 Task: Look for space in Quaregnon, Belgium from 12th August, 2023 to 16th August, 2023 for 8 adults in price range Rs.10000 to Rs.16000. Place can be private room with 8 bedrooms having 8 beds and 8 bathrooms. Property type can be house, flat, guest house, hotel. Amenities needed are: wifi, washing machine, heating, TV, free parkinig on premises, hot tub, gym, smoking allowed. Booking option can be shelf check-in. Required host language is English.
Action: Mouse moved to (534, 141)
Screenshot: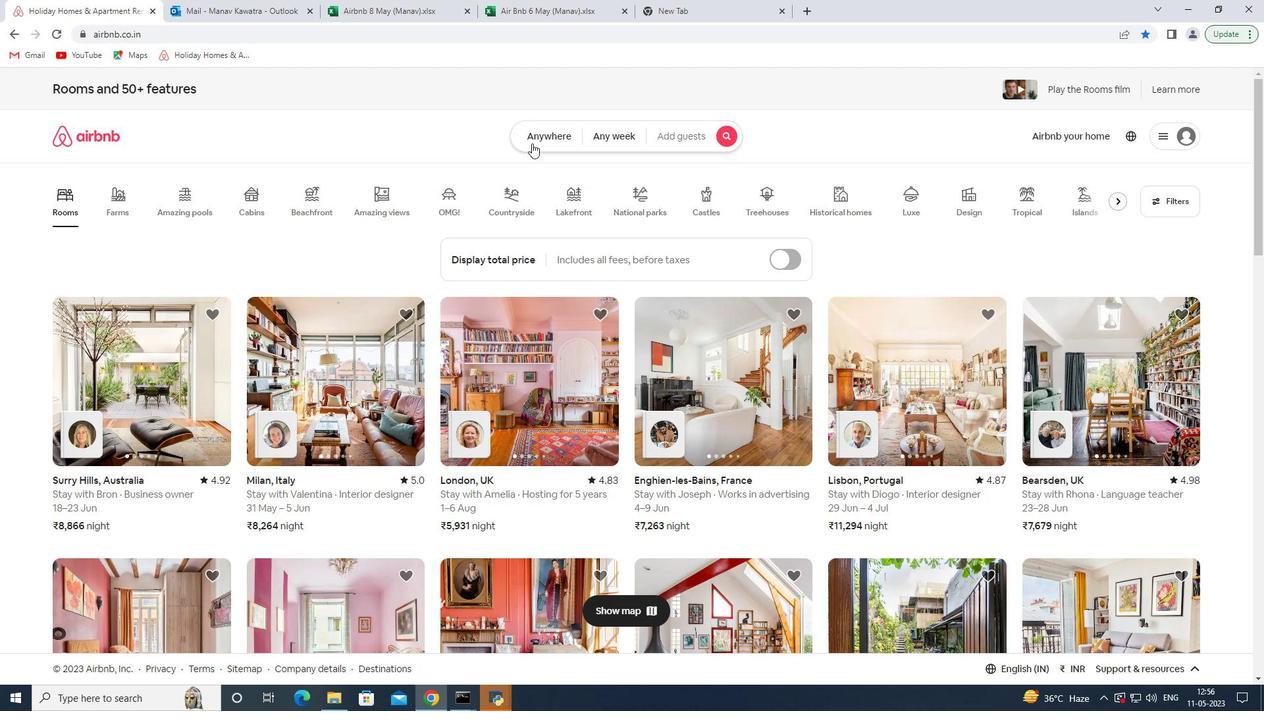 
Action: Mouse pressed left at (534, 141)
Screenshot: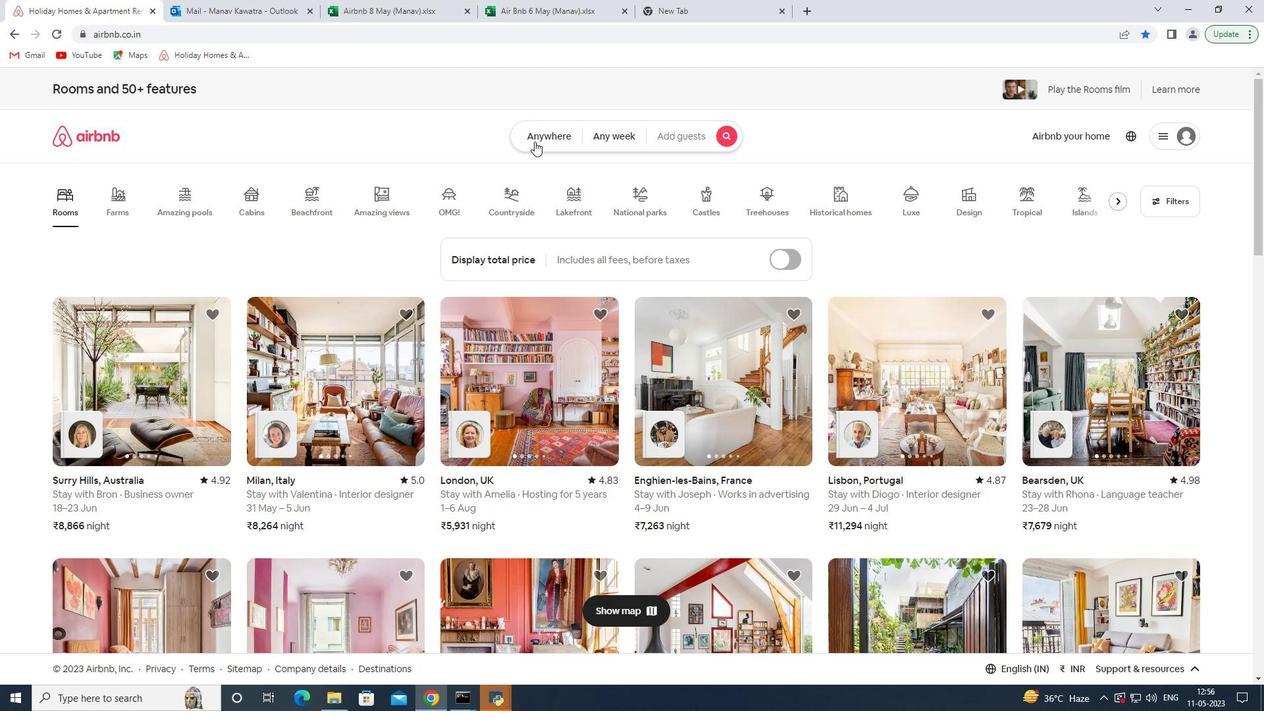 
Action: Mouse moved to (440, 190)
Screenshot: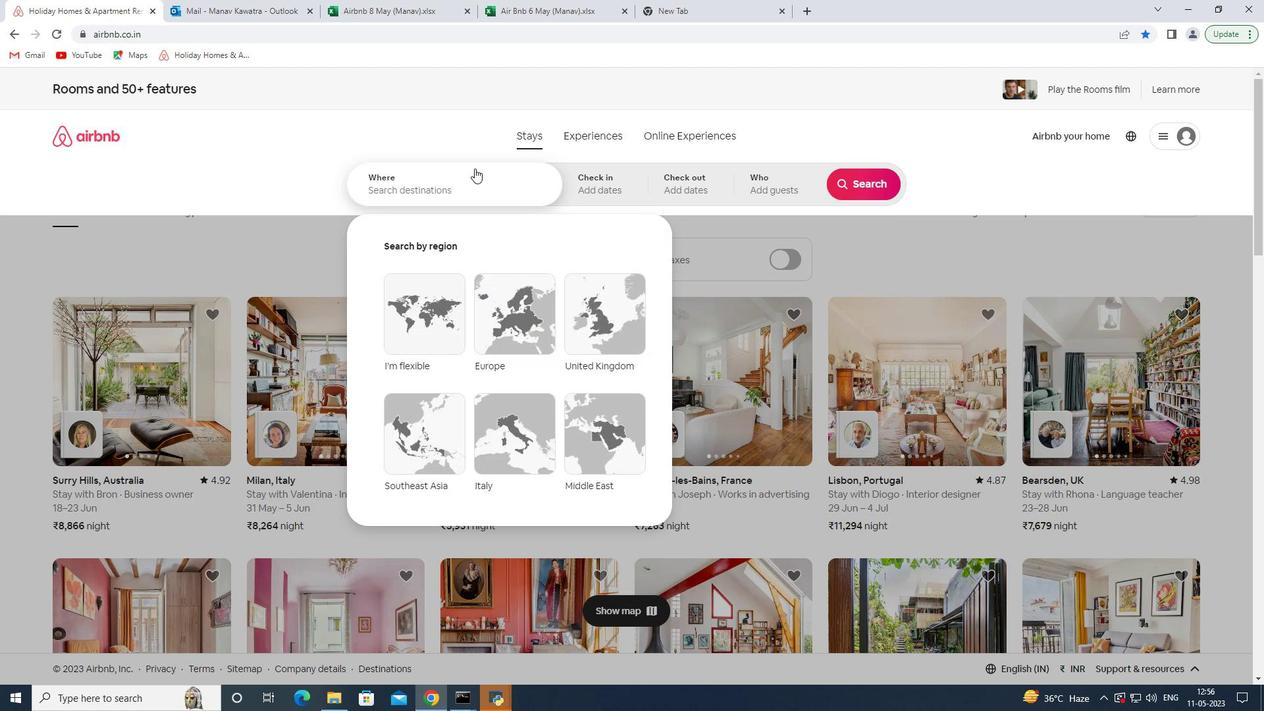 
Action: Mouse pressed left at (440, 190)
Screenshot: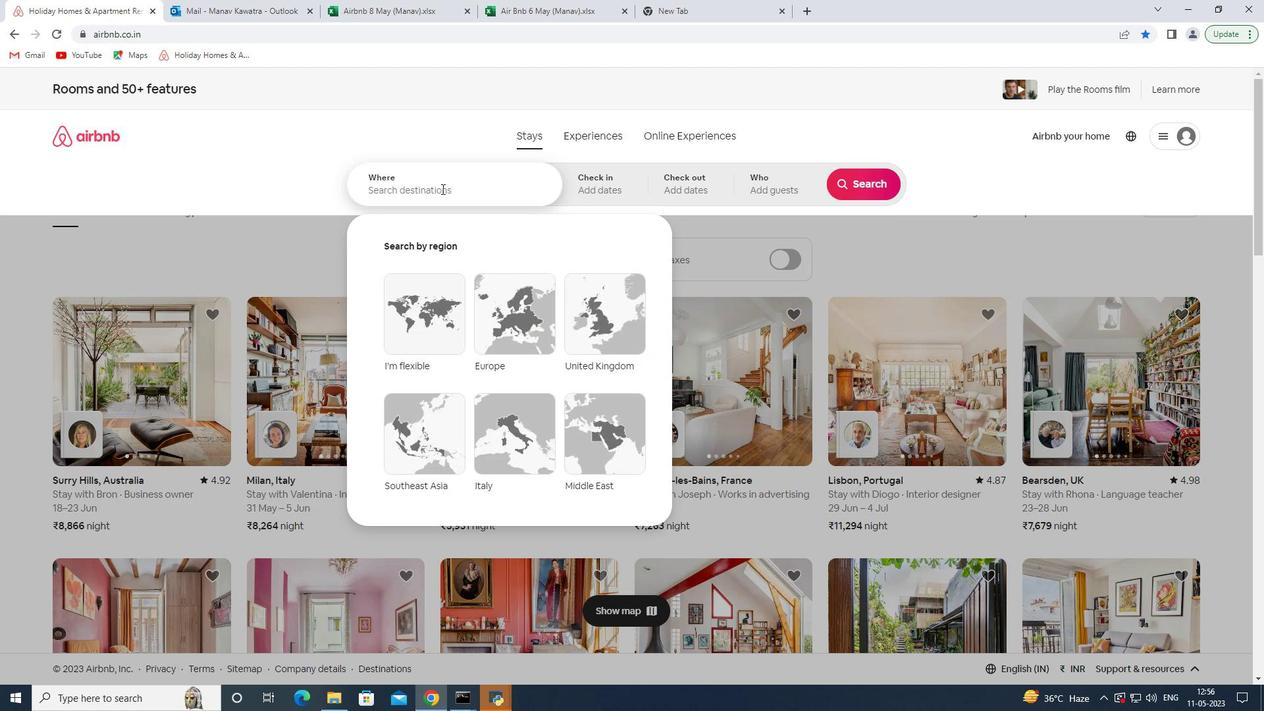 
Action: Key pressed <Key.shift>Quaregnon<Key.space>
Screenshot: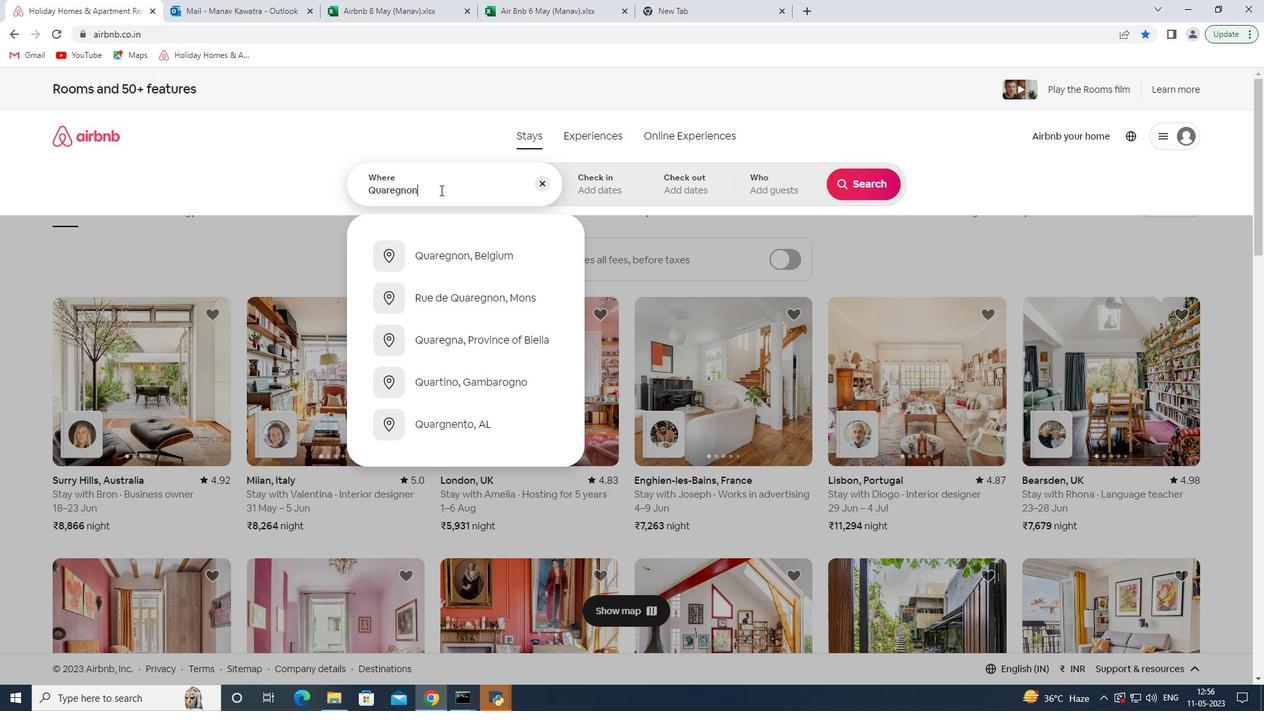 
Action: Mouse moved to (481, 250)
Screenshot: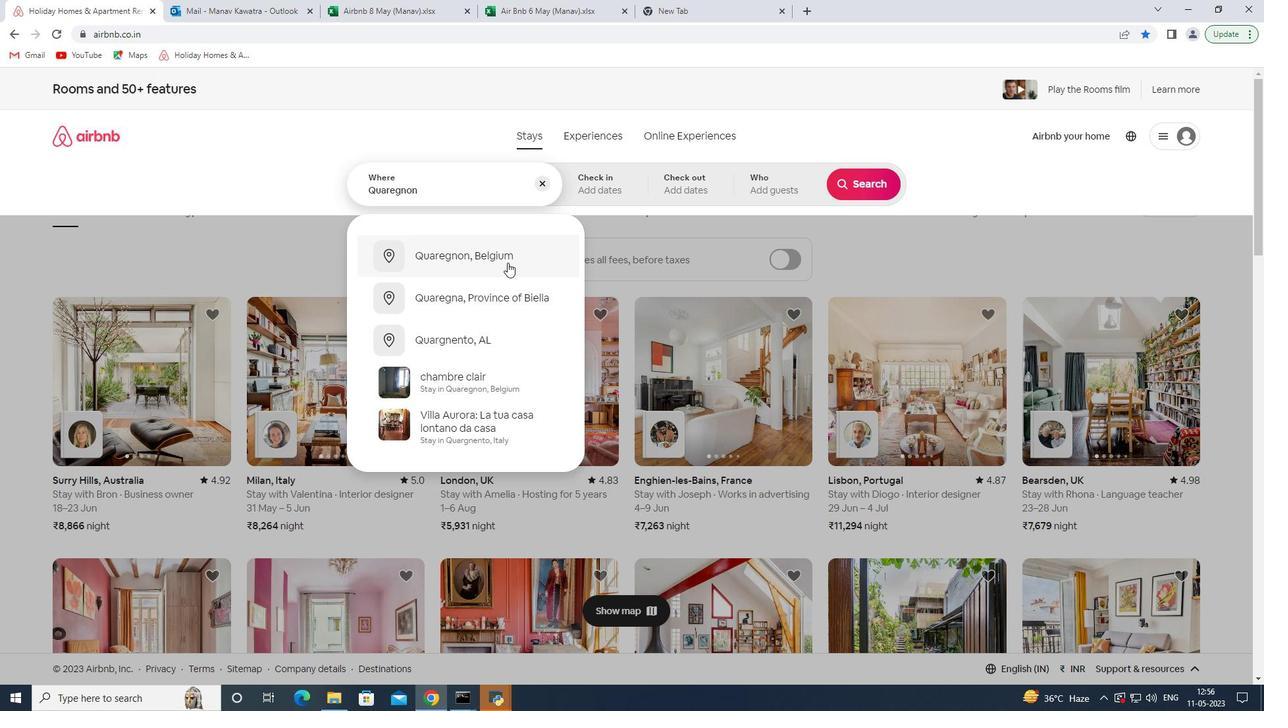 
Action: Mouse pressed left at (481, 250)
Screenshot: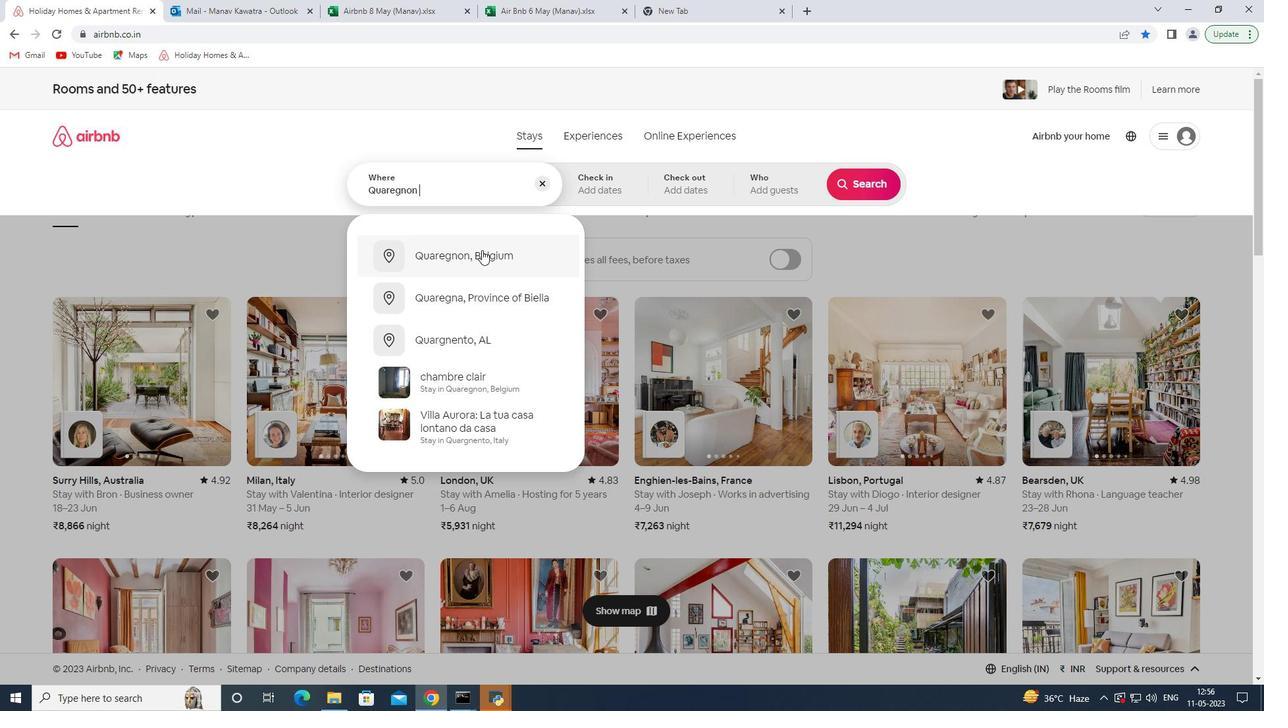 
Action: Mouse moved to (858, 294)
Screenshot: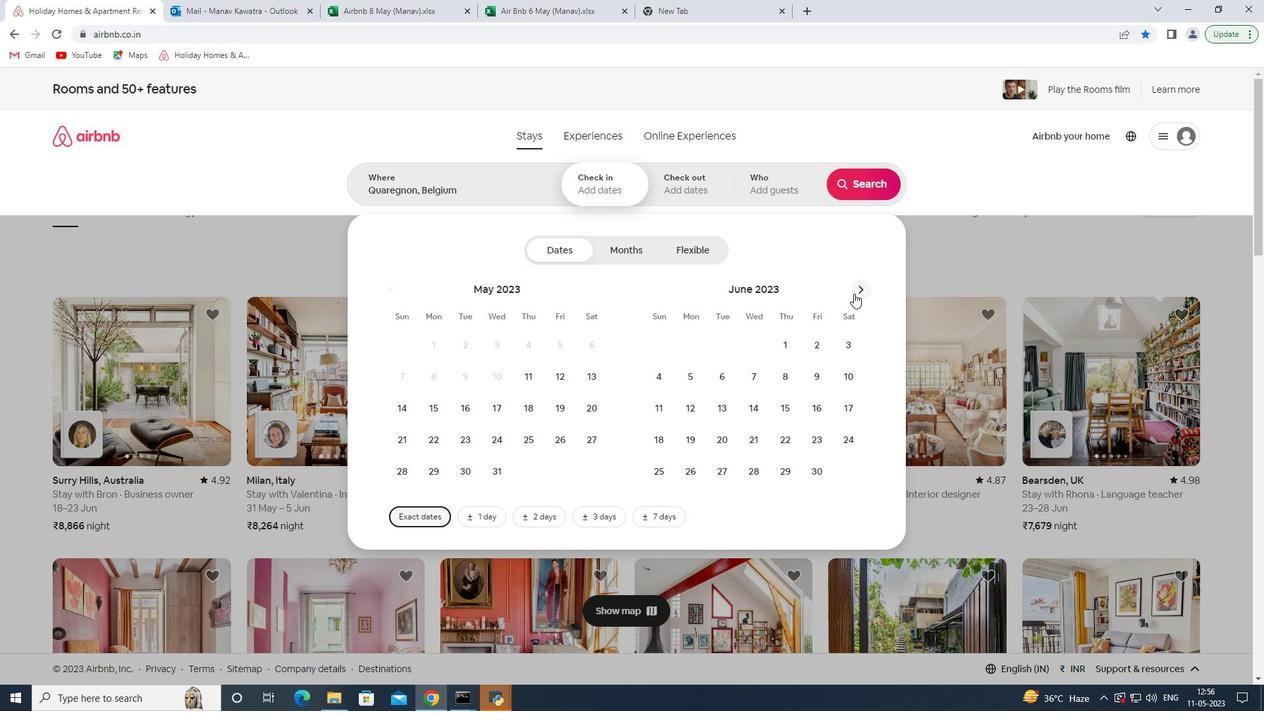 
Action: Mouse pressed left at (858, 294)
Screenshot: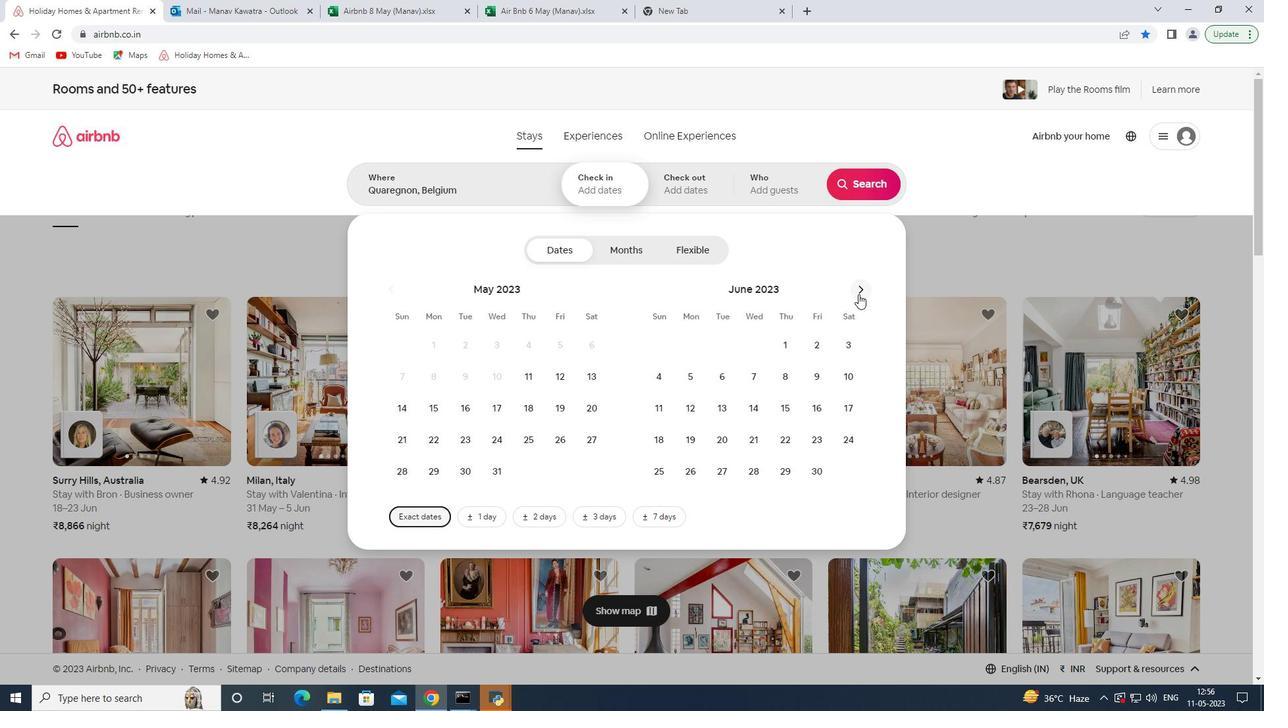 
Action: Mouse pressed left at (858, 294)
Screenshot: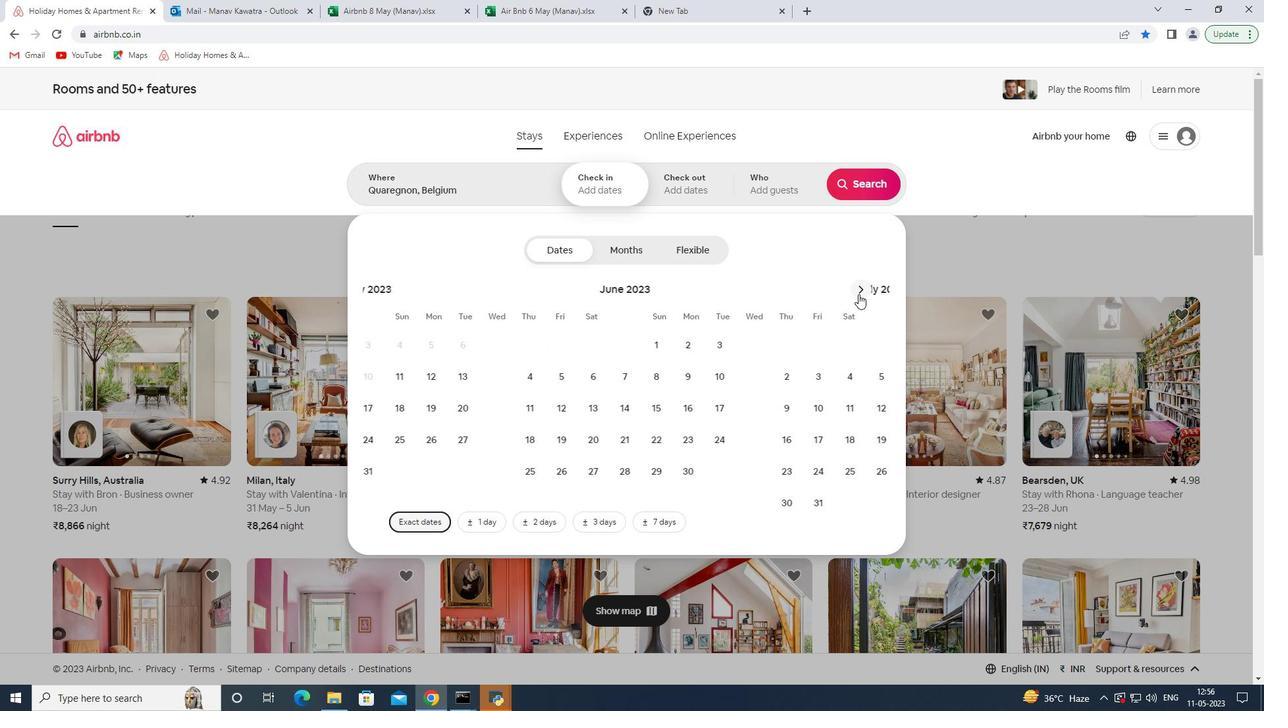 
Action: Mouse moved to (849, 374)
Screenshot: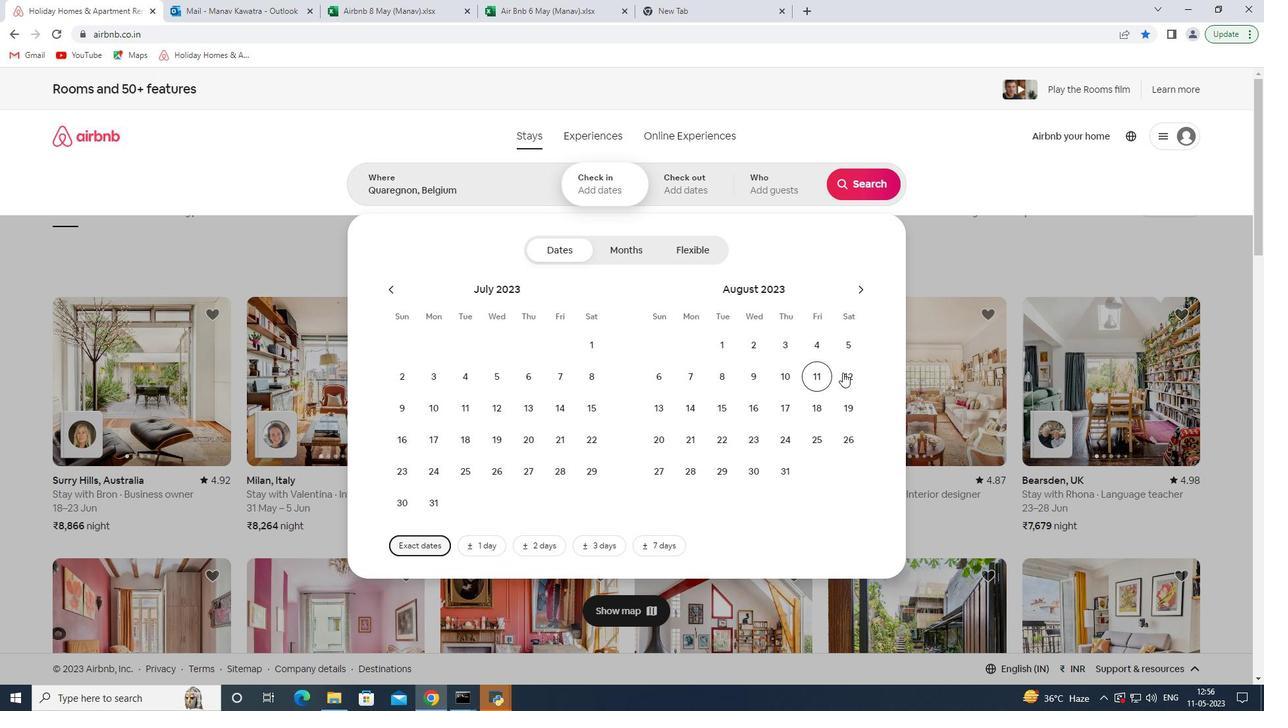 
Action: Mouse pressed left at (849, 374)
Screenshot: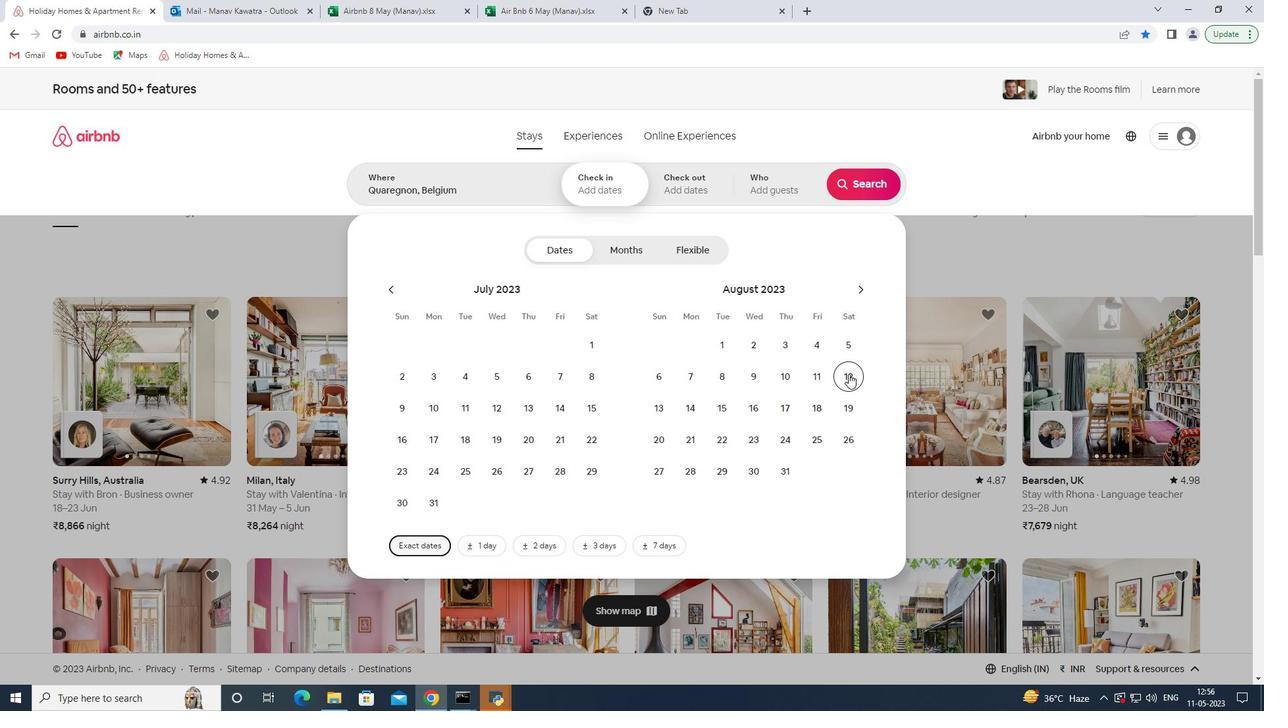 
Action: Mouse moved to (758, 405)
Screenshot: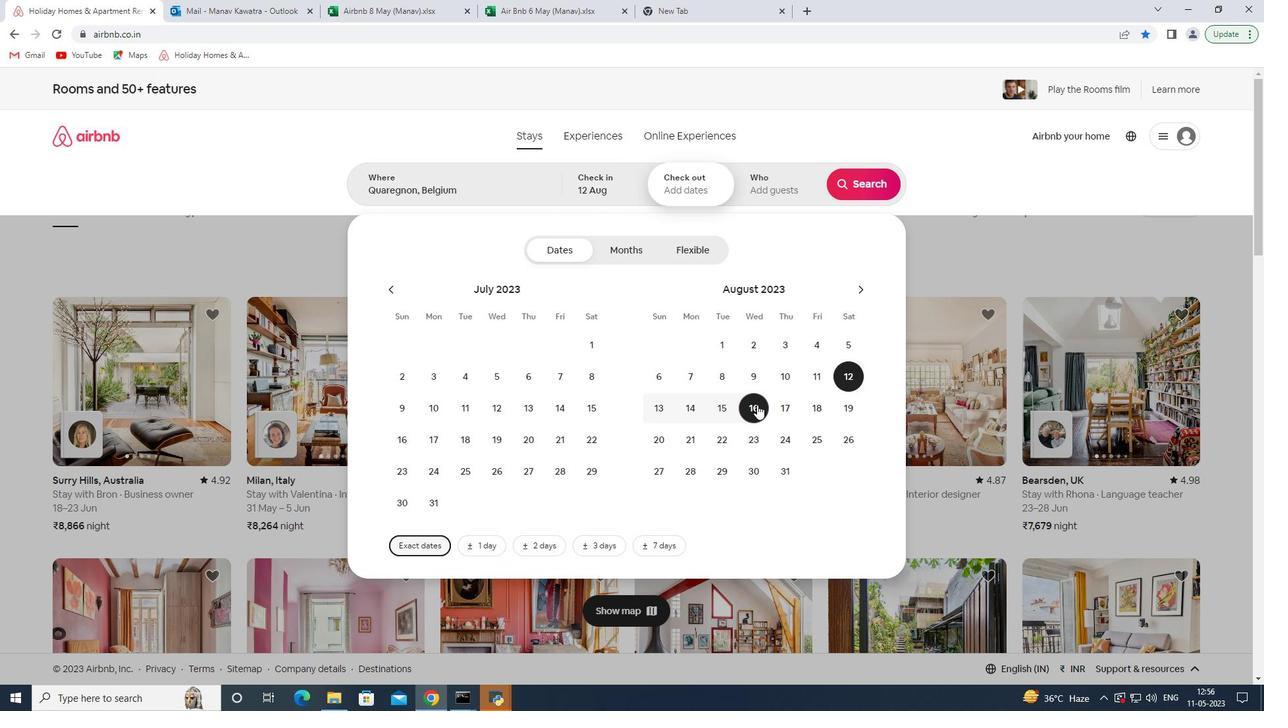 
Action: Mouse pressed left at (758, 405)
Screenshot: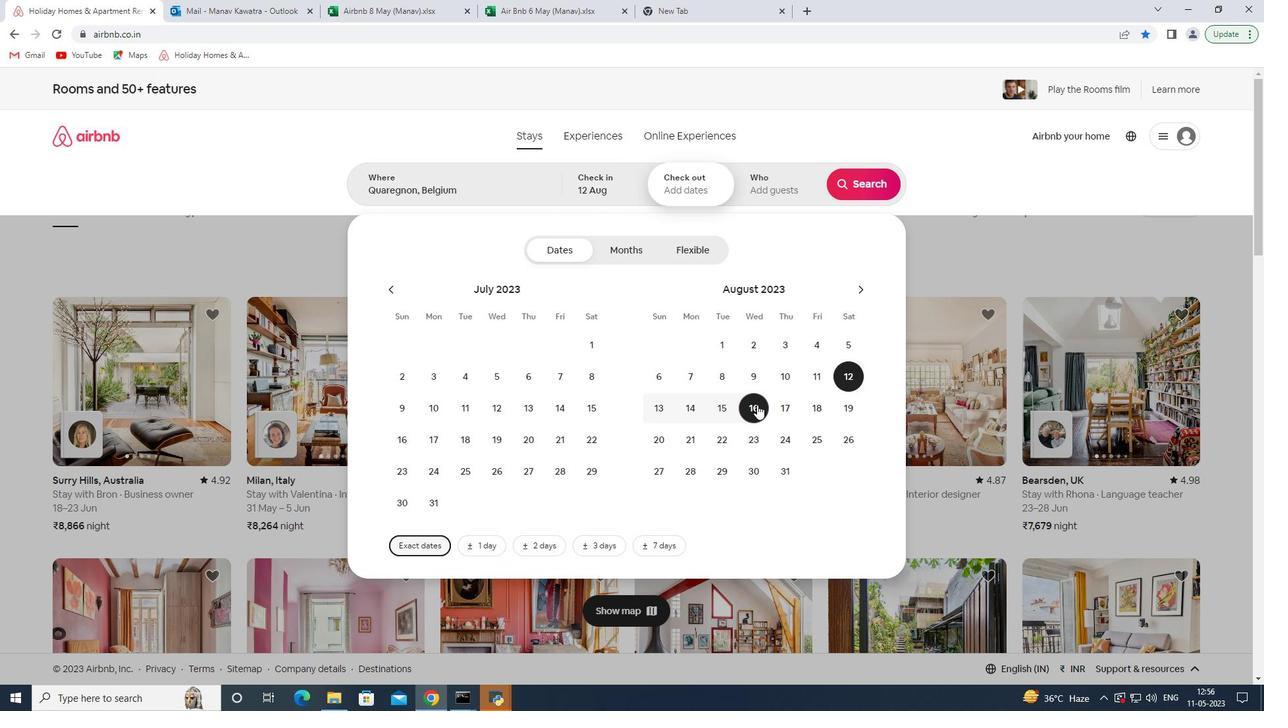 
Action: Mouse moved to (787, 187)
Screenshot: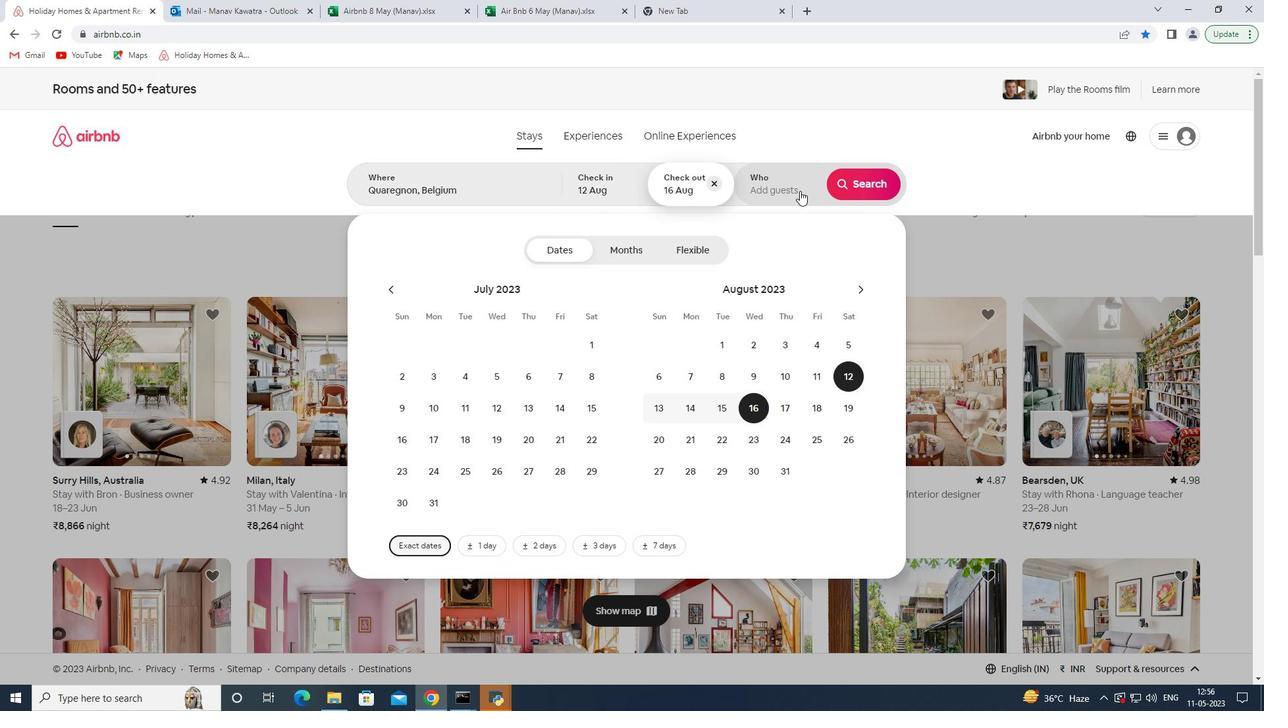 
Action: Mouse pressed left at (787, 187)
Screenshot: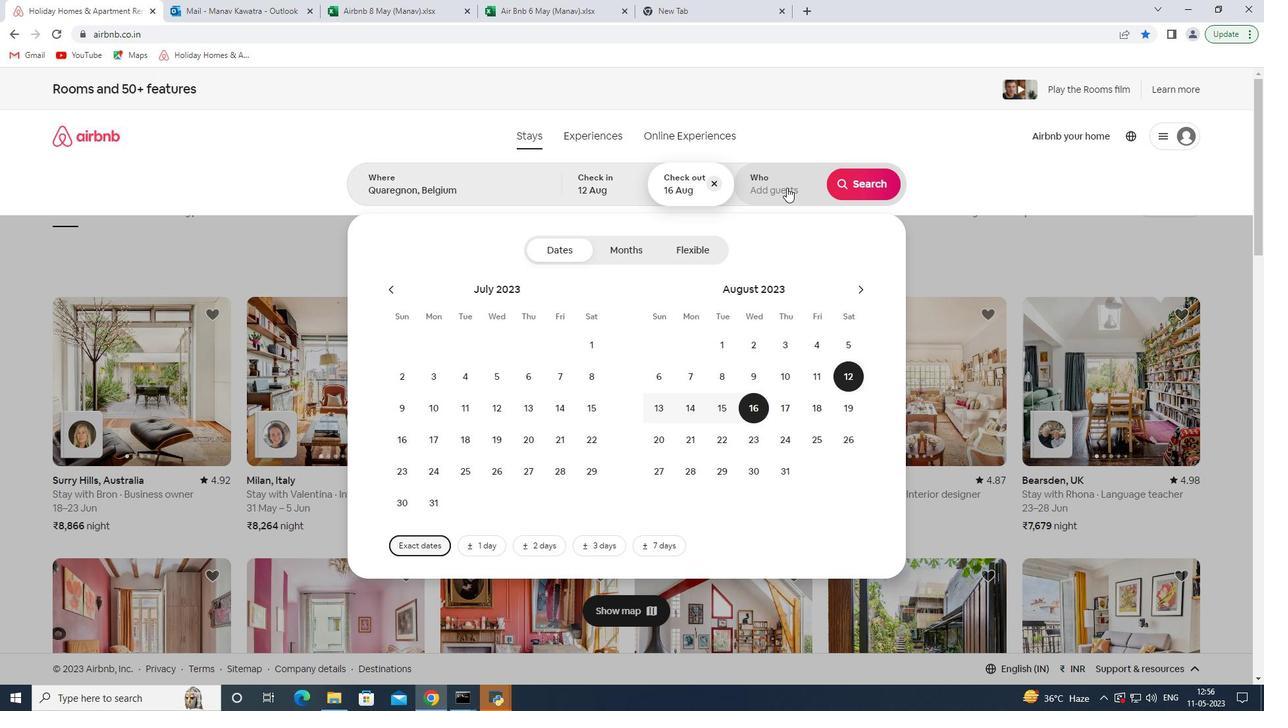 
Action: Mouse moved to (865, 249)
Screenshot: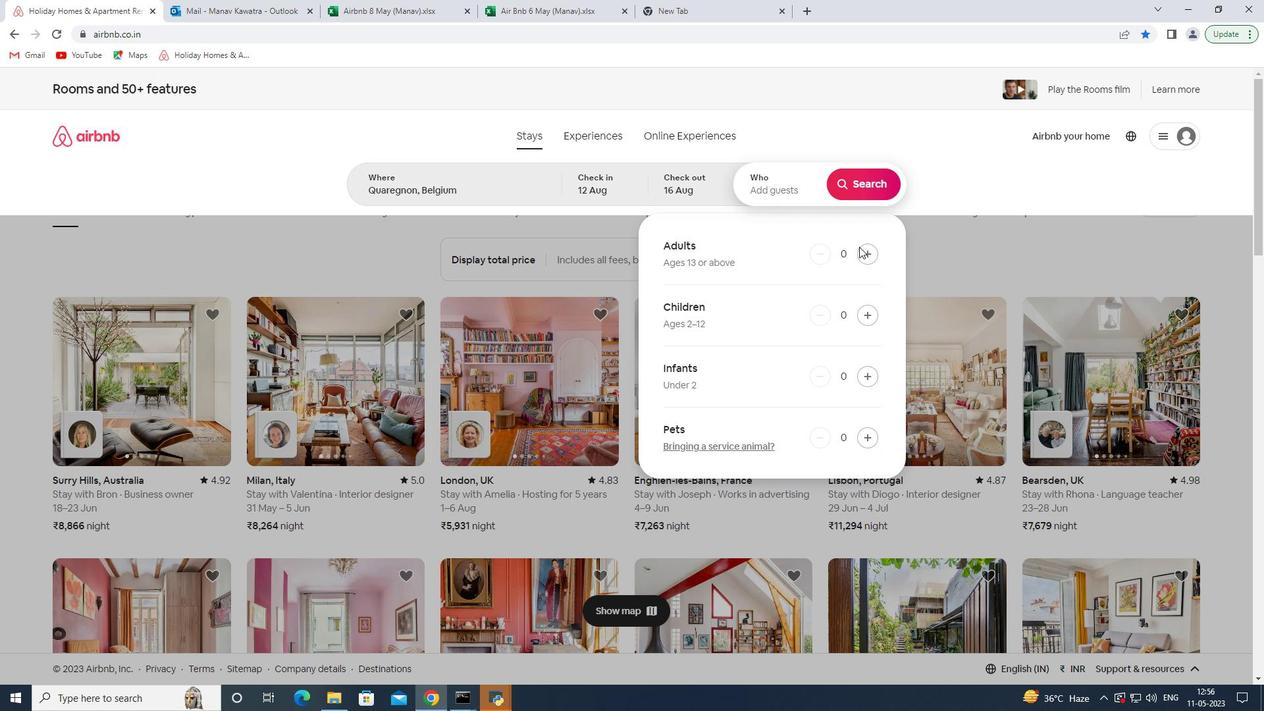 
Action: Mouse pressed left at (865, 249)
Screenshot: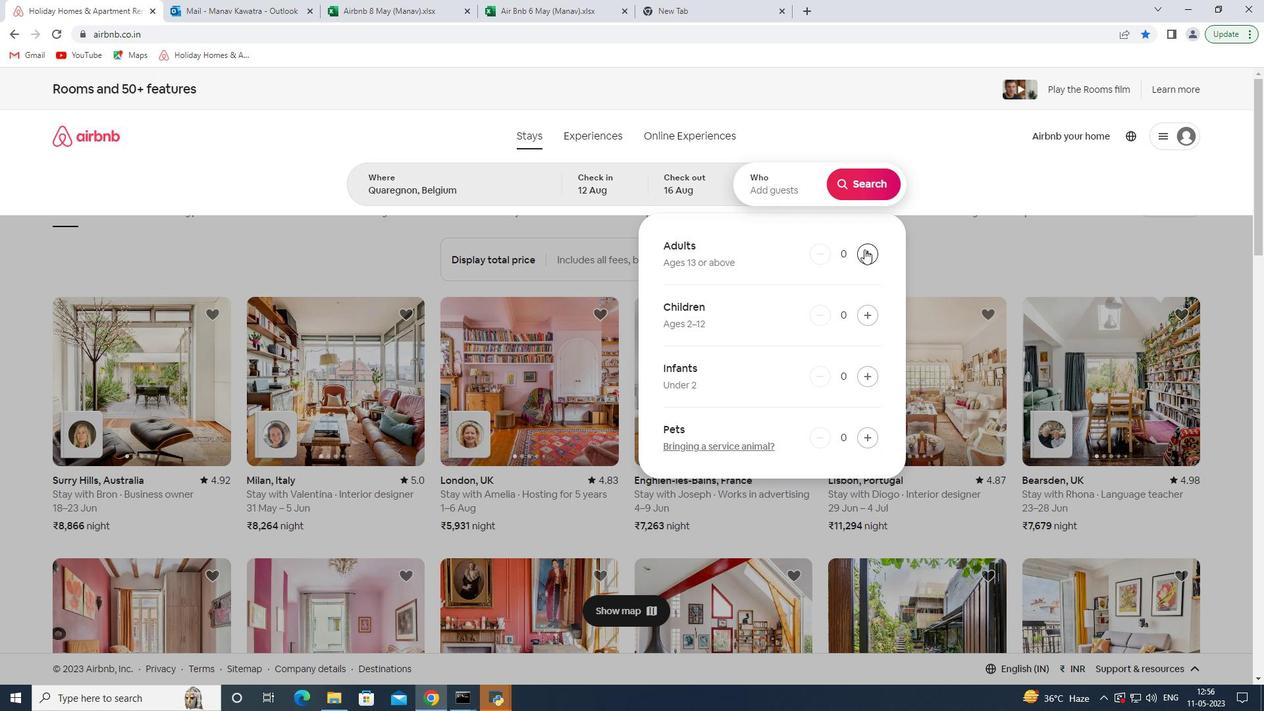 
Action: Mouse moved to (866, 249)
Screenshot: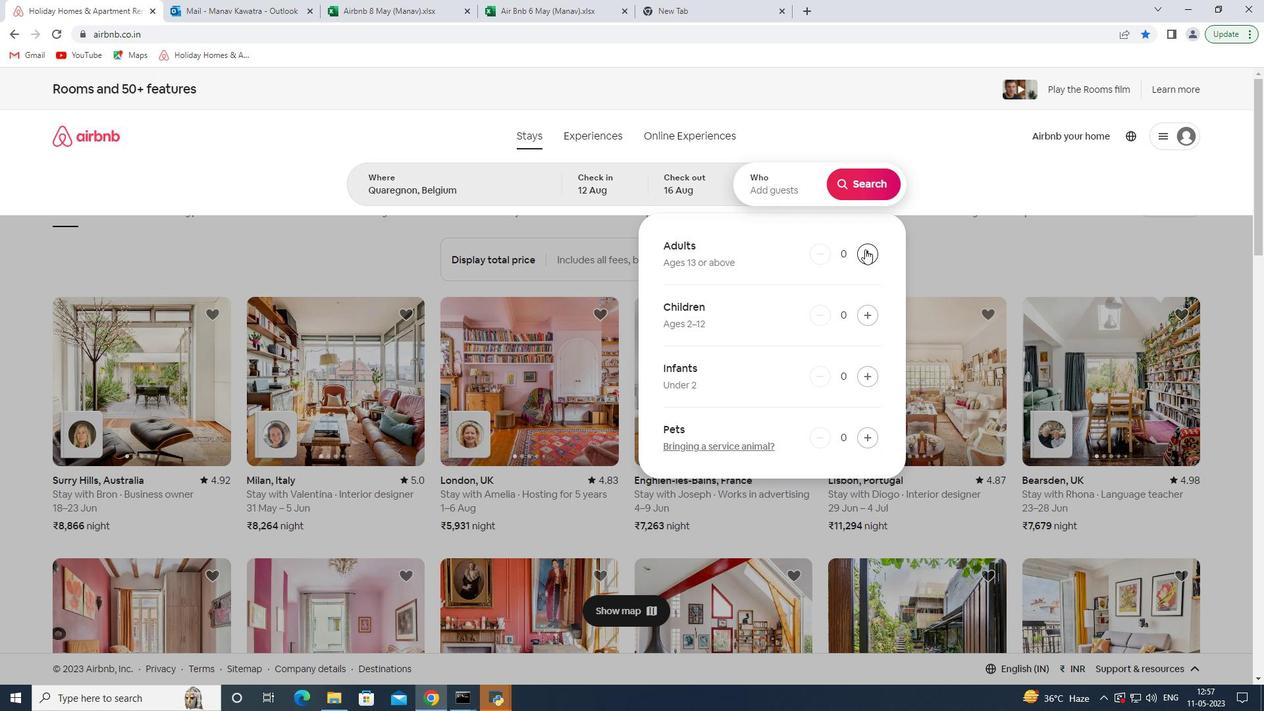
Action: Mouse pressed left at (866, 249)
Screenshot: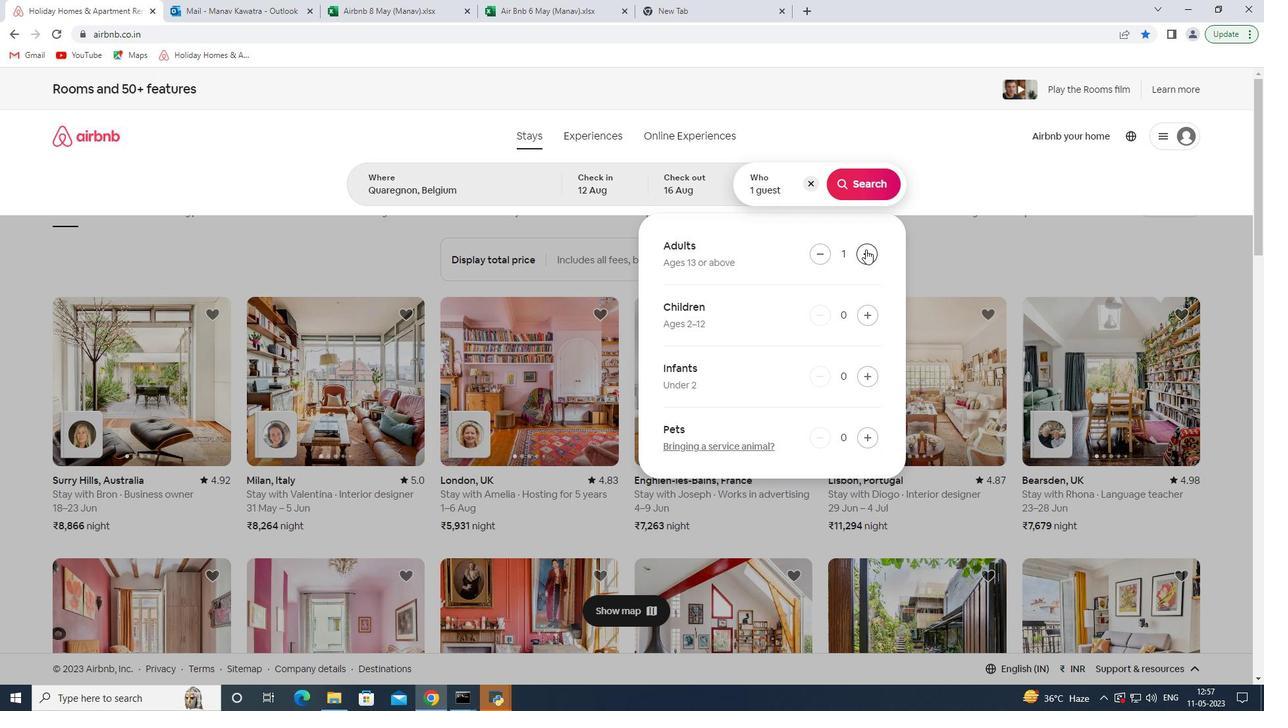 
Action: Mouse pressed left at (866, 249)
Screenshot: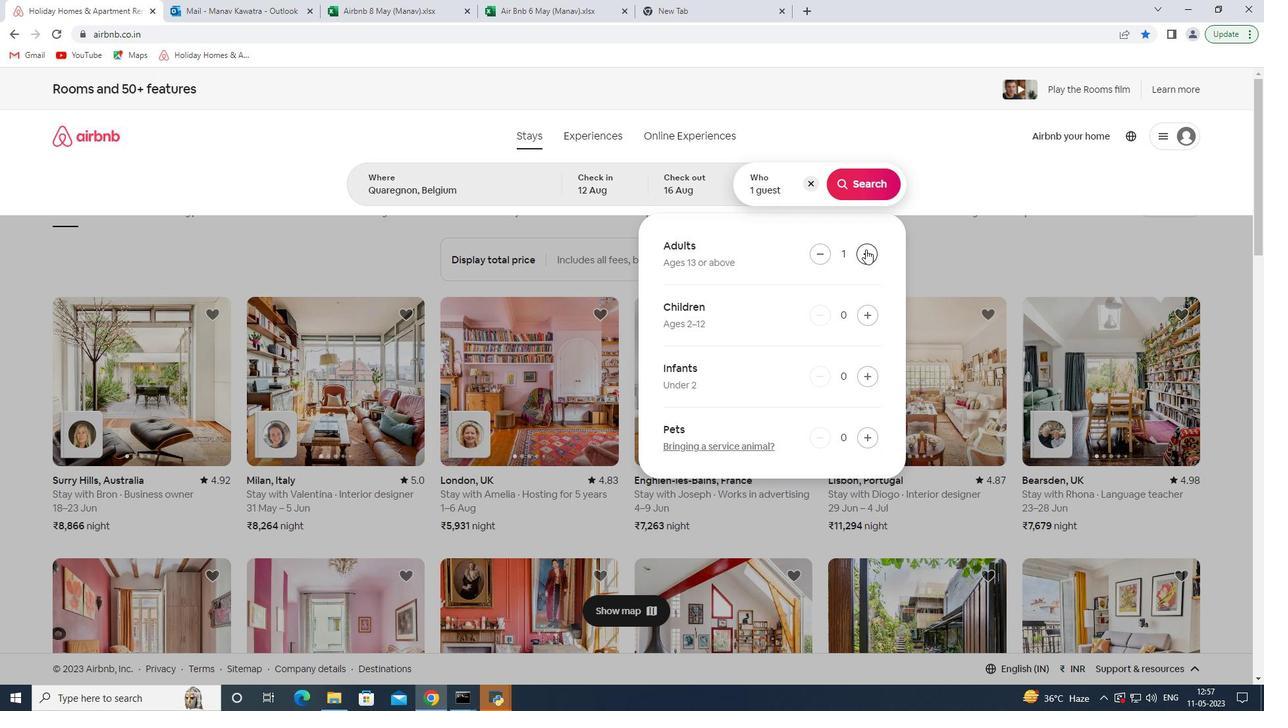 
Action: Mouse pressed left at (866, 249)
Screenshot: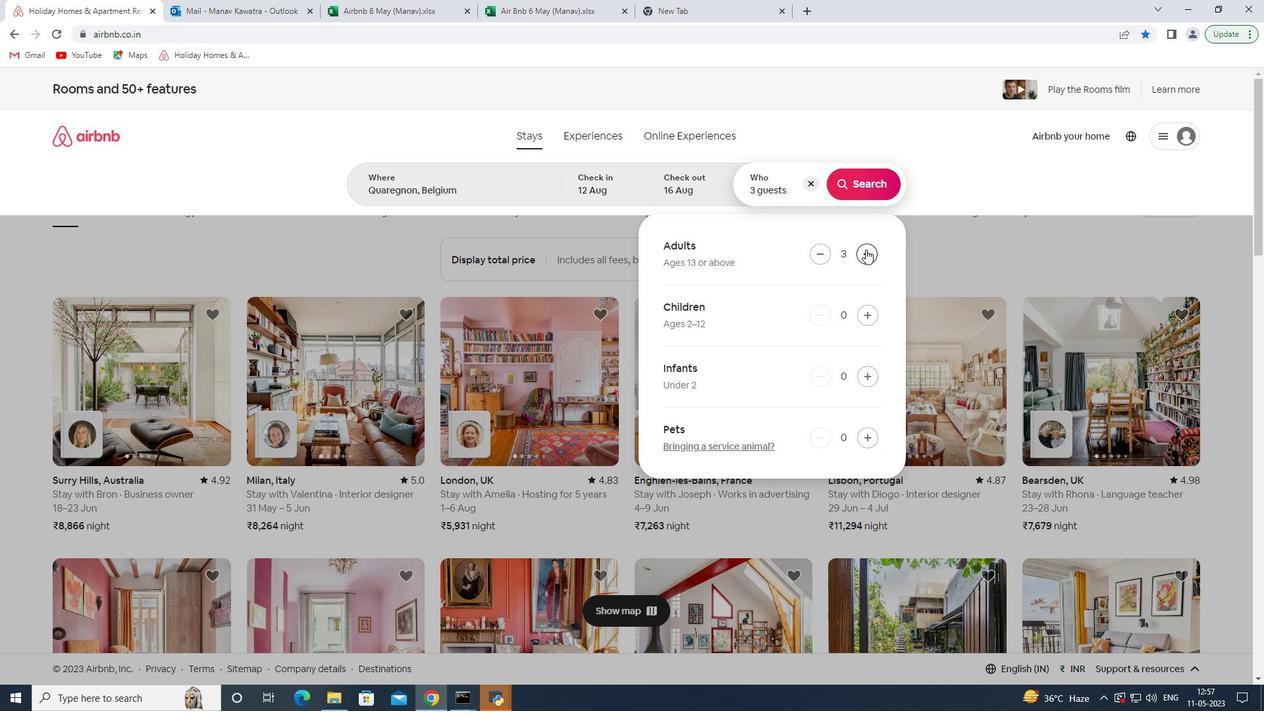 
Action: Mouse pressed left at (866, 249)
Screenshot: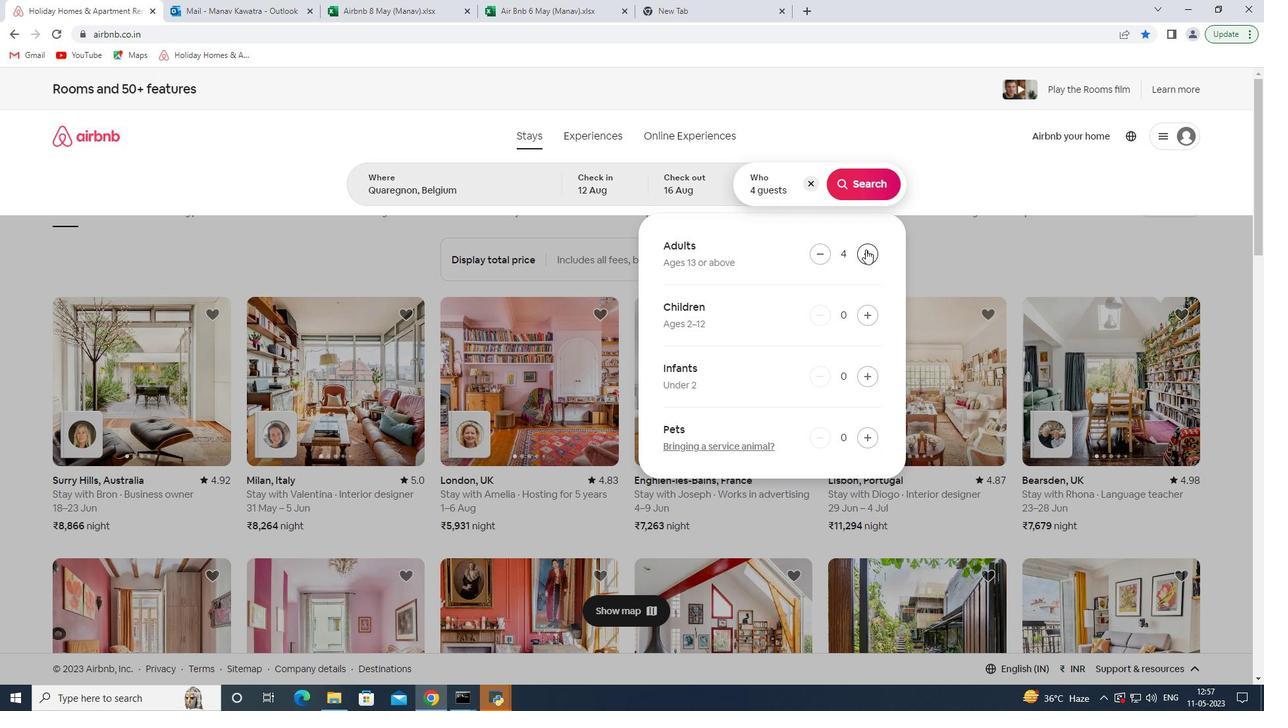
Action: Mouse pressed left at (866, 249)
Screenshot: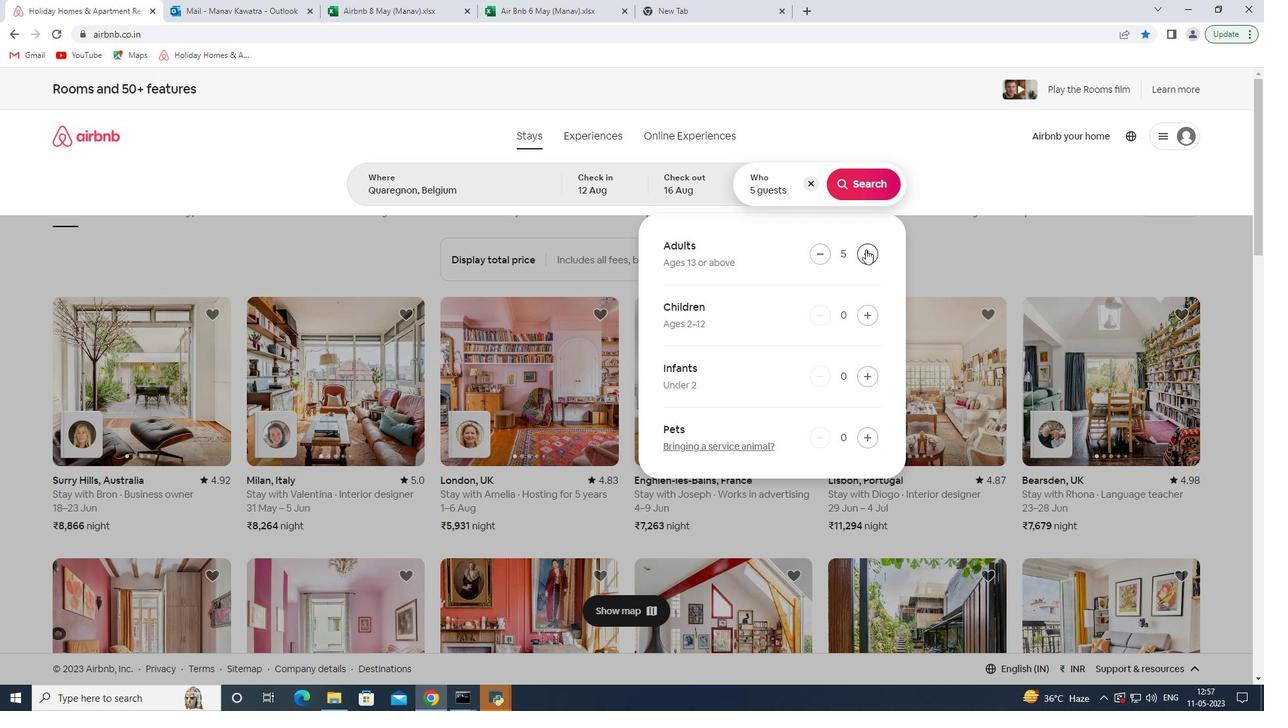 
Action: Mouse pressed left at (866, 249)
Screenshot: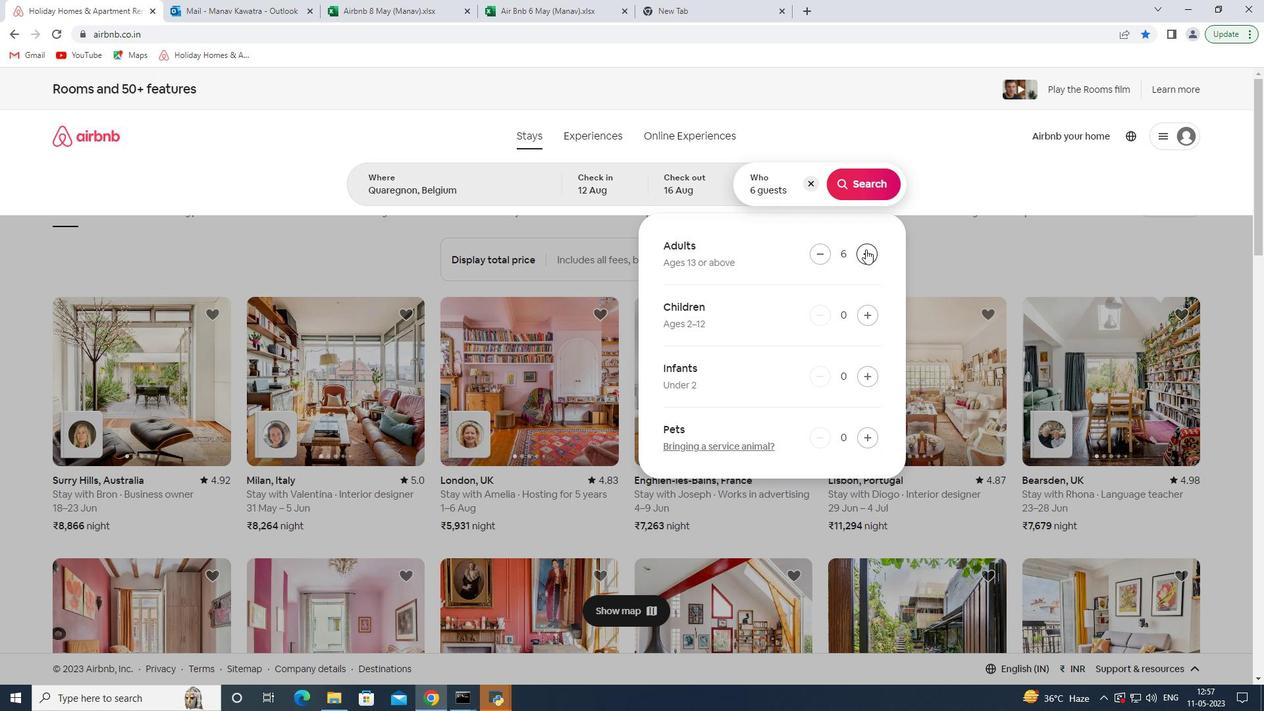 
Action: Mouse pressed left at (866, 249)
Screenshot: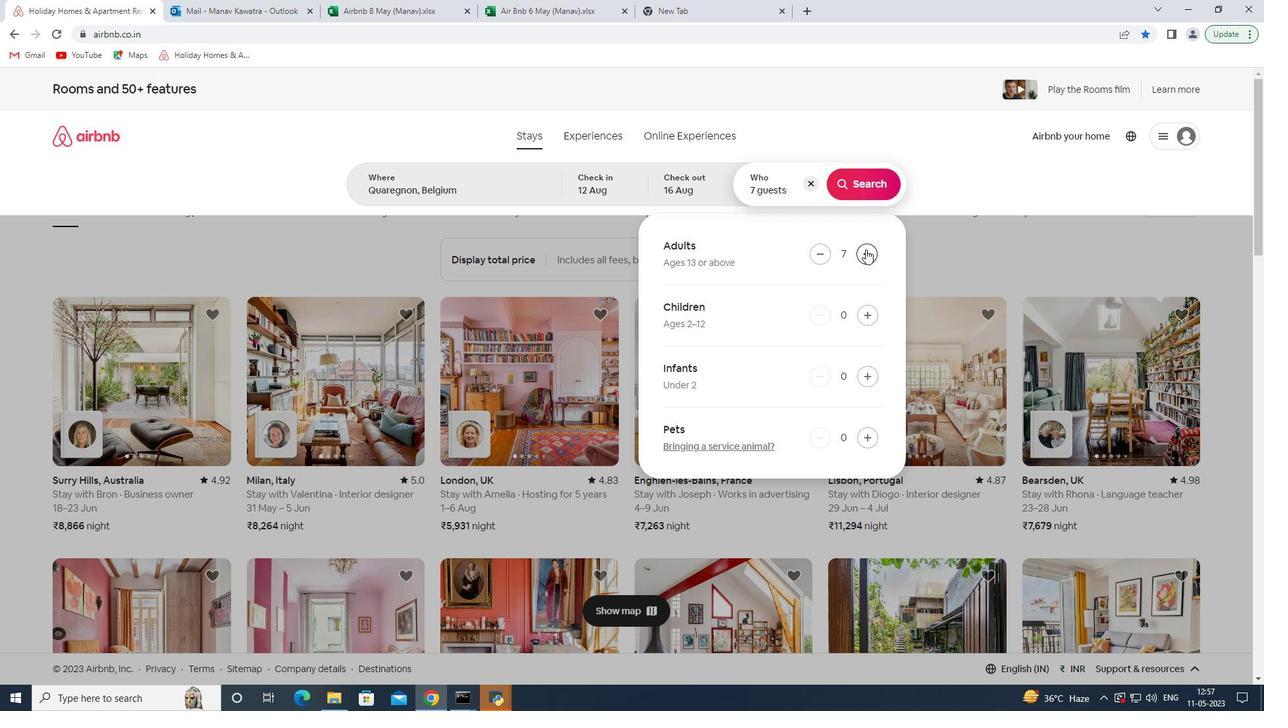 
Action: Mouse moved to (872, 191)
Screenshot: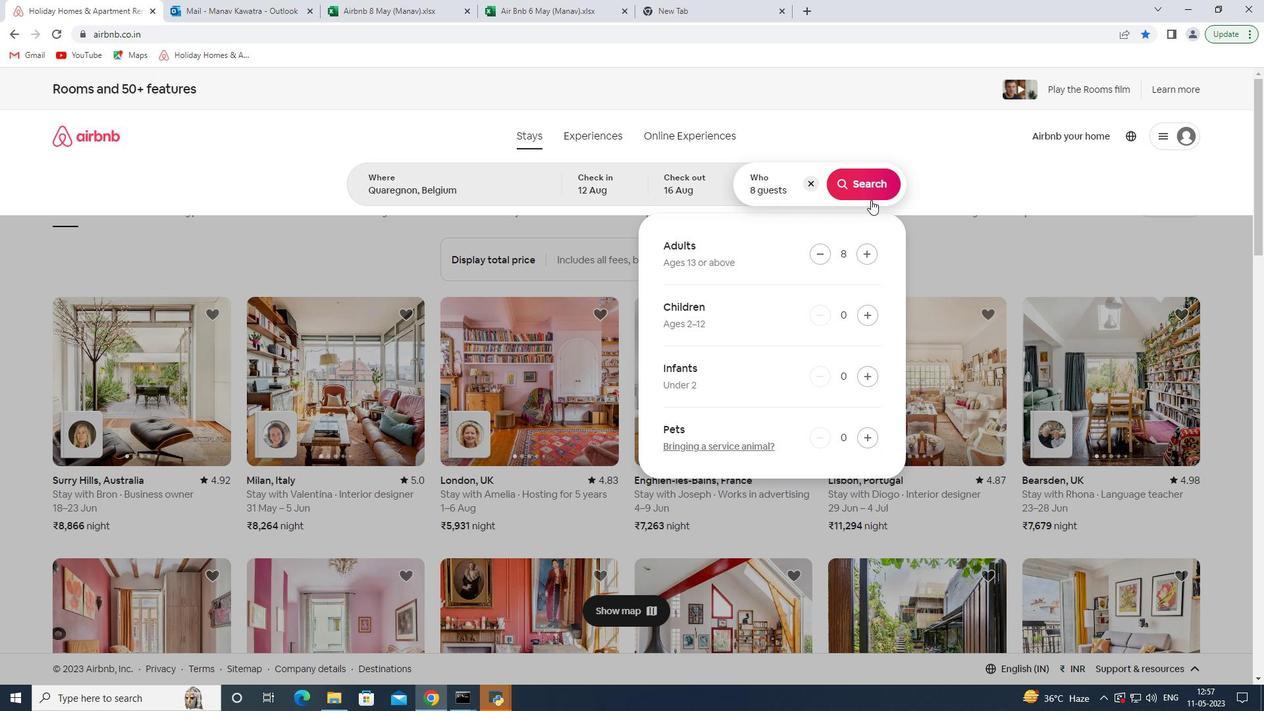 
Action: Mouse pressed left at (872, 191)
Screenshot: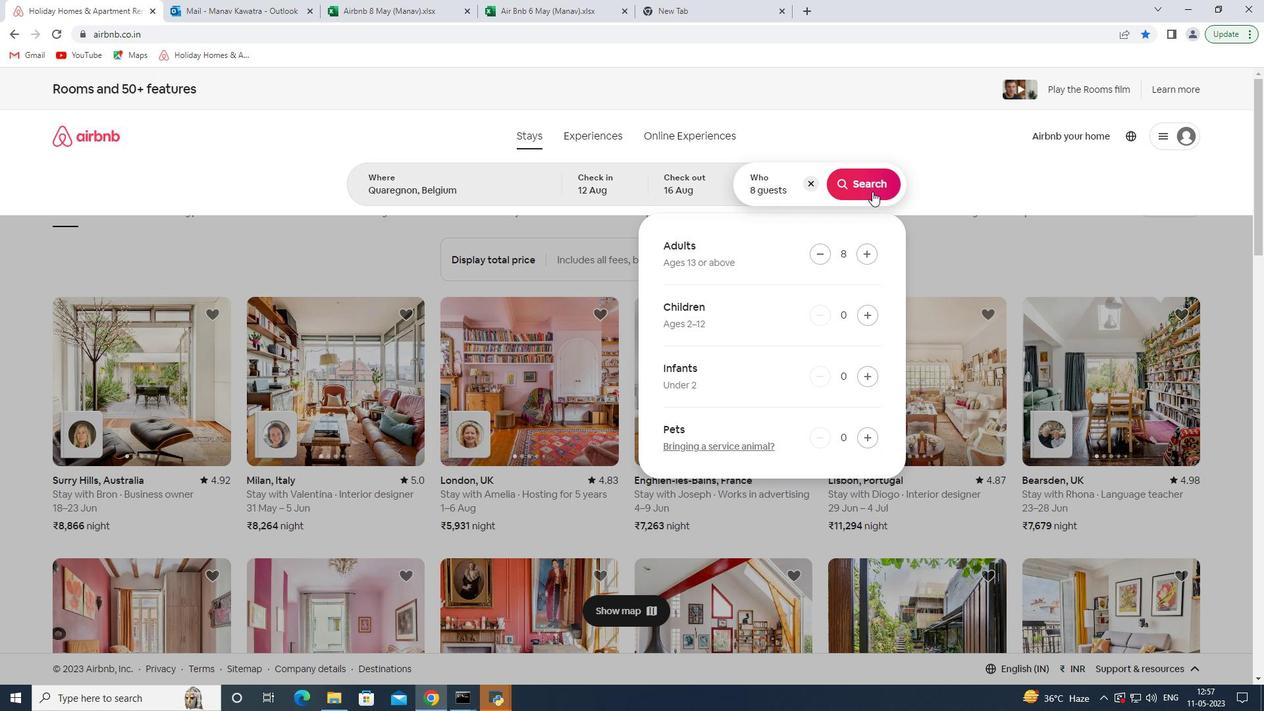 
Action: Mouse moved to (1197, 146)
Screenshot: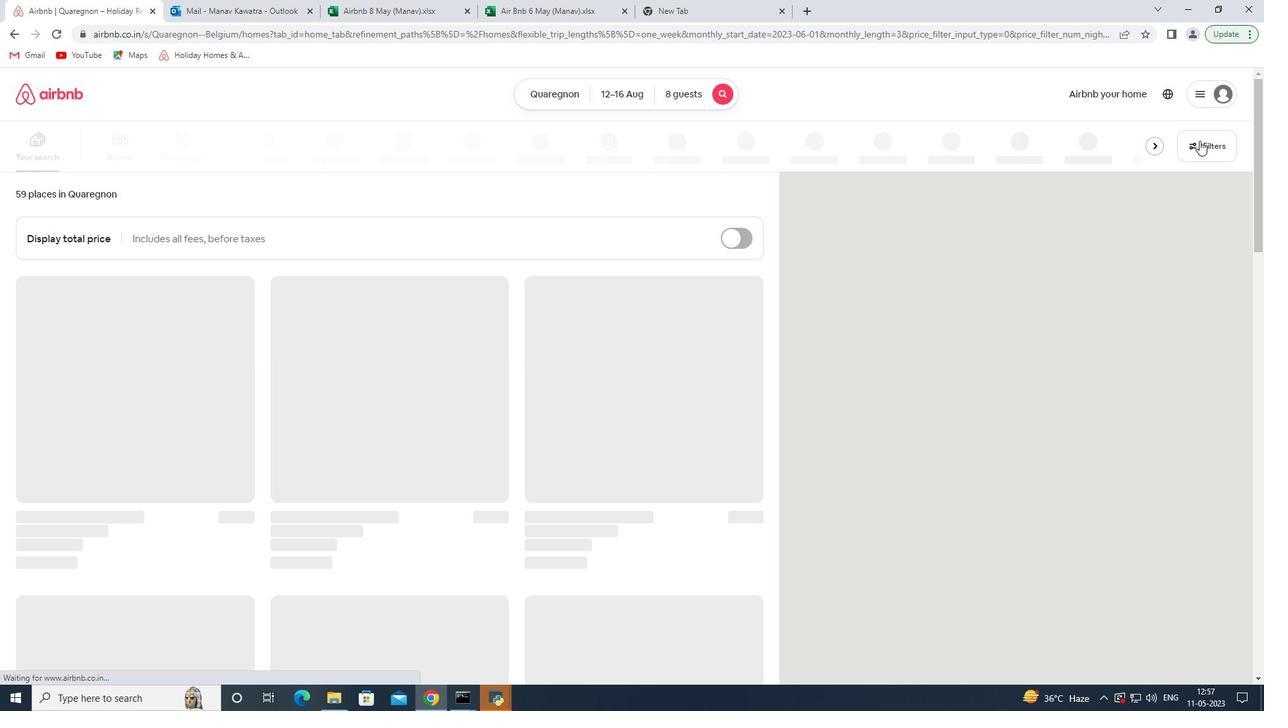 
Action: Mouse pressed left at (1197, 146)
Screenshot: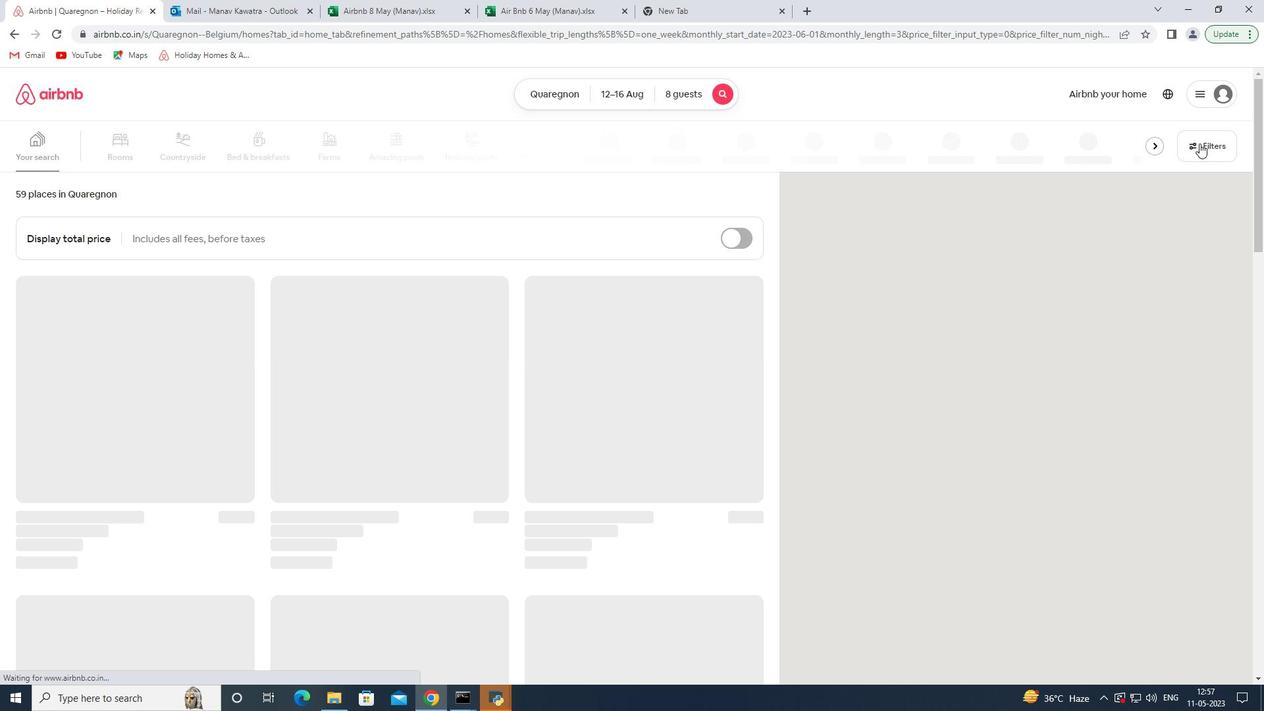 
Action: Mouse moved to (455, 470)
Screenshot: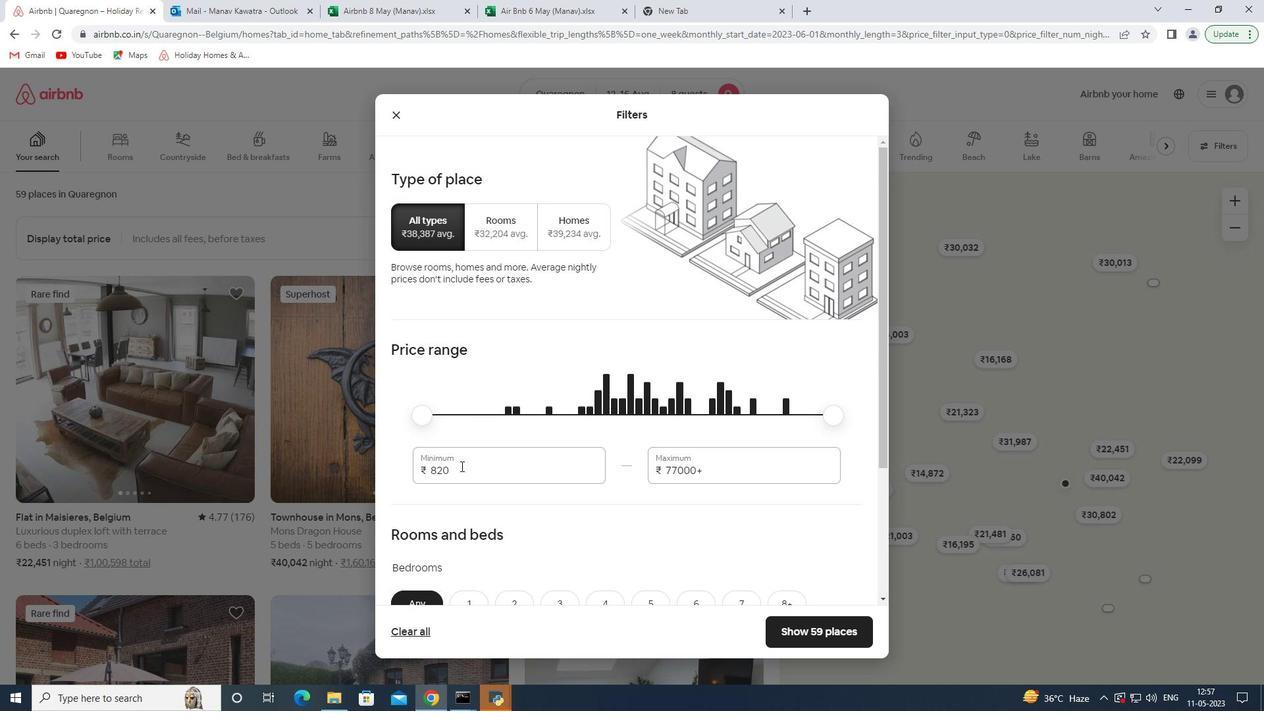 
Action: Mouse pressed left at (455, 470)
Screenshot: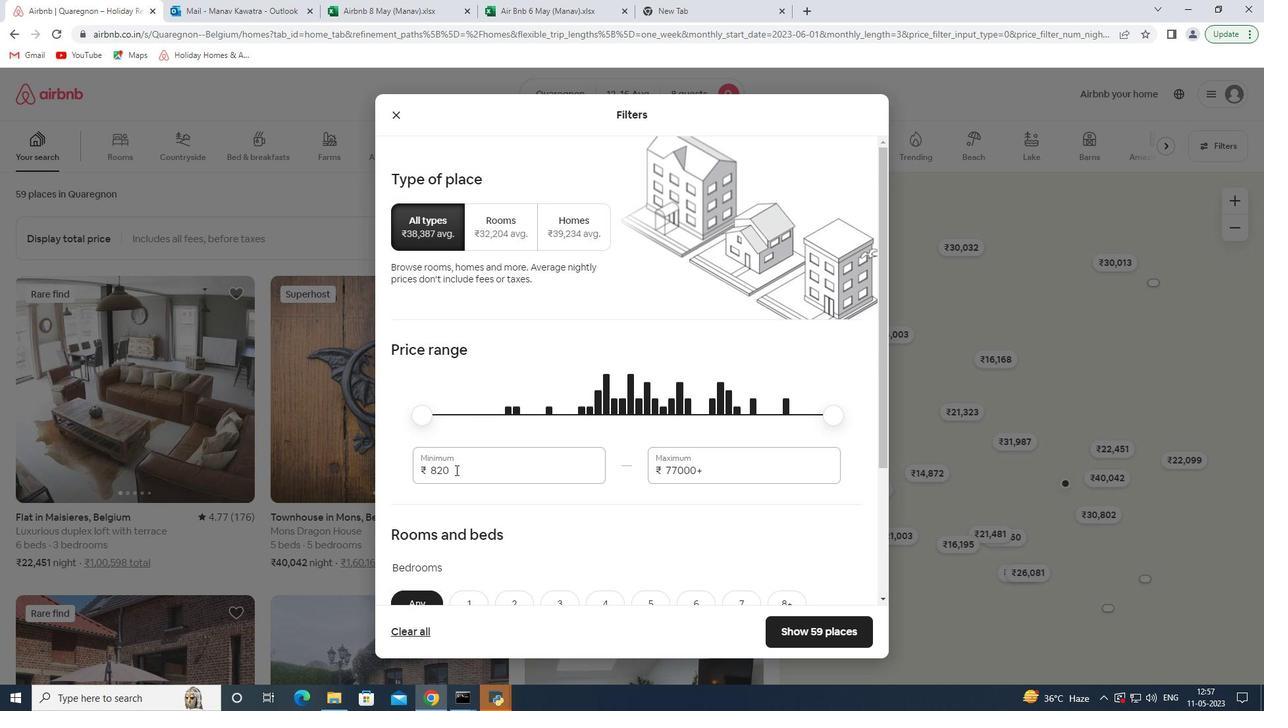 
Action: Mouse pressed left at (455, 470)
Screenshot: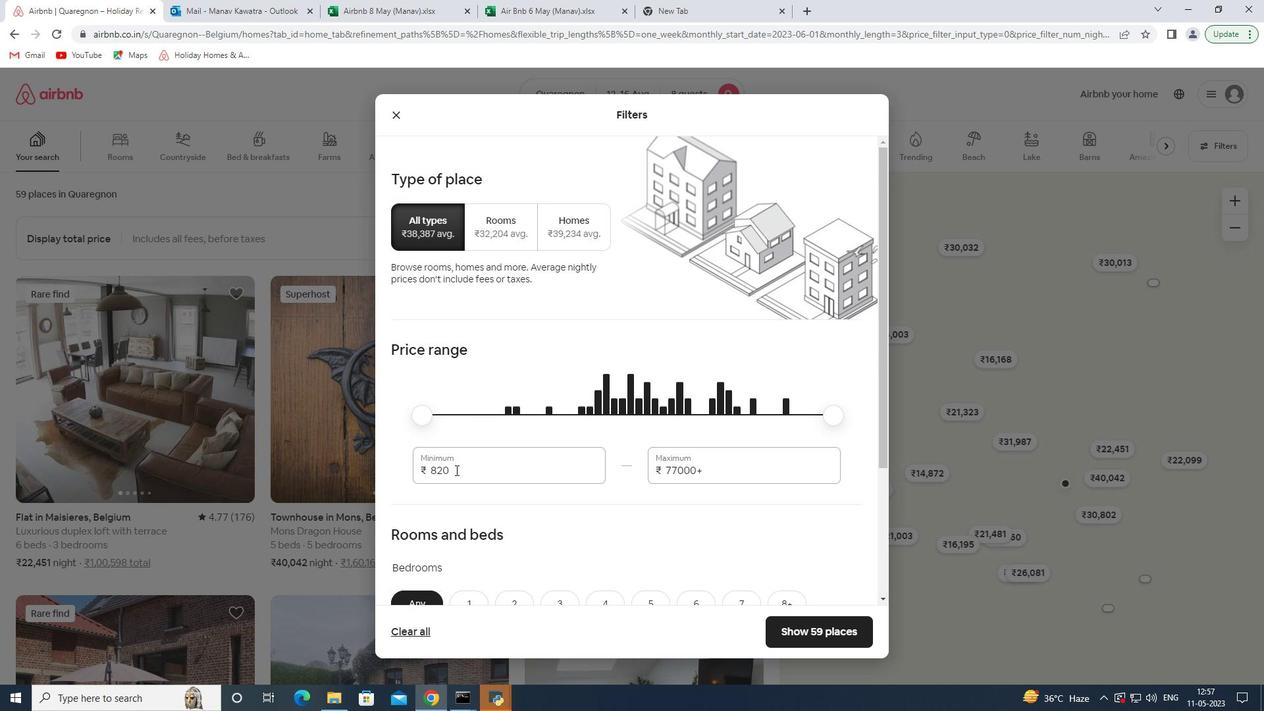 
Action: Mouse moved to (1009, 152)
Screenshot: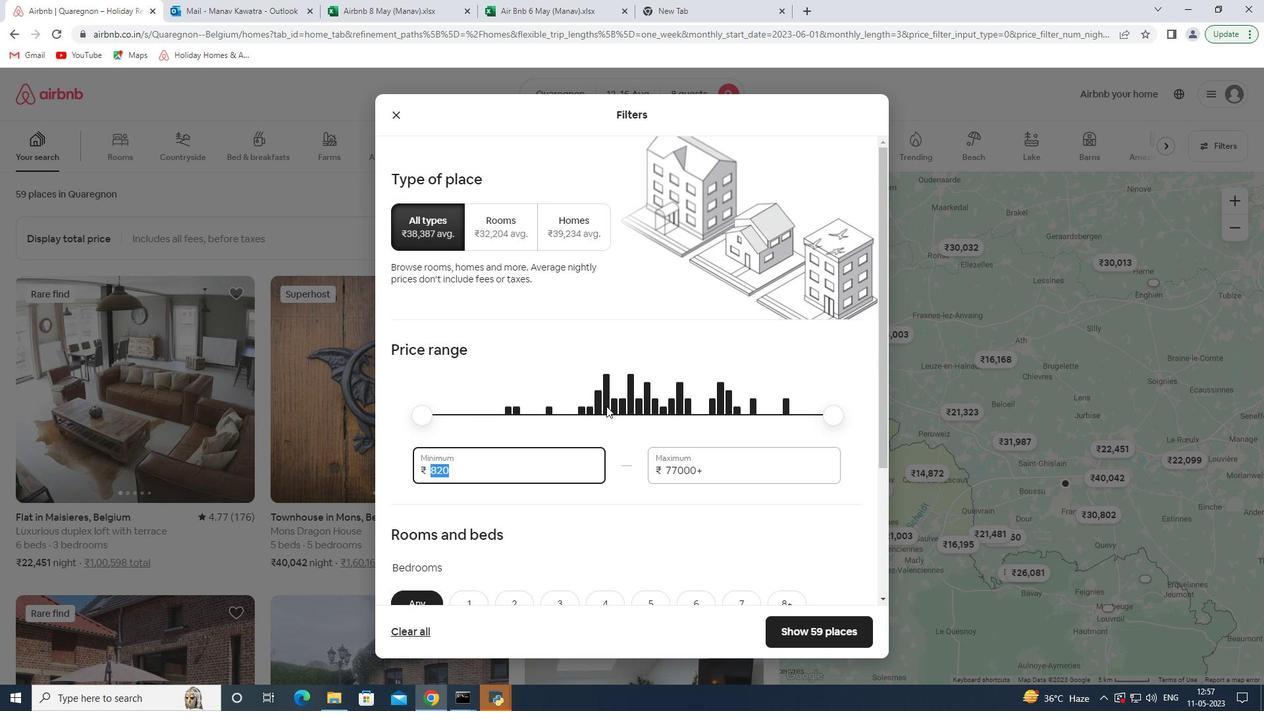 
Action: Key pressed 10000<Key.tab>16000
Screenshot: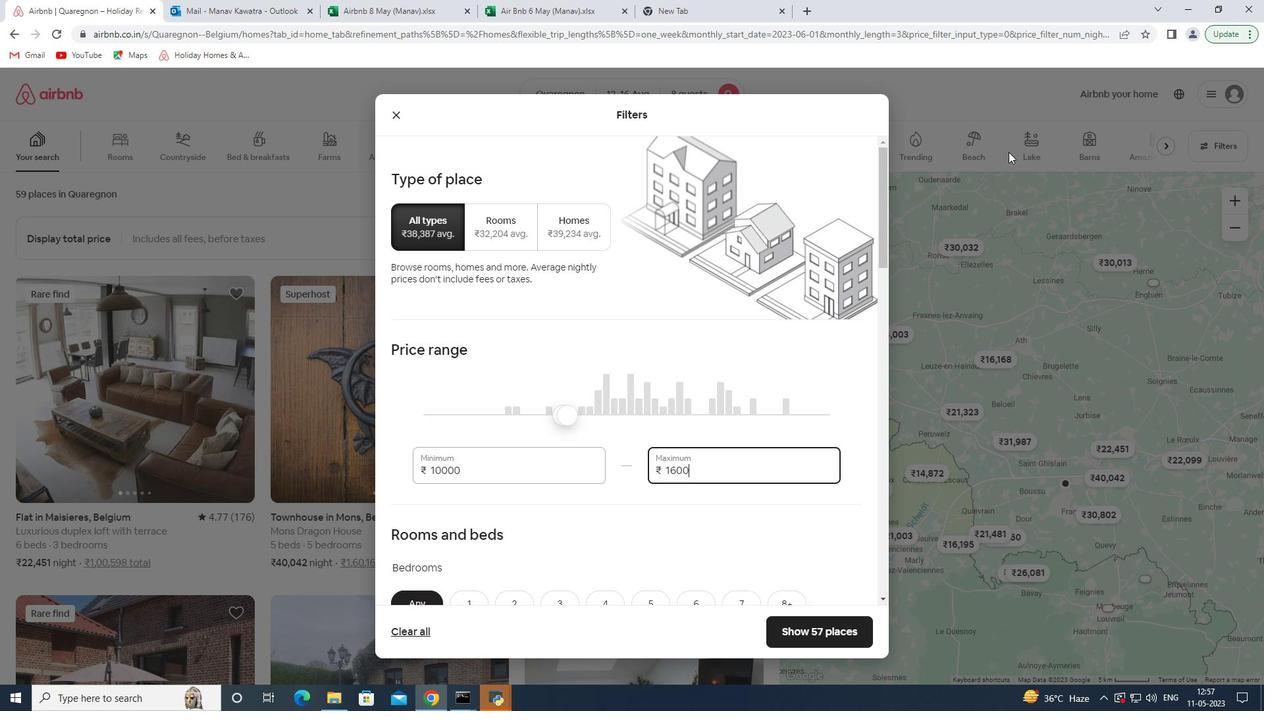 
Action: Mouse moved to (688, 239)
Screenshot: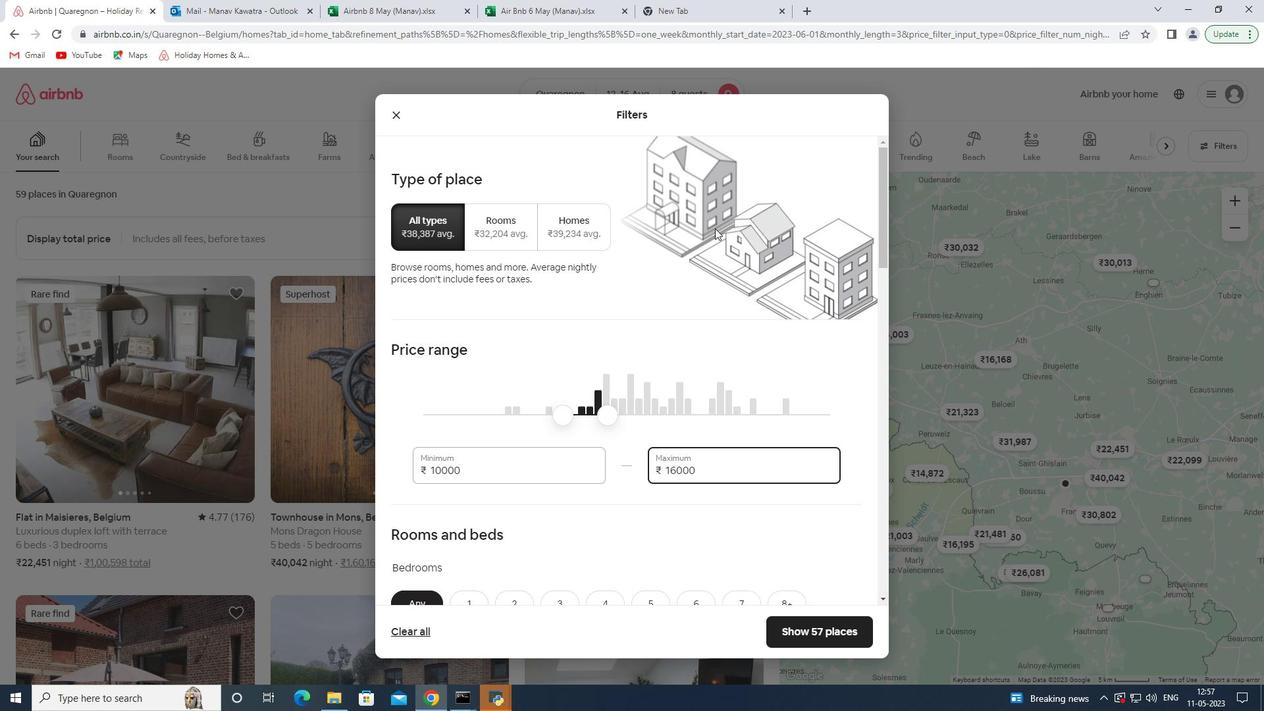 
Action: Mouse scrolled (688, 239) with delta (0, 0)
Screenshot: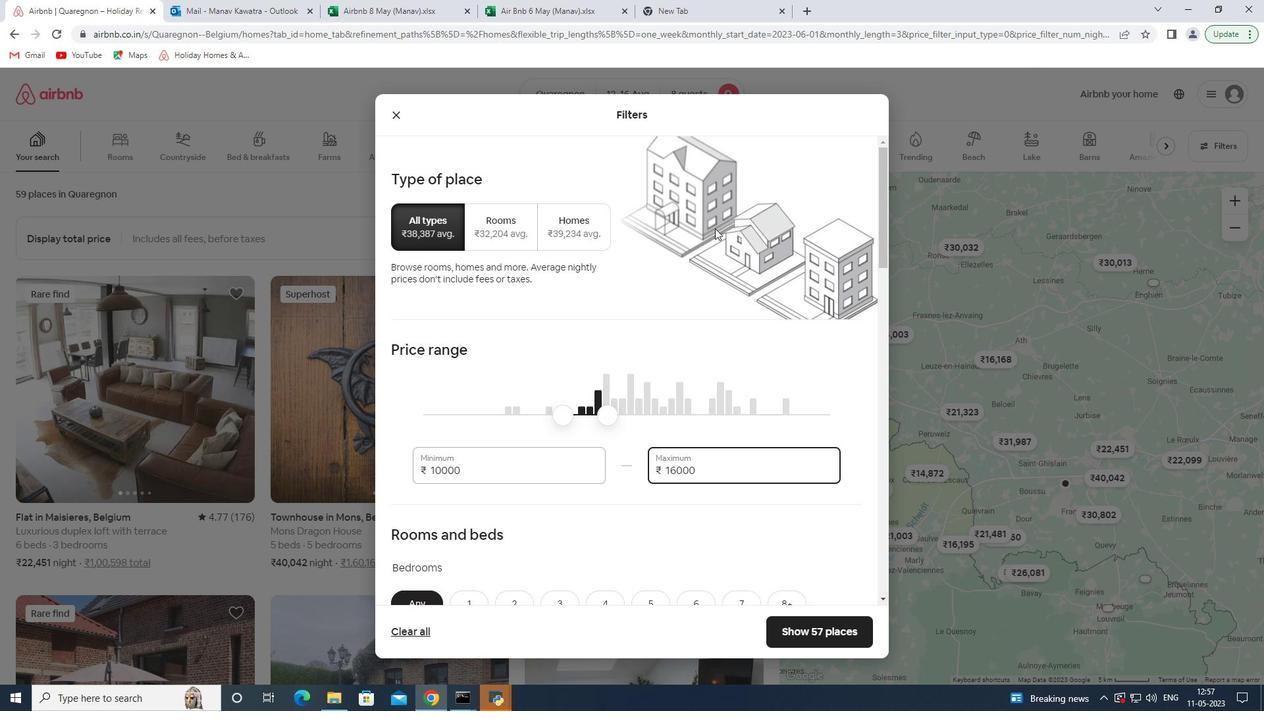 
Action: Mouse moved to (687, 240)
Screenshot: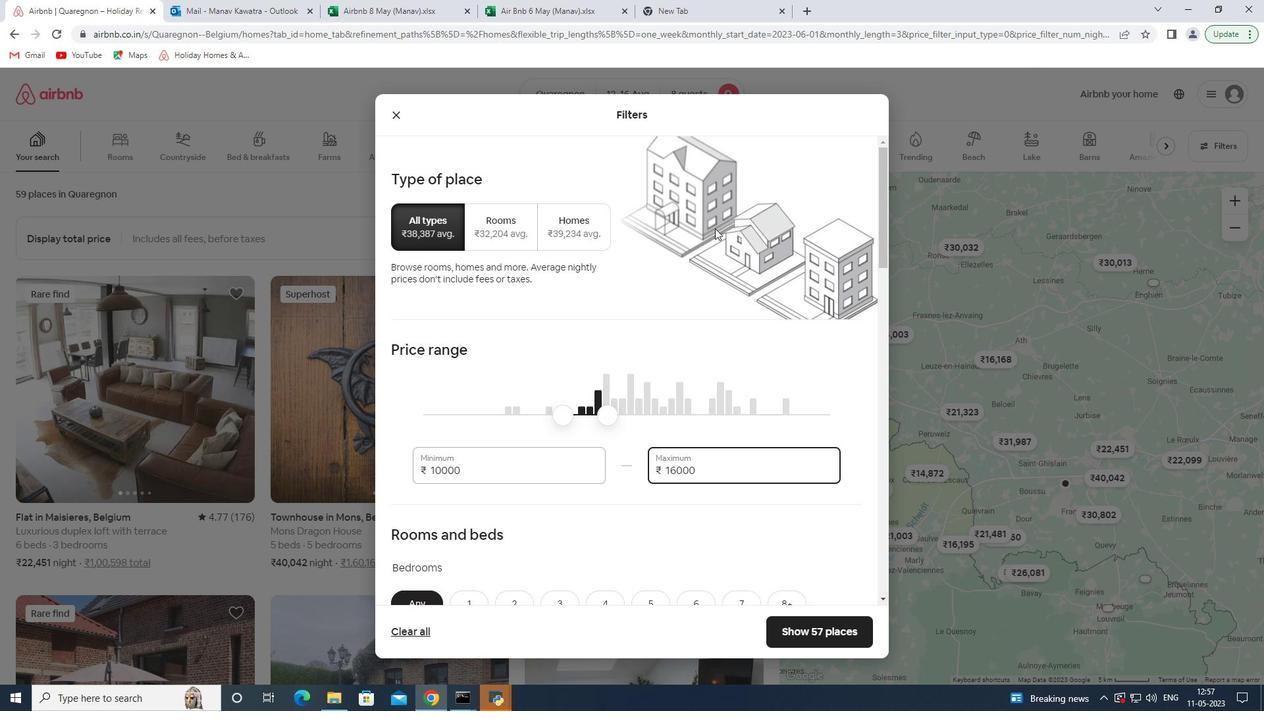 
Action: Mouse scrolled (687, 239) with delta (0, 0)
Screenshot: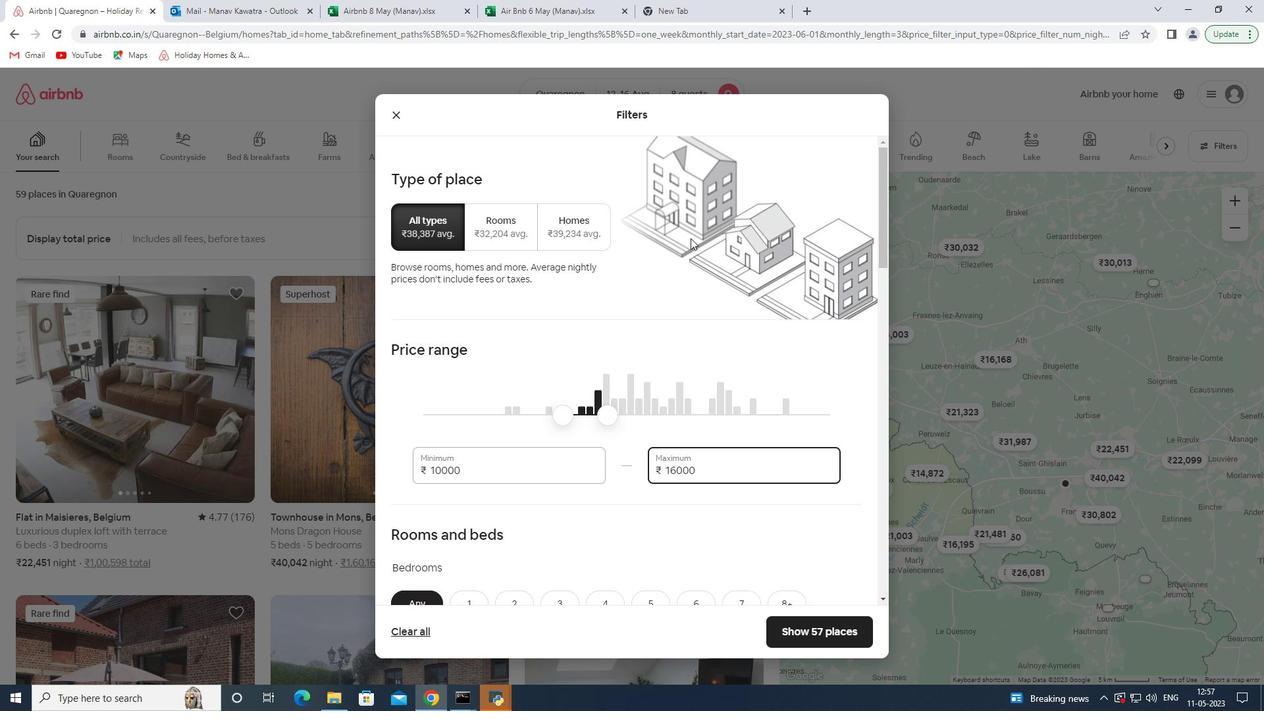
Action: Mouse moved to (686, 240)
Screenshot: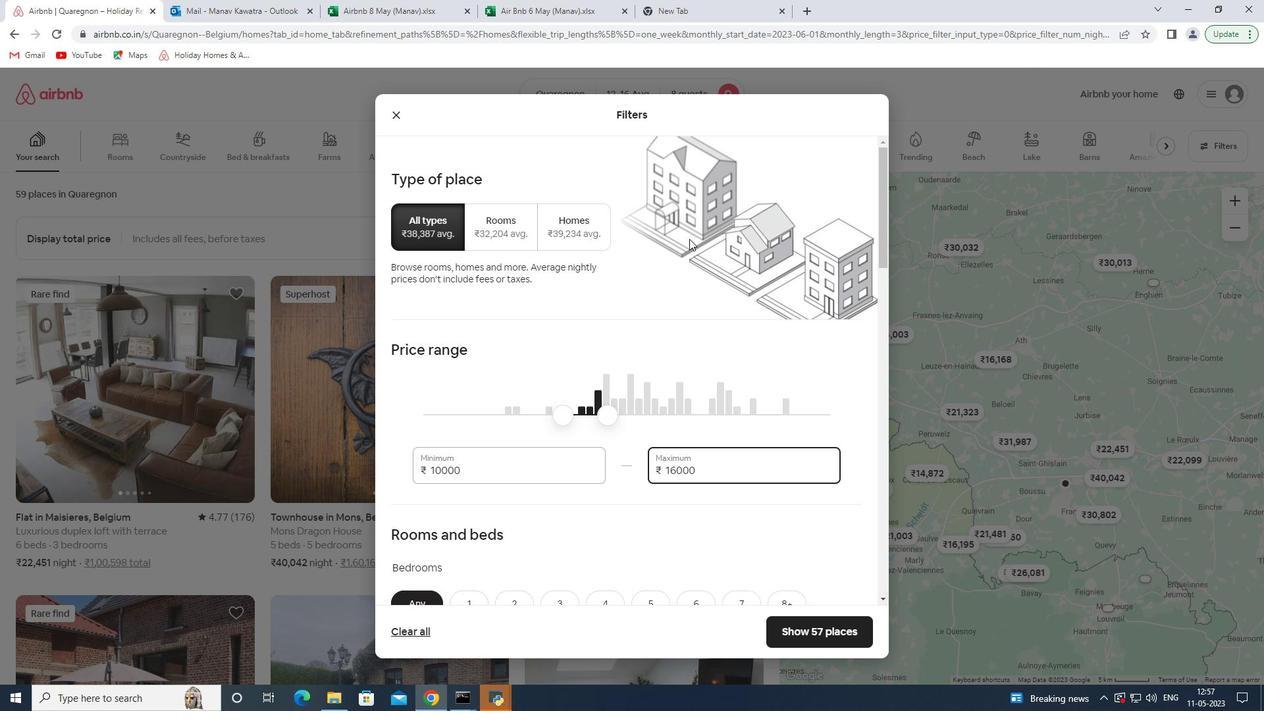 
Action: Mouse scrolled (687, 239) with delta (0, 0)
Screenshot: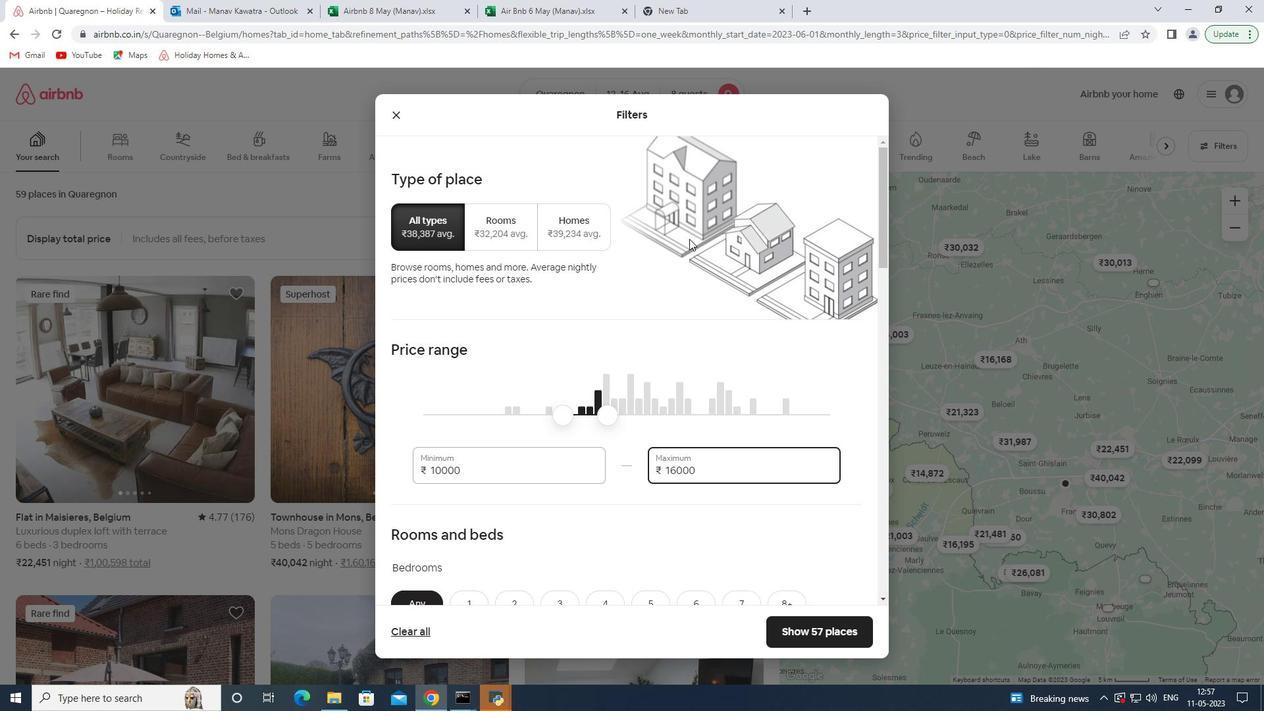 
Action: Mouse scrolled (686, 239) with delta (0, 0)
Screenshot: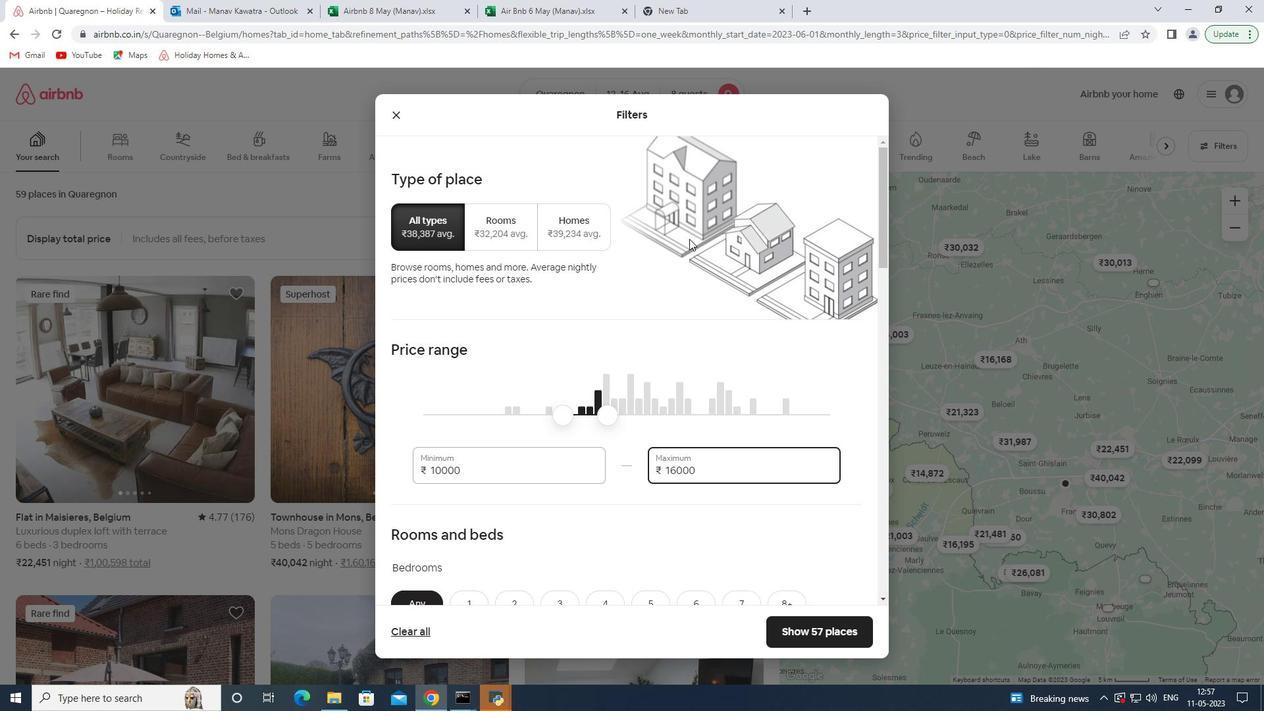 
Action: Mouse scrolled (686, 239) with delta (0, 0)
Screenshot: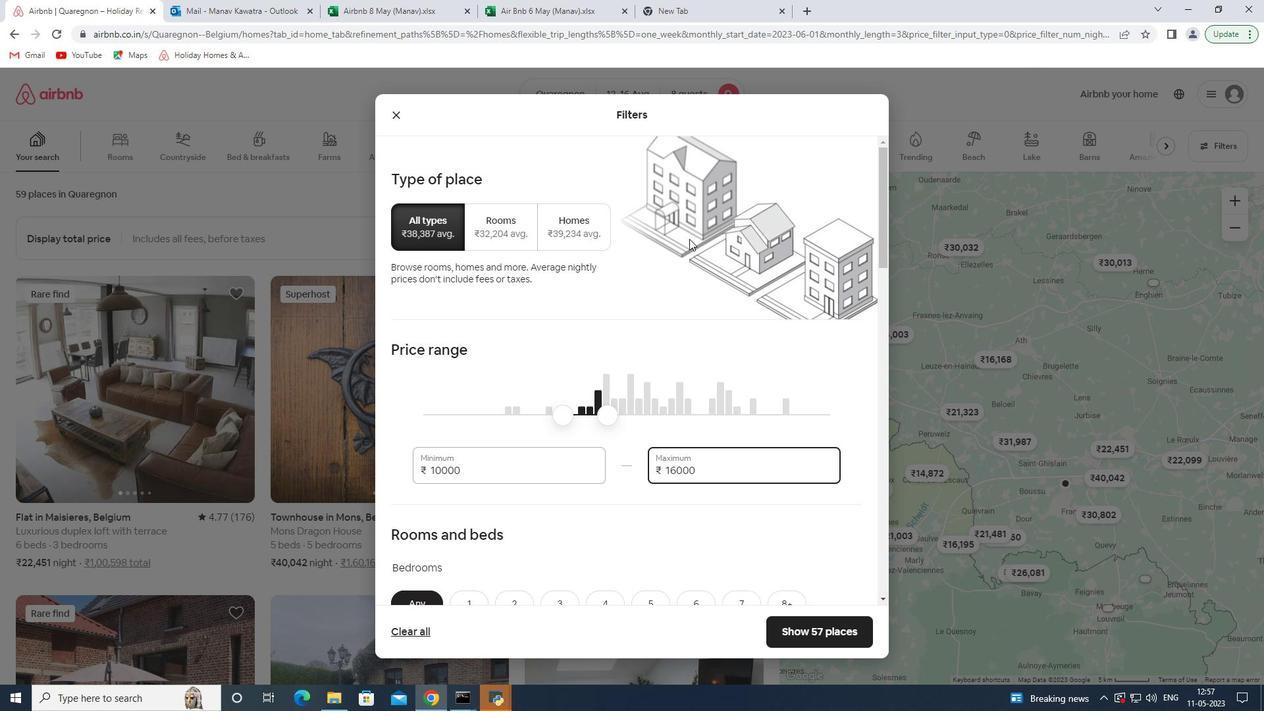 
Action: Mouse moved to (792, 271)
Screenshot: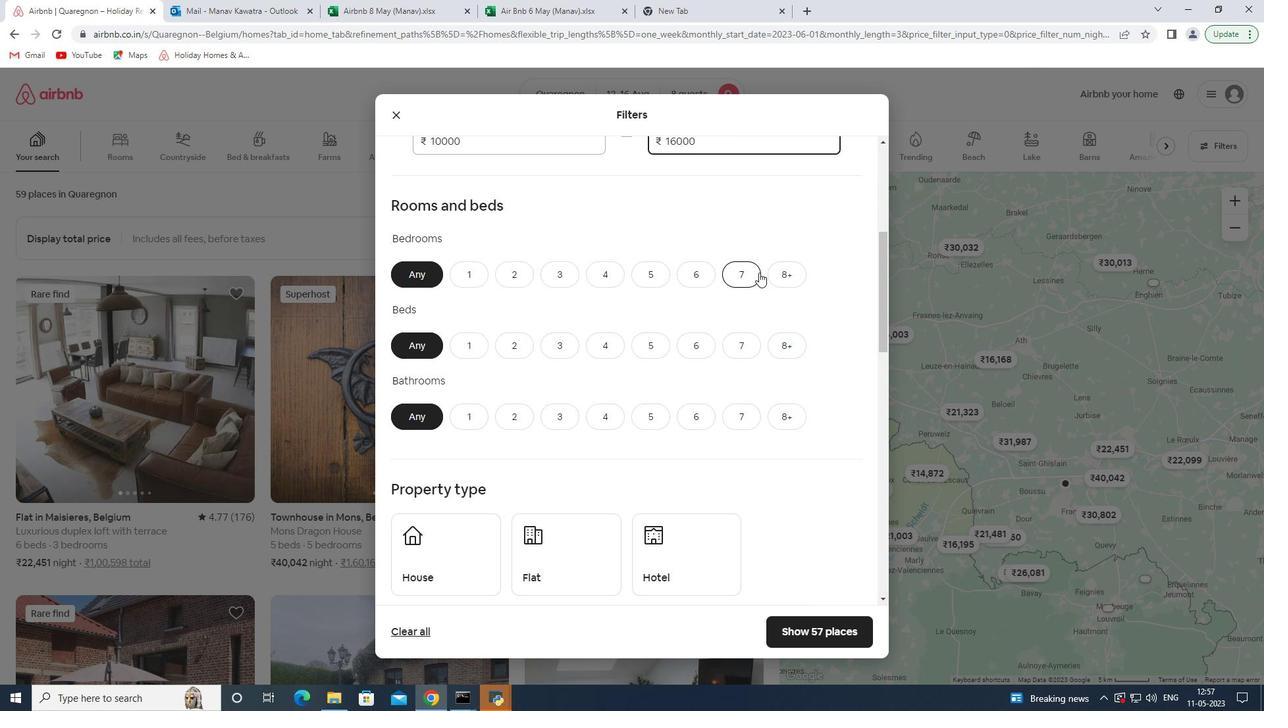 
Action: Mouse pressed left at (792, 271)
Screenshot: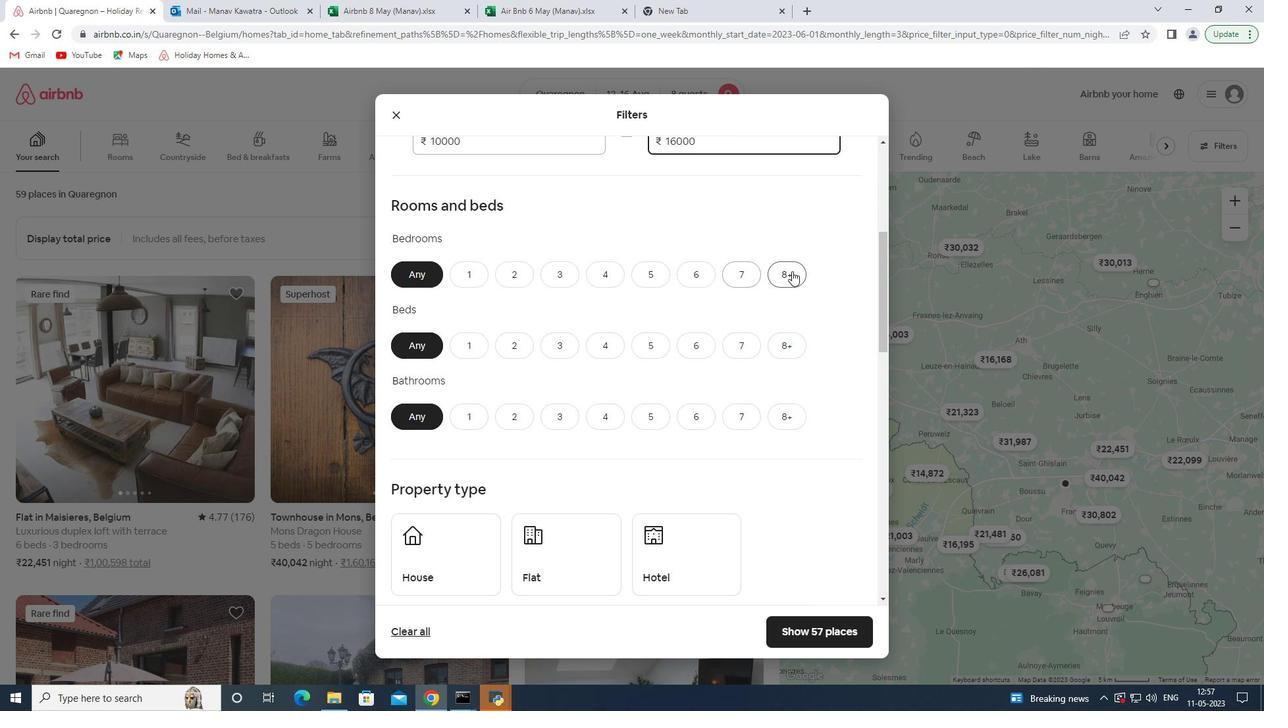 
Action: Mouse moved to (796, 351)
Screenshot: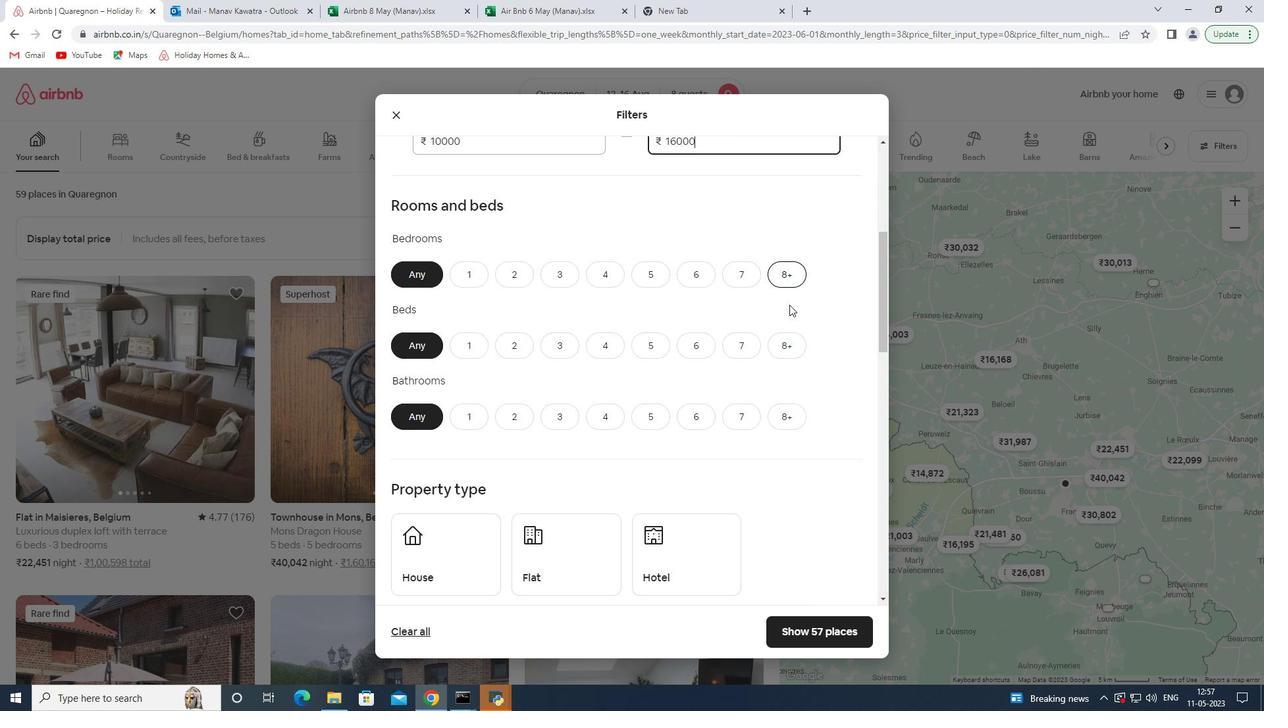 
Action: Mouse pressed left at (796, 351)
Screenshot: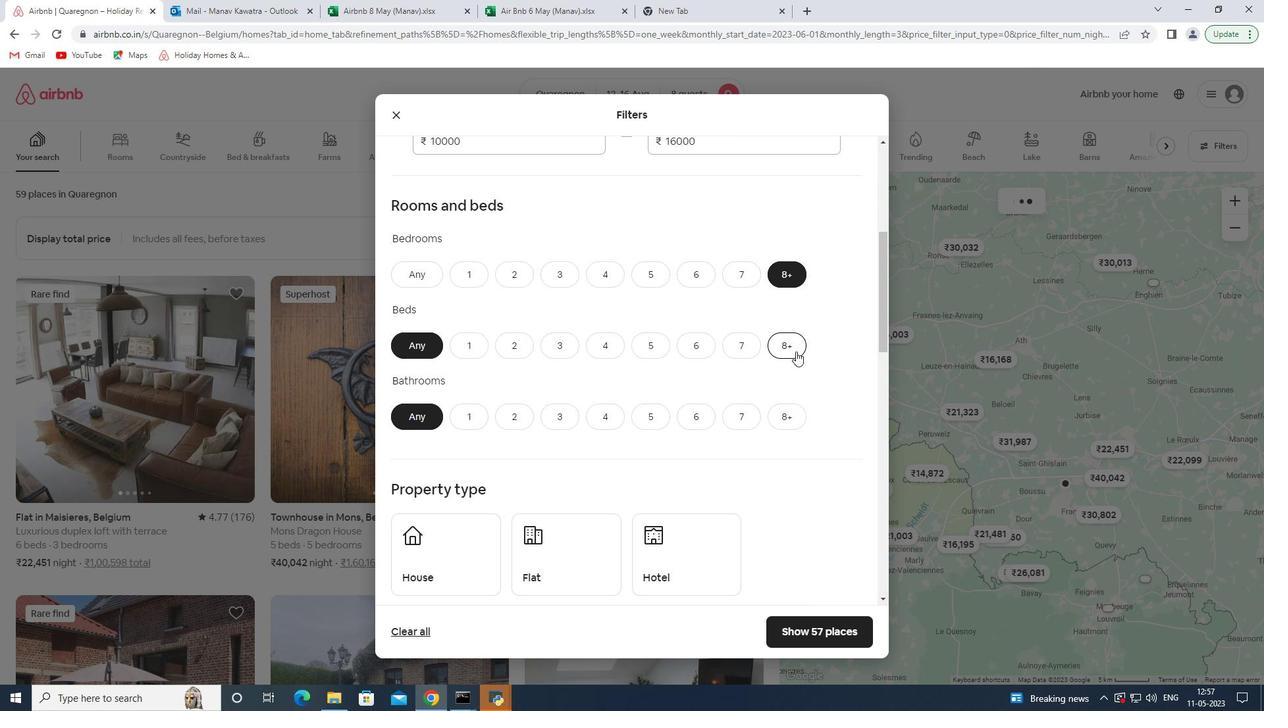 
Action: Mouse moved to (793, 411)
Screenshot: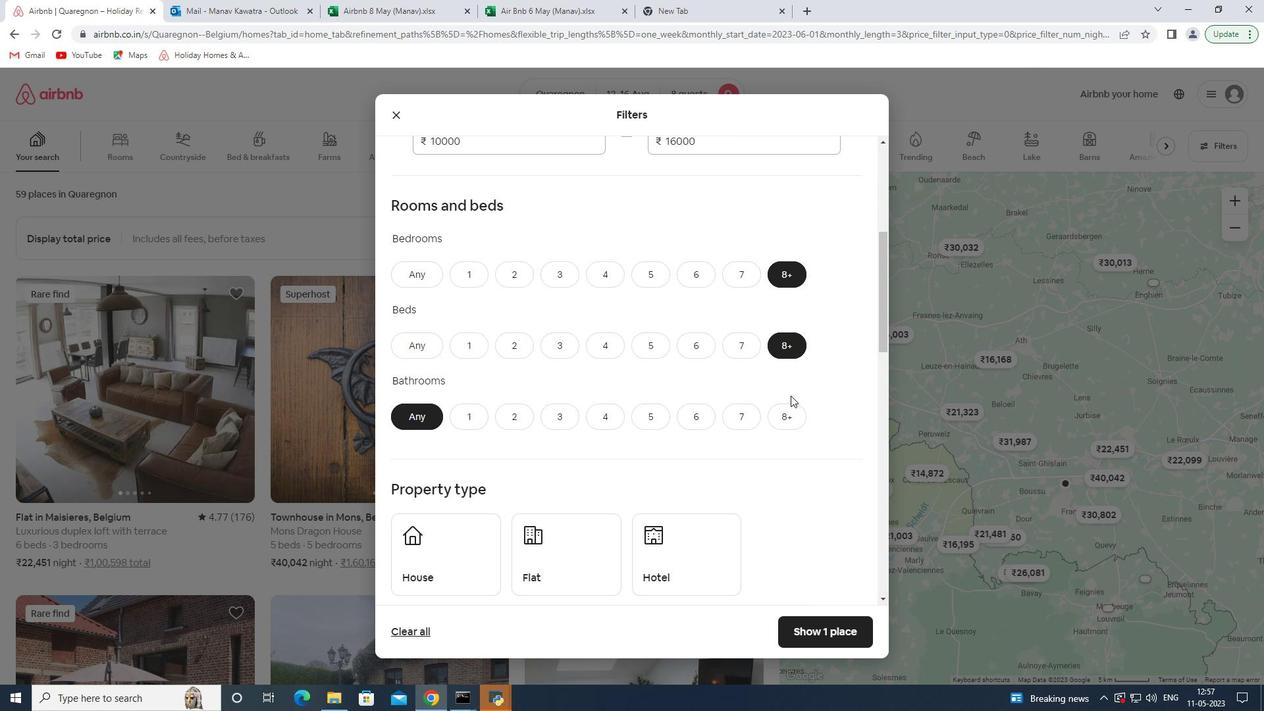 
Action: Mouse pressed left at (793, 411)
Screenshot: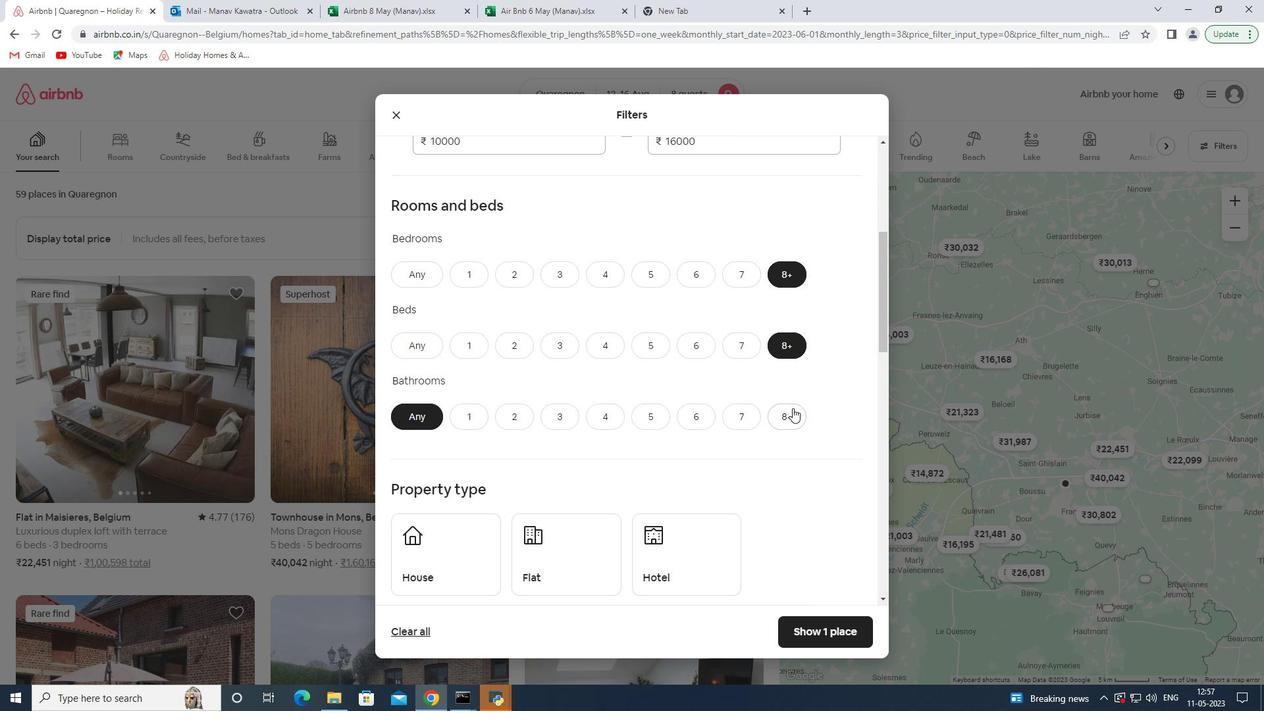 
Action: Mouse moved to (760, 343)
Screenshot: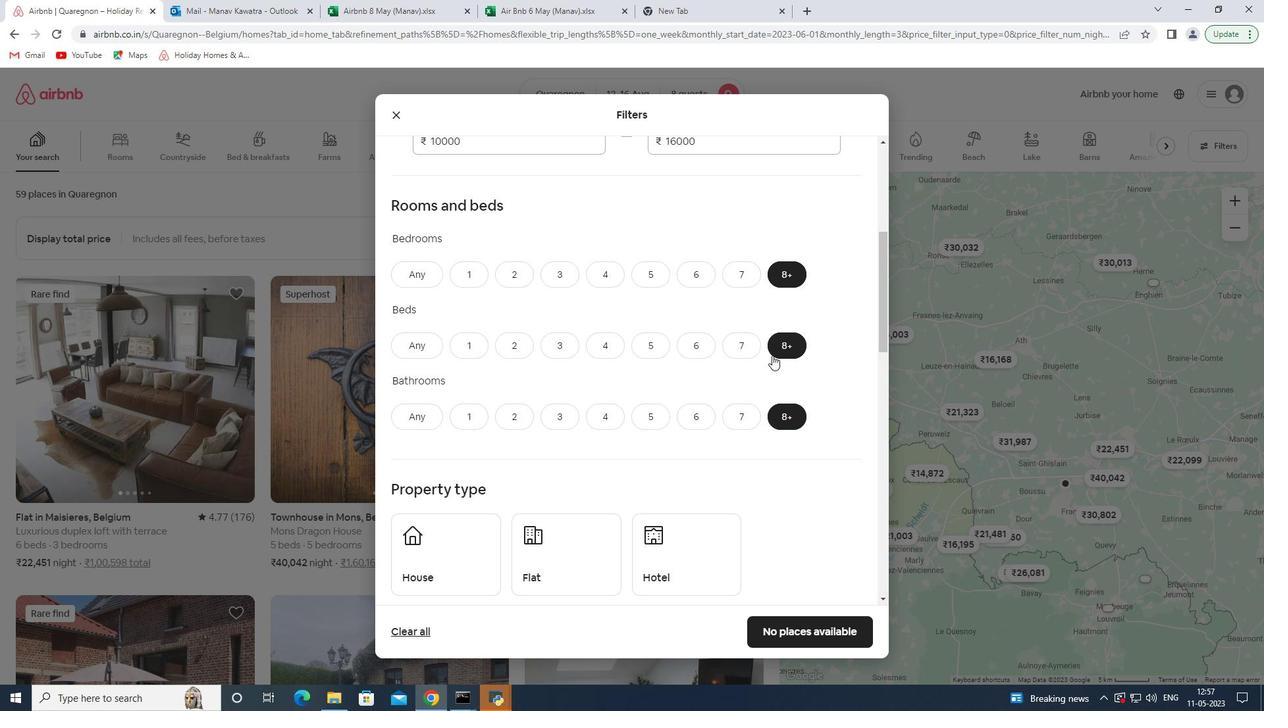 
Action: Mouse scrolled (760, 342) with delta (0, 0)
Screenshot: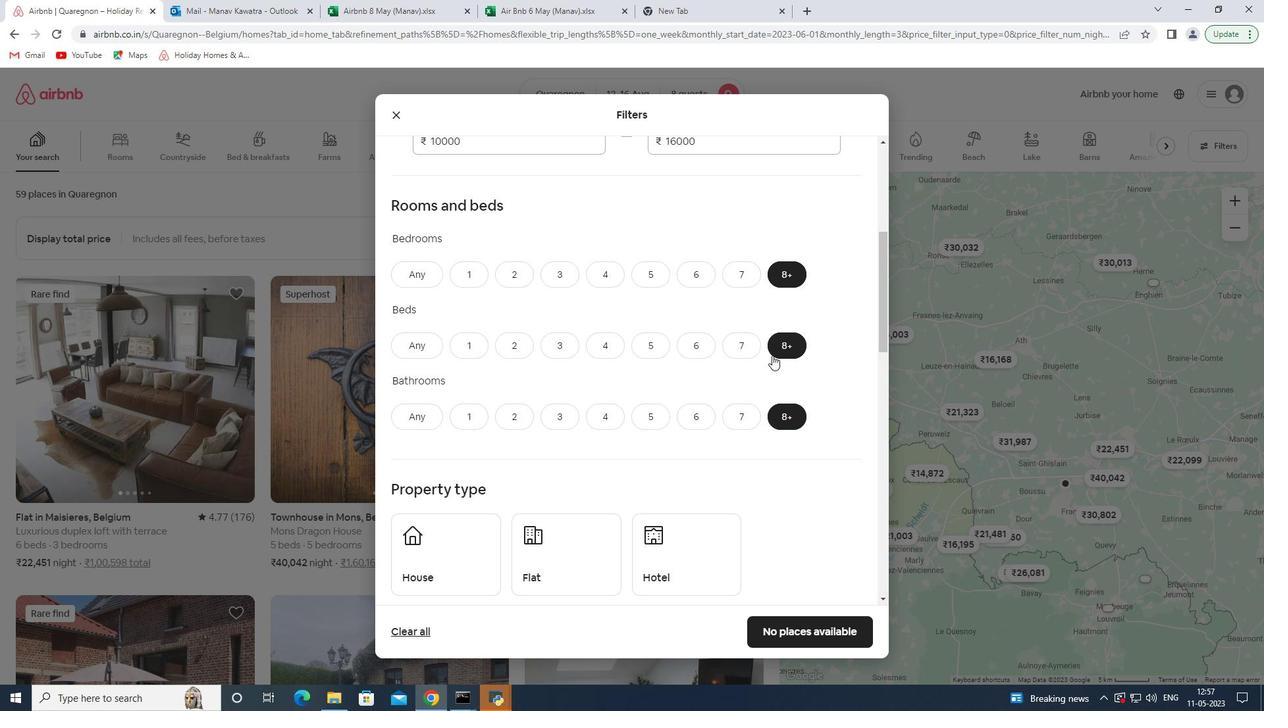
Action: Mouse moved to (751, 330)
Screenshot: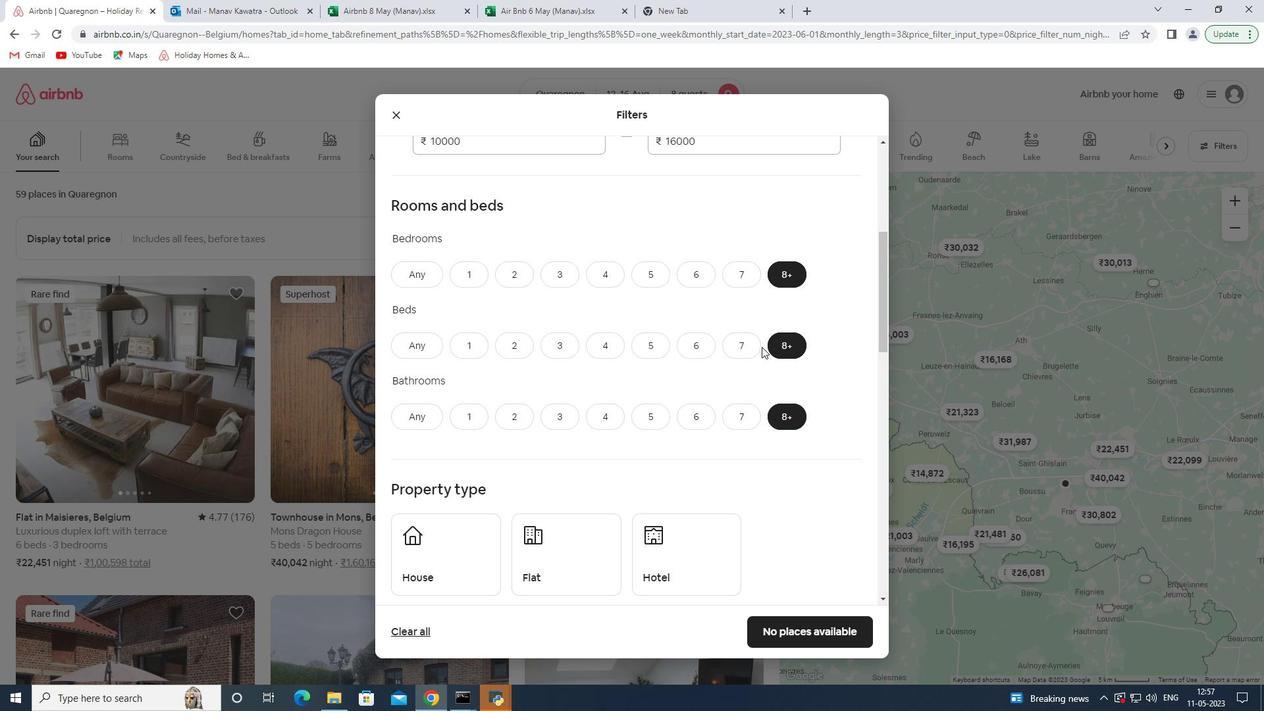
Action: Mouse scrolled (751, 329) with delta (0, 0)
Screenshot: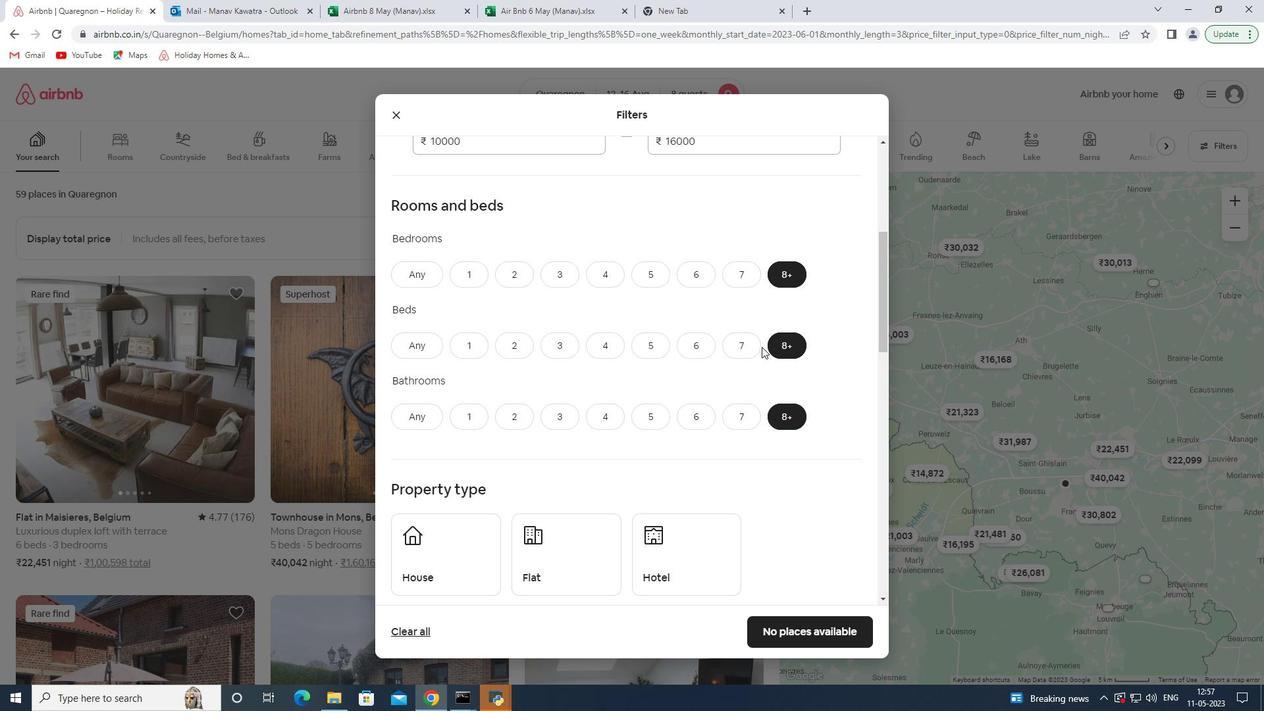 
Action: Mouse moved to (490, 430)
Screenshot: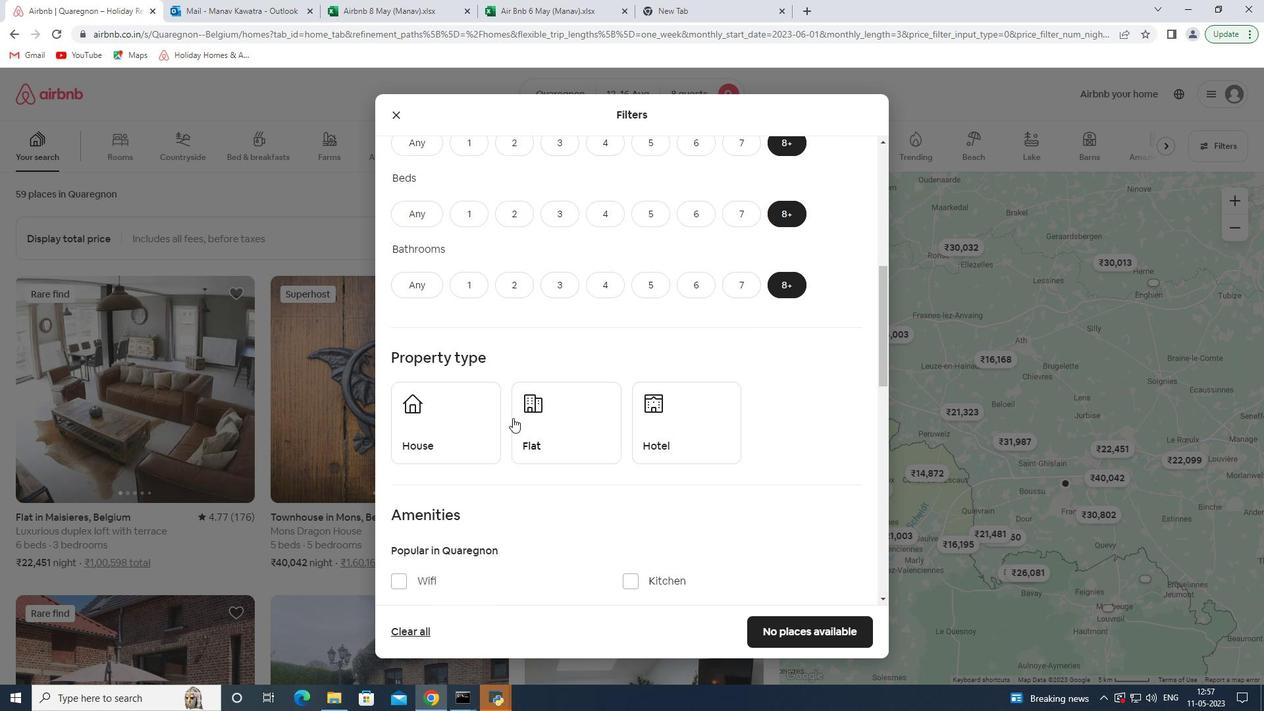 
Action: Mouse pressed left at (490, 430)
Screenshot: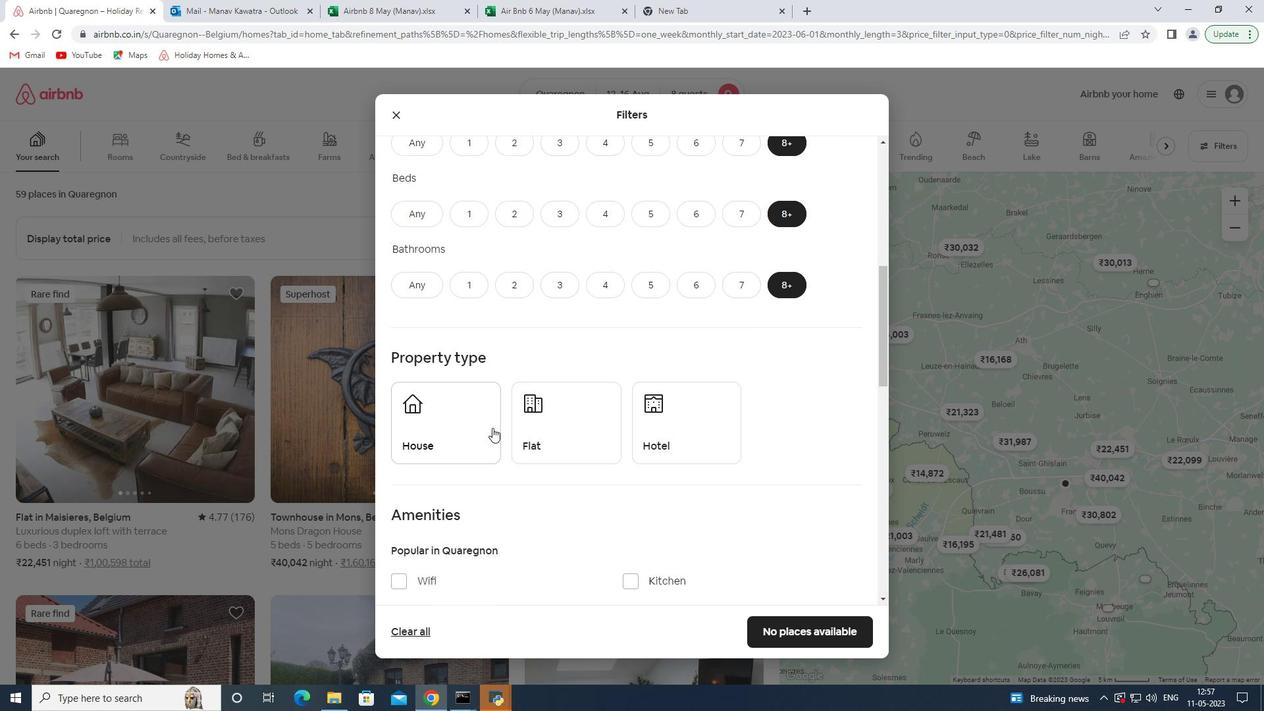 
Action: Mouse moved to (523, 438)
Screenshot: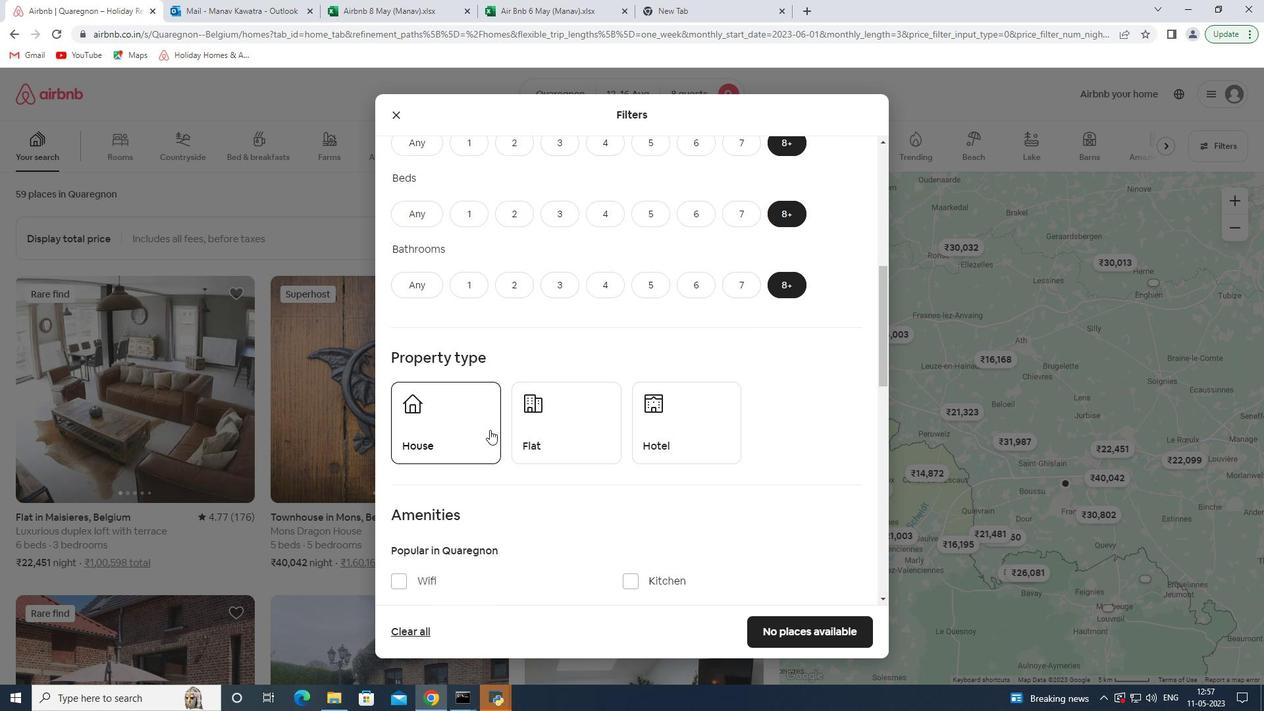 
Action: Mouse pressed left at (523, 438)
Screenshot: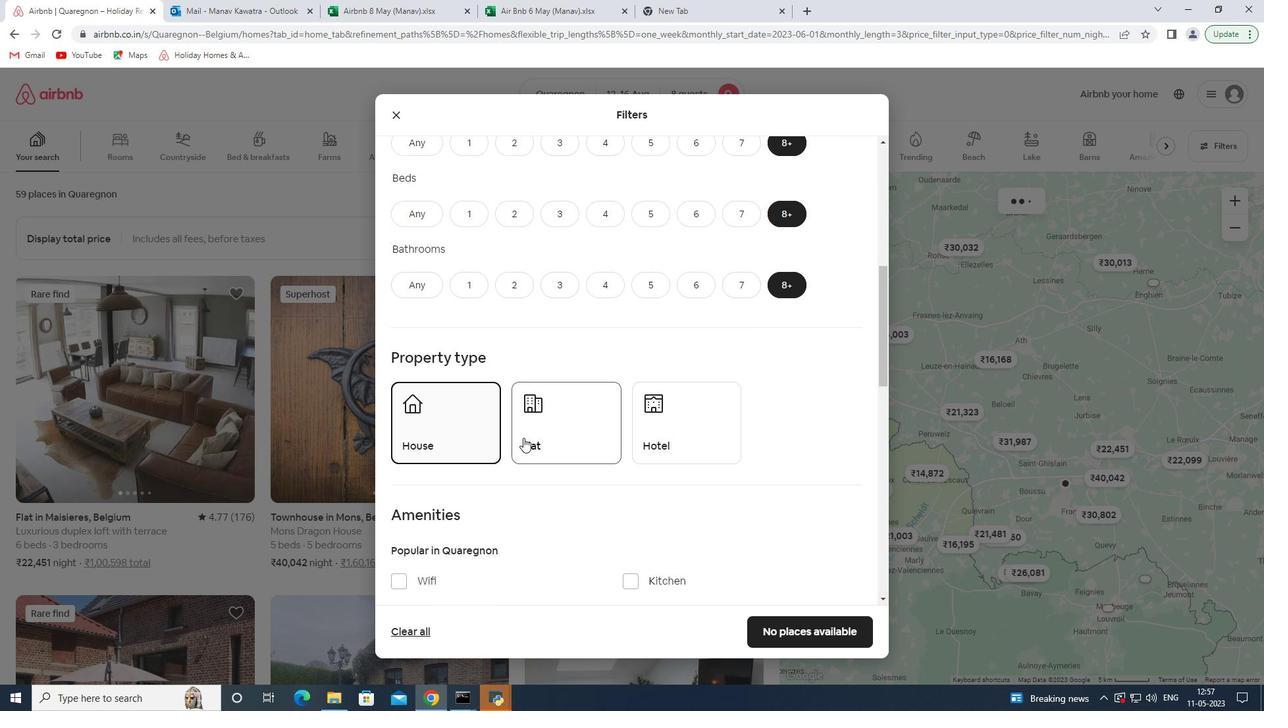 
Action: Mouse moved to (617, 448)
Screenshot: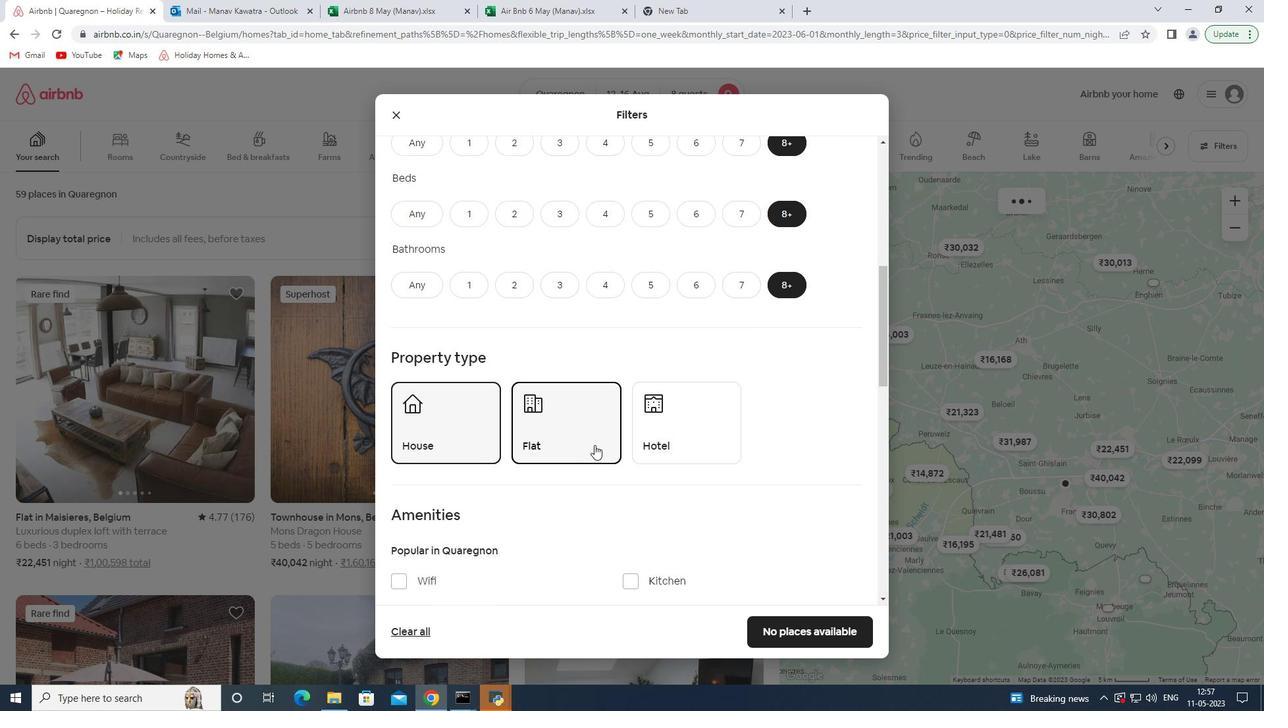 
Action: Mouse pressed left at (617, 448)
Screenshot: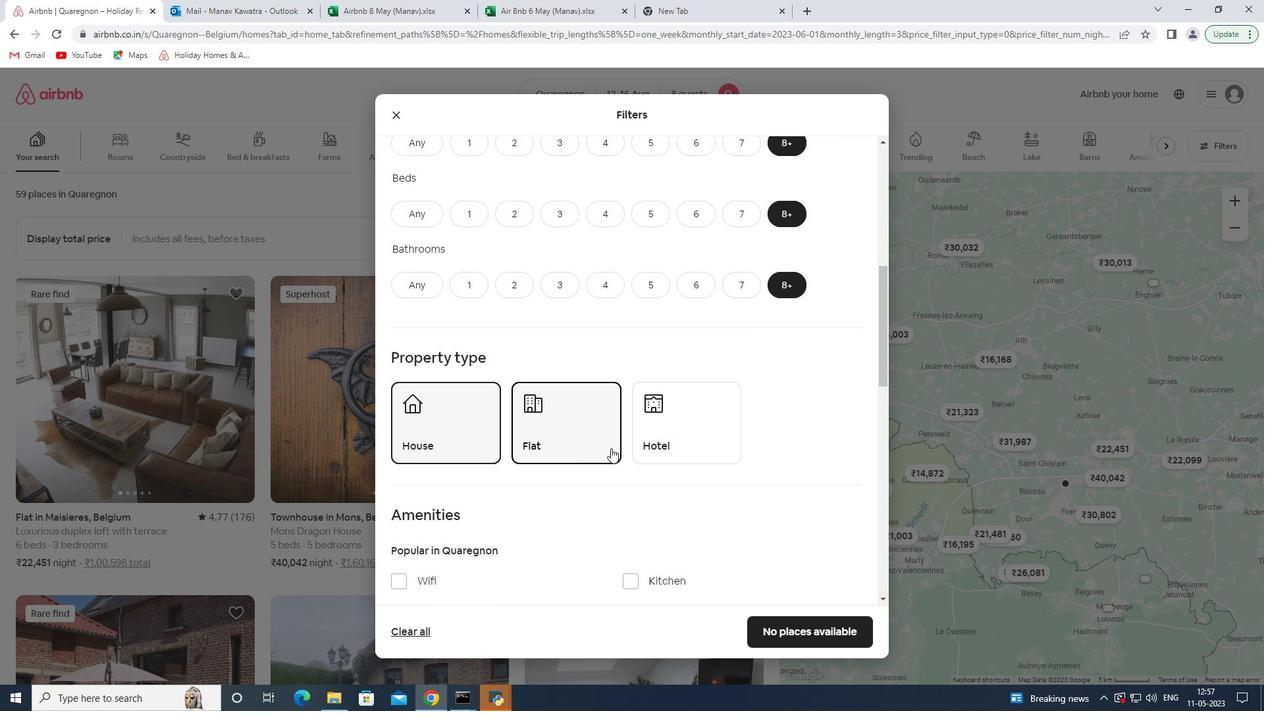 
Action: Mouse moved to (592, 445)
Screenshot: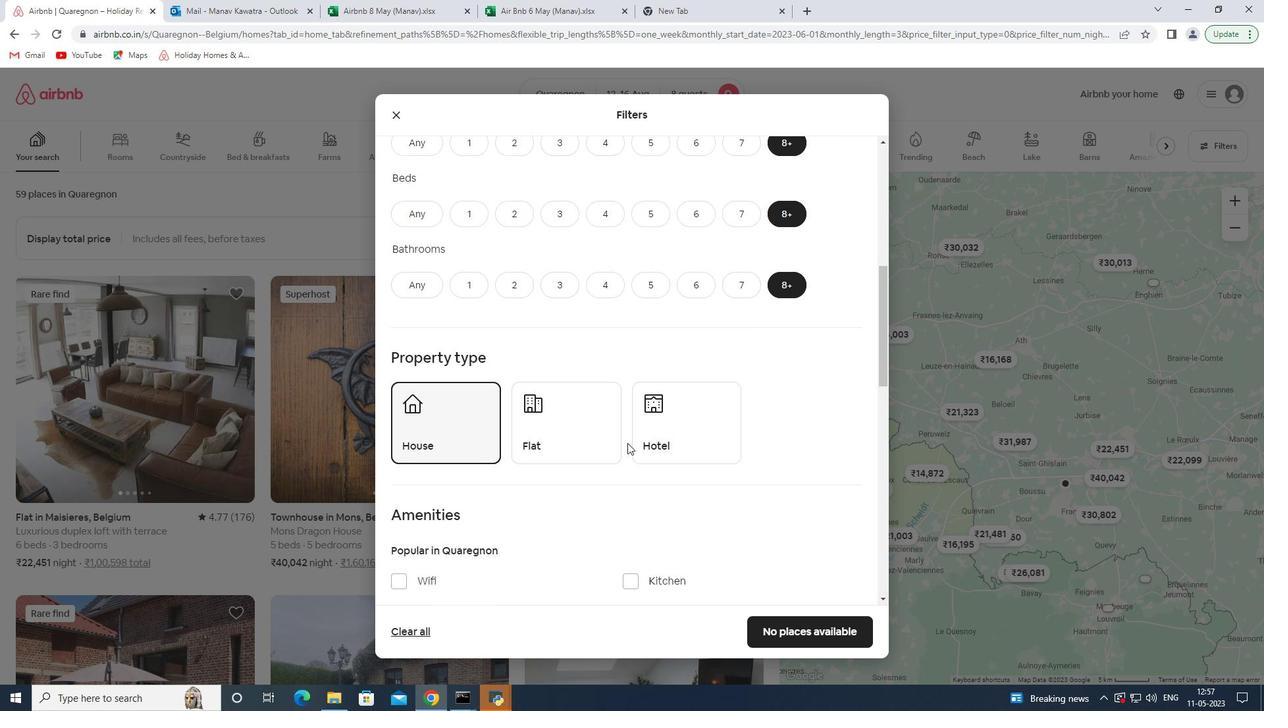 
Action: Mouse pressed left at (592, 445)
Screenshot: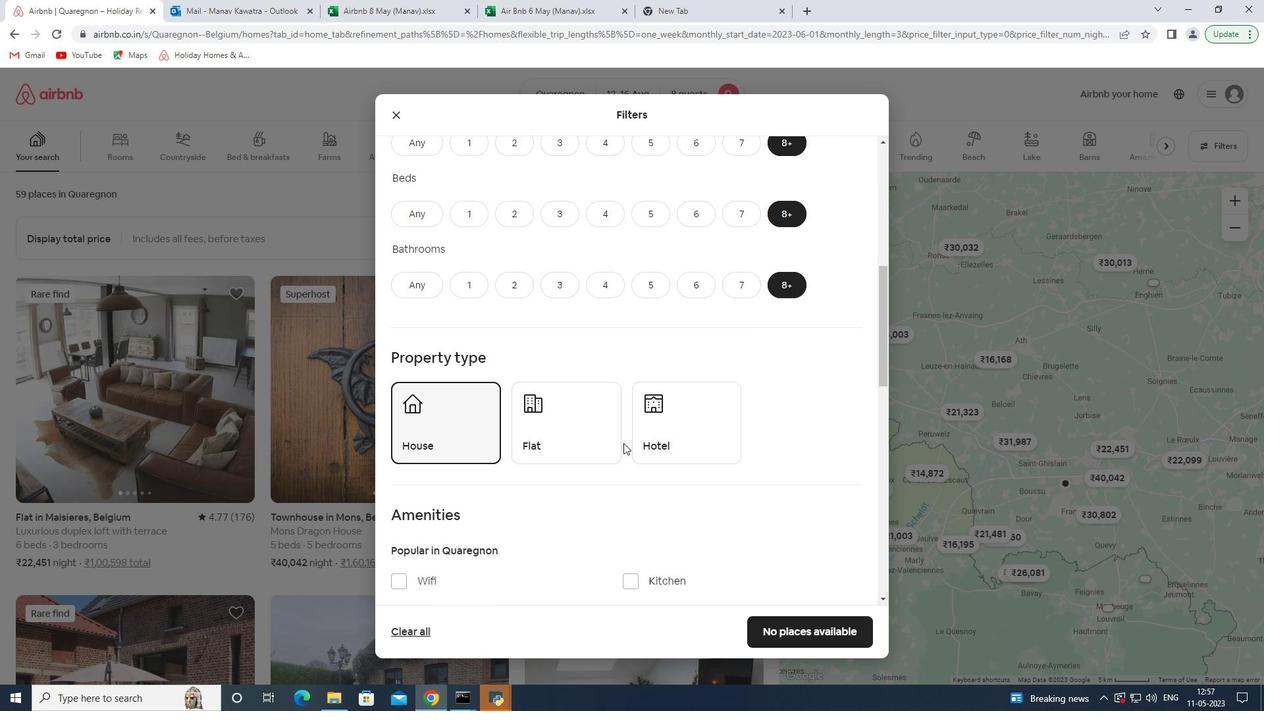 
Action: Mouse moved to (688, 433)
Screenshot: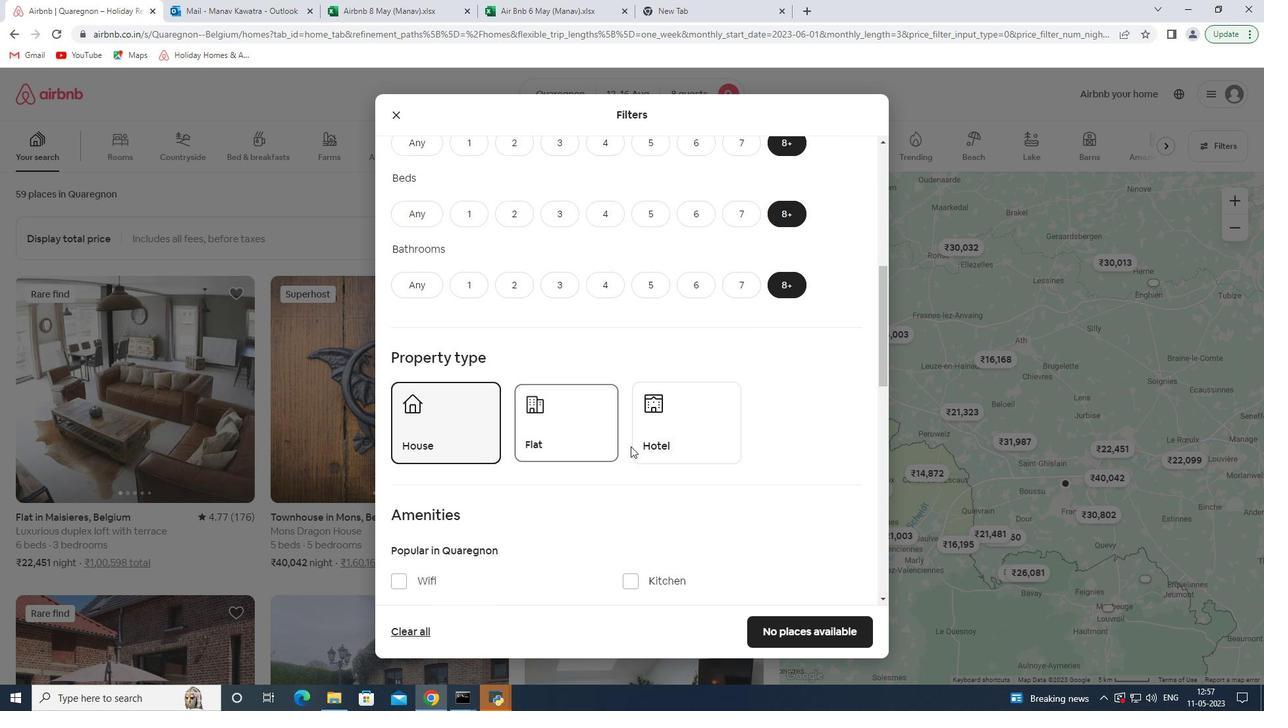 
Action: Mouse pressed left at (688, 433)
Screenshot: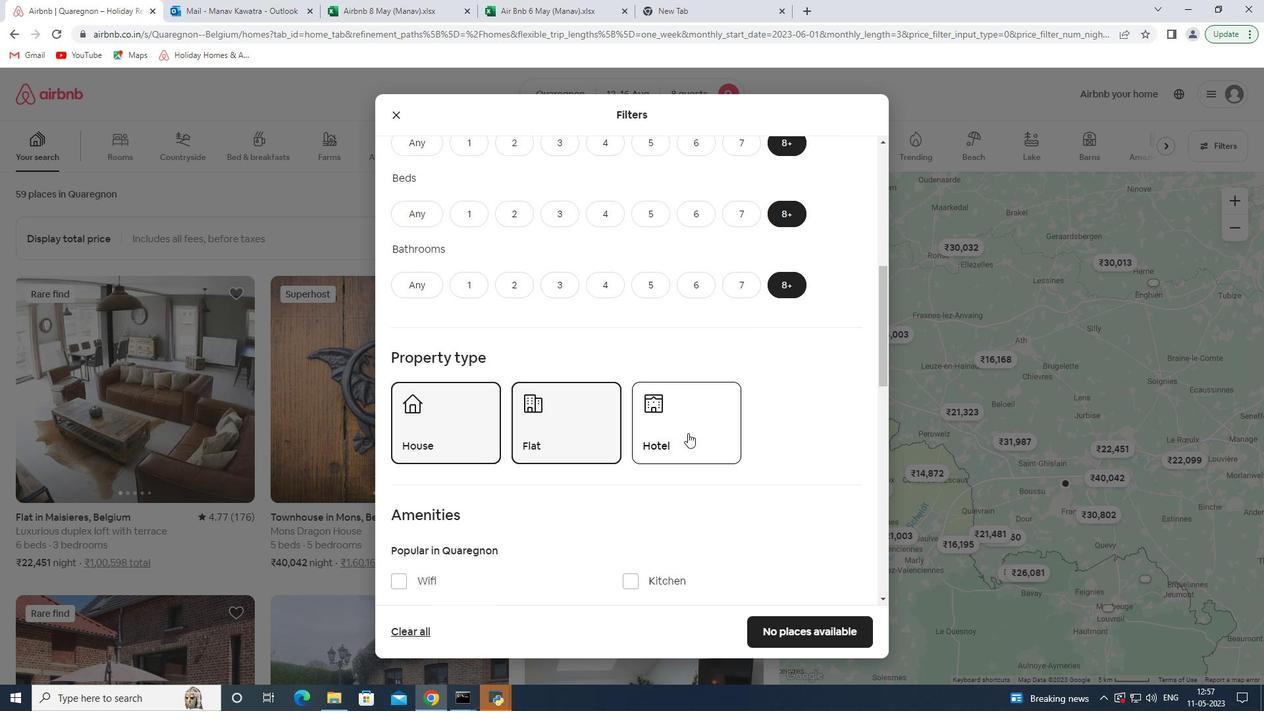 
Action: Mouse moved to (779, 308)
Screenshot: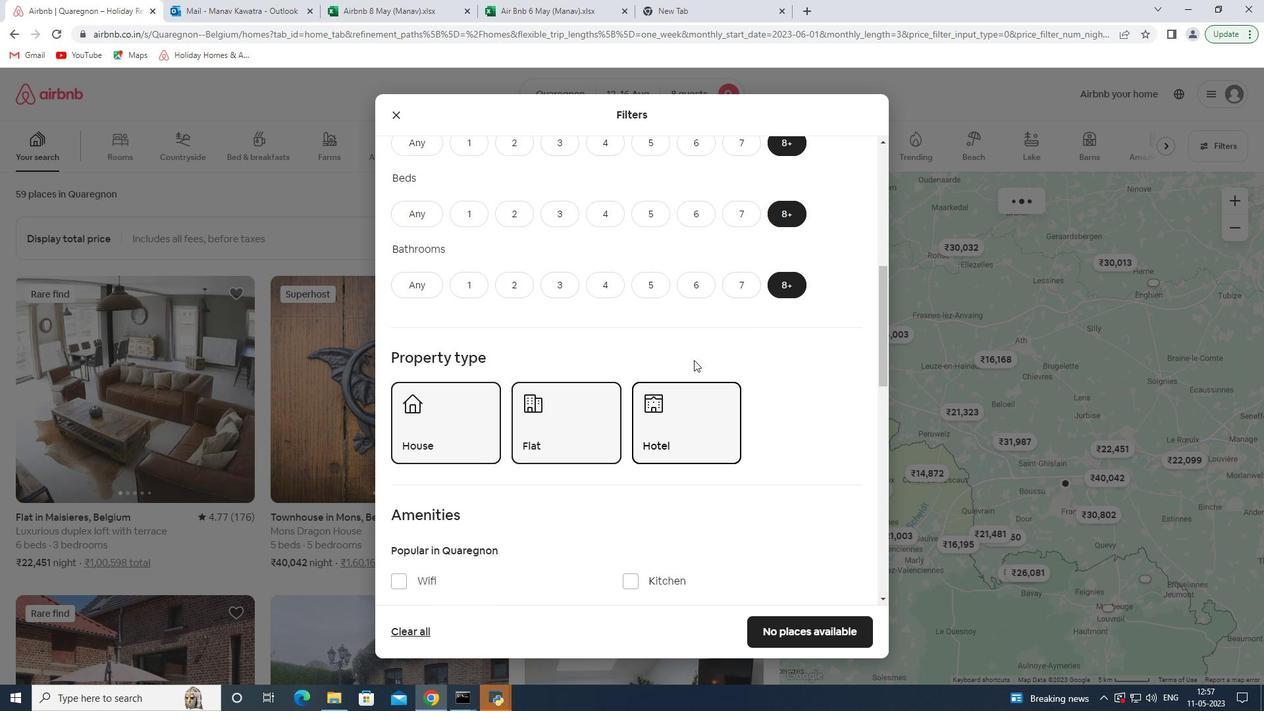 
Action: Mouse scrolled (779, 307) with delta (0, 0)
Screenshot: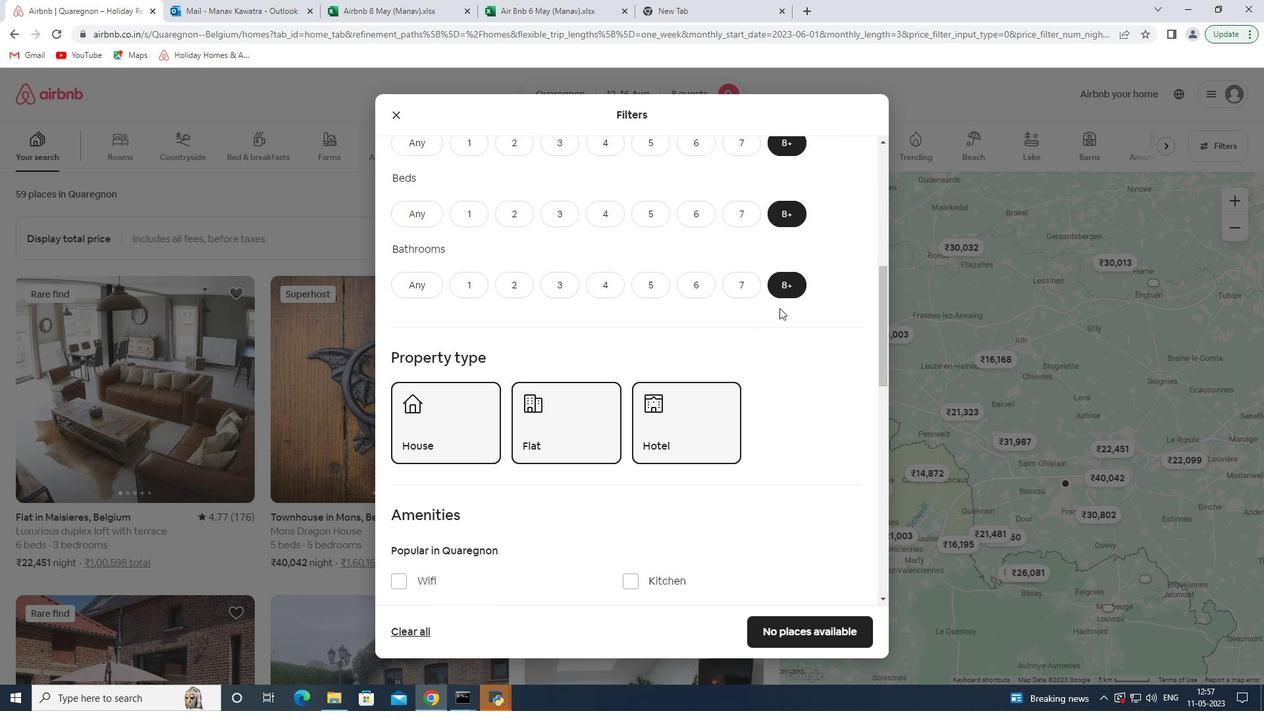
Action: Mouse moved to (662, 411)
Screenshot: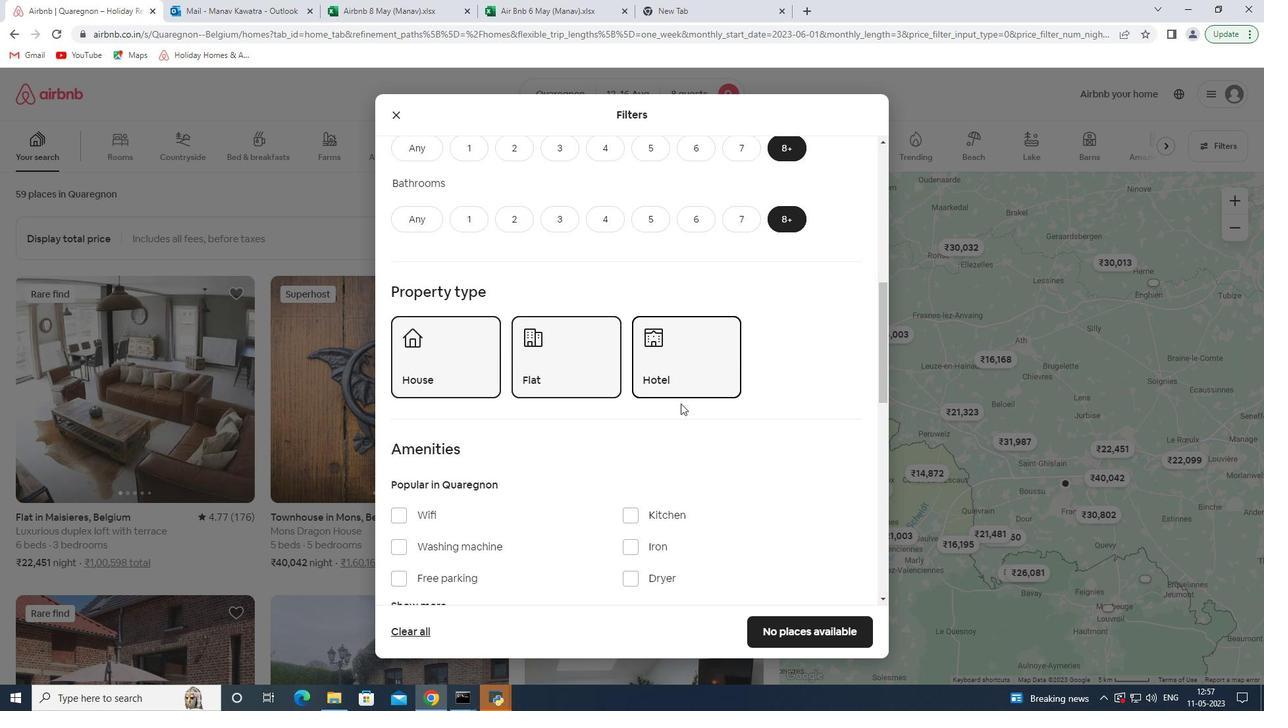
Action: Mouse scrolled (665, 409) with delta (0, 0)
Screenshot: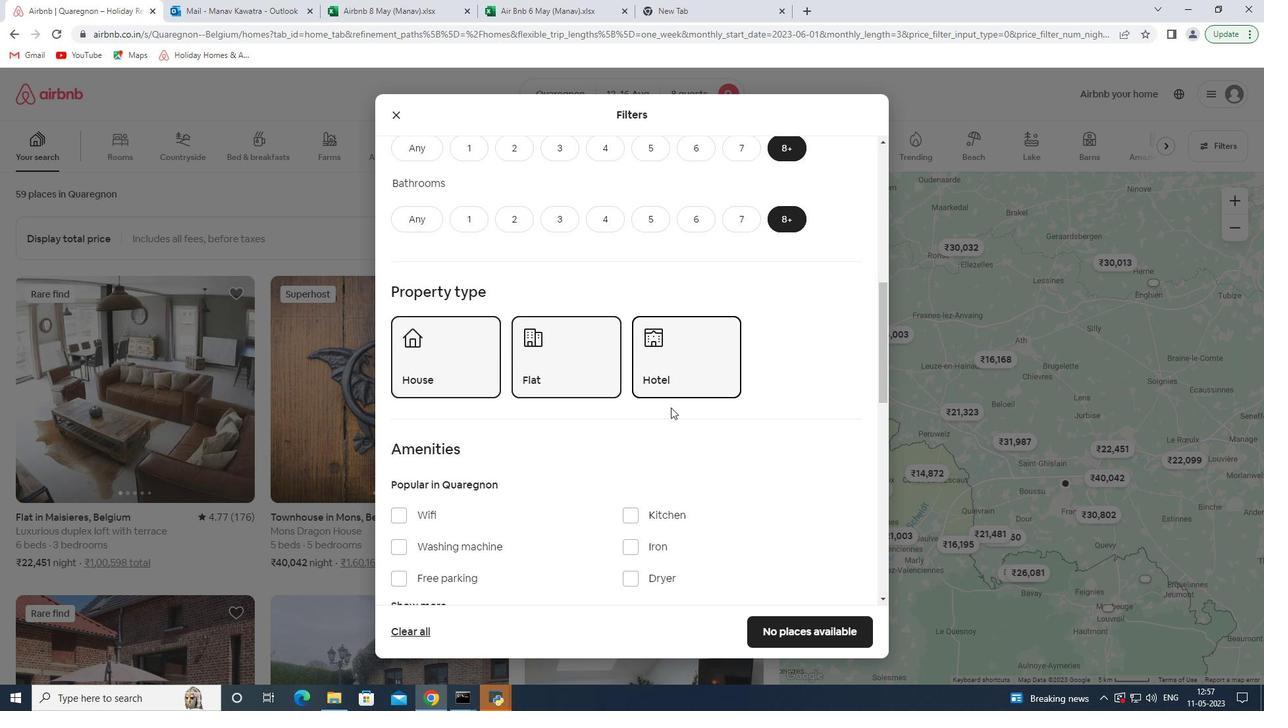 
Action: Mouse moved to (650, 418)
Screenshot: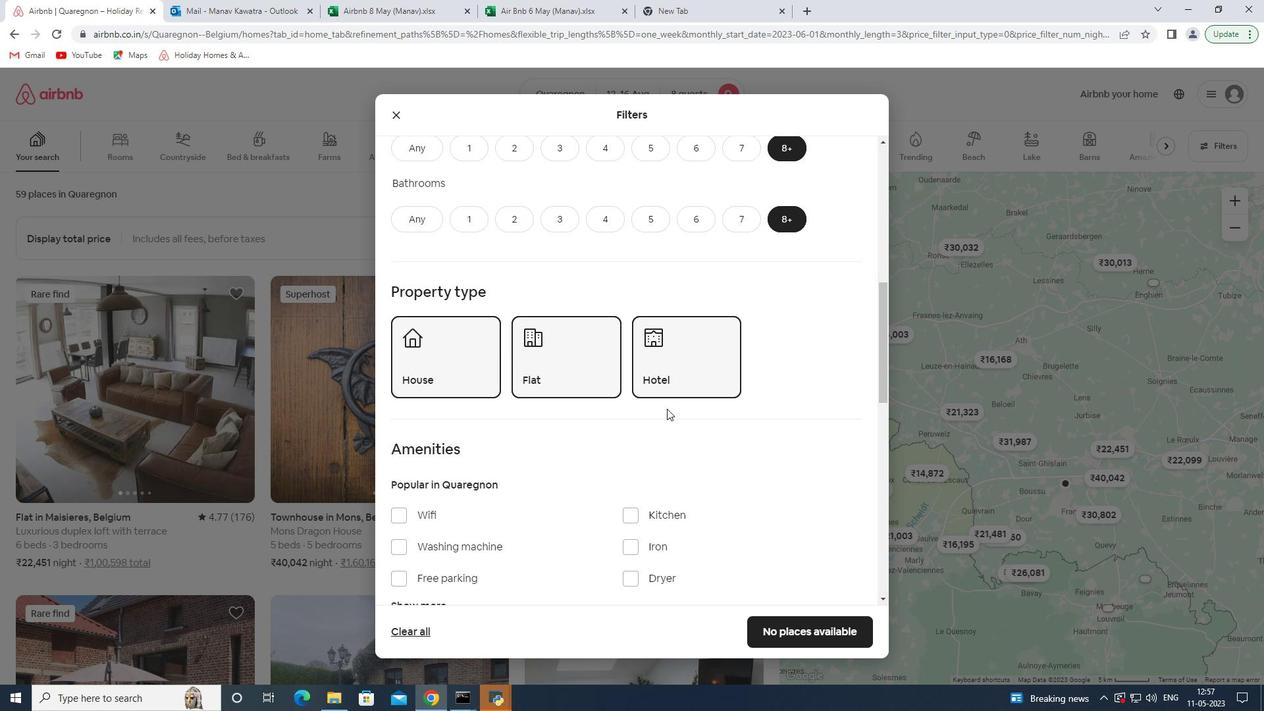 
Action: Mouse scrolled (650, 418) with delta (0, 0)
Screenshot: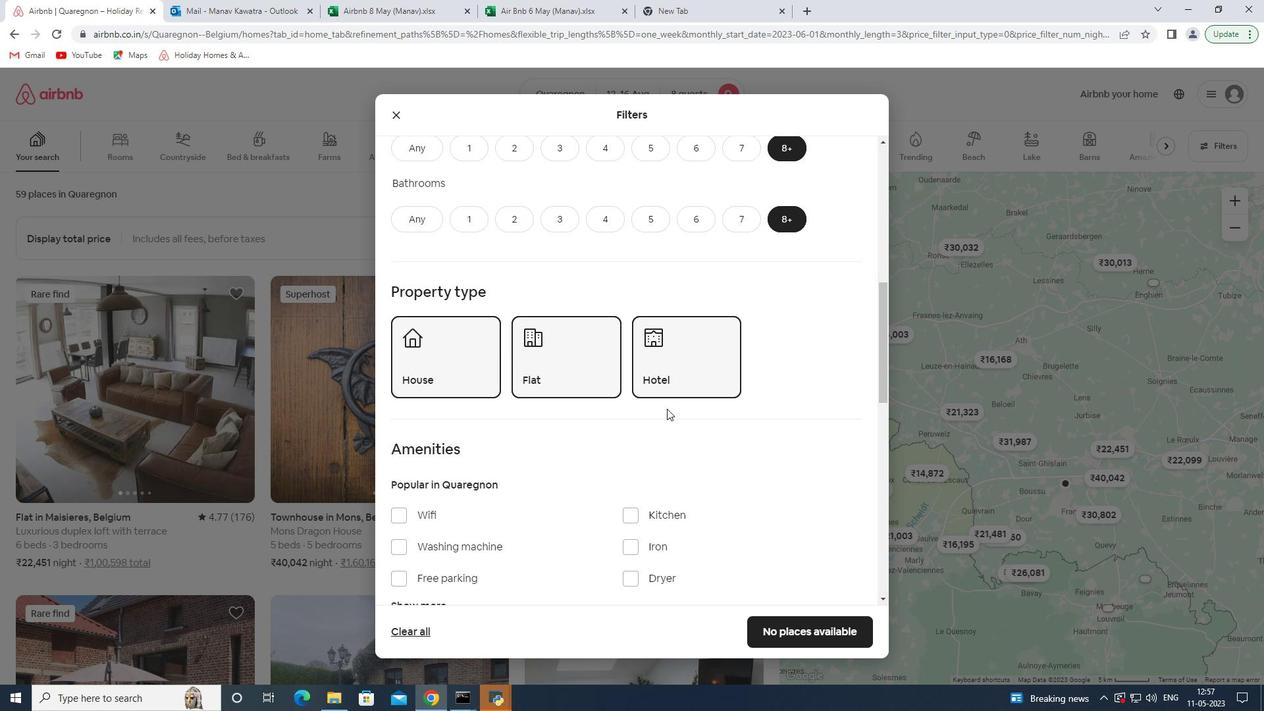 
Action: Mouse moved to (650, 419)
Screenshot: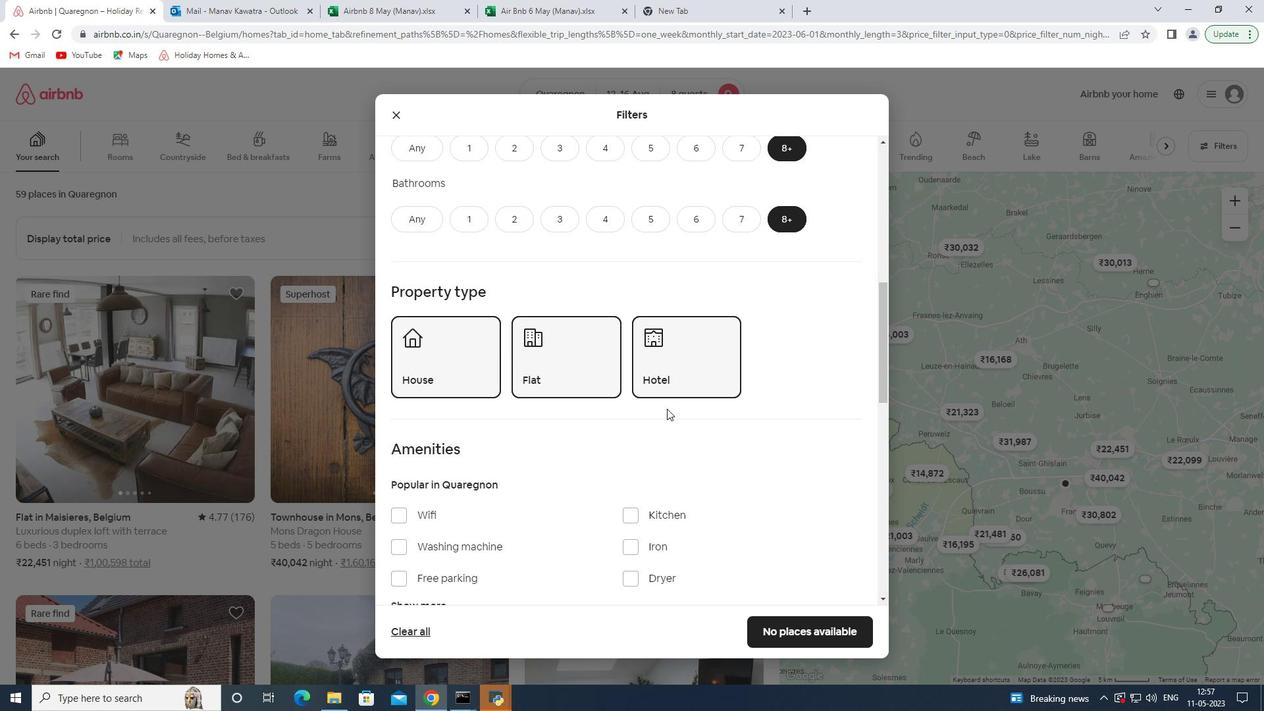 
Action: Mouse scrolled (650, 418) with delta (0, 0)
Screenshot: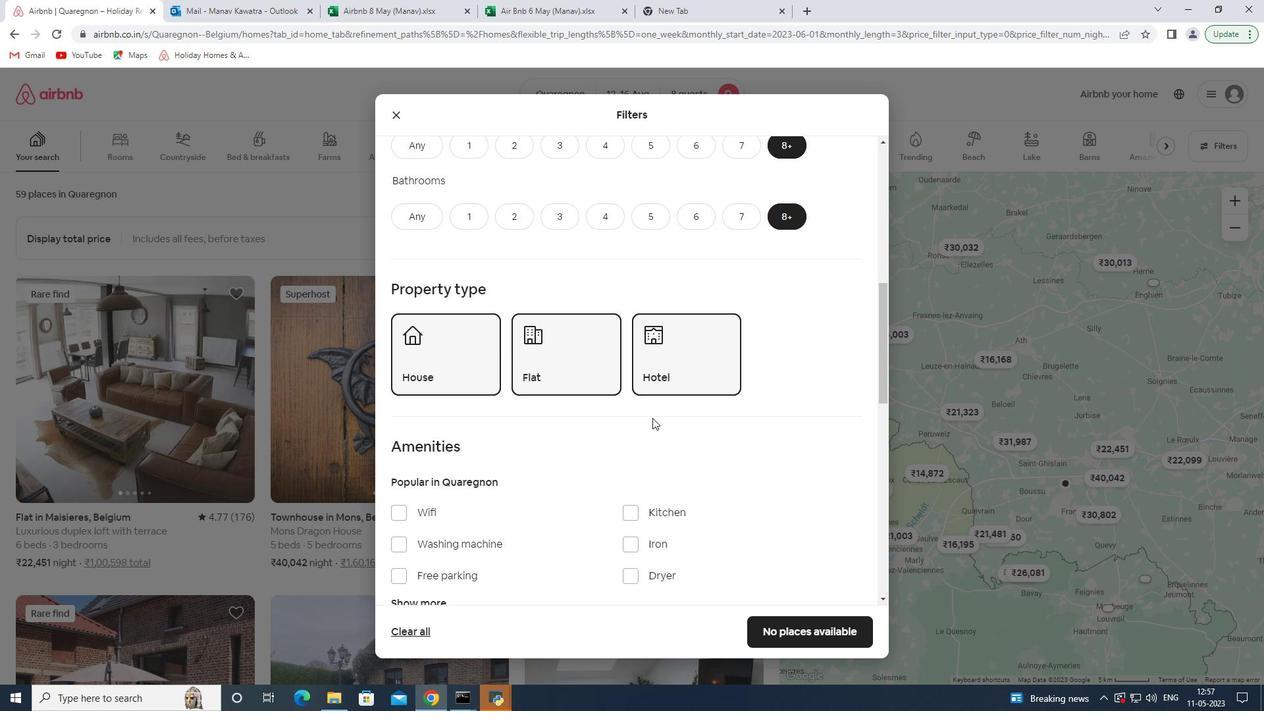 
Action: Mouse scrolled (650, 418) with delta (0, 0)
Screenshot: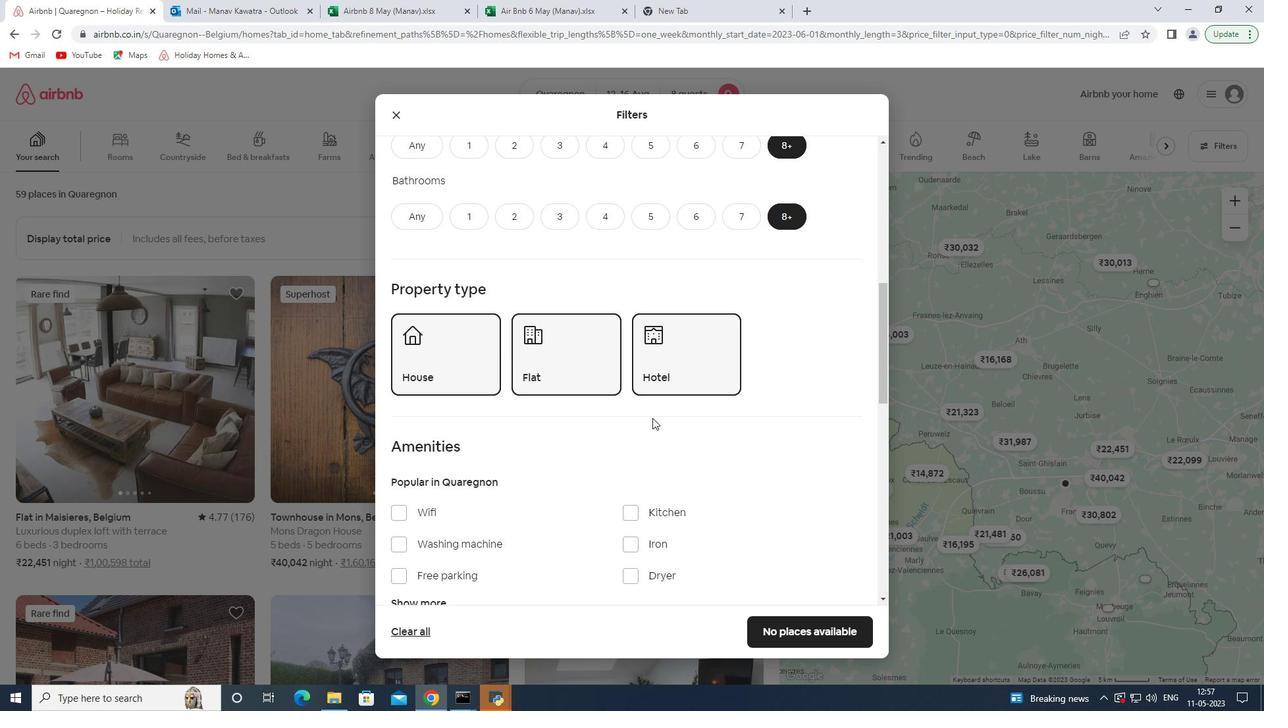 
Action: Mouse moved to (436, 308)
Screenshot: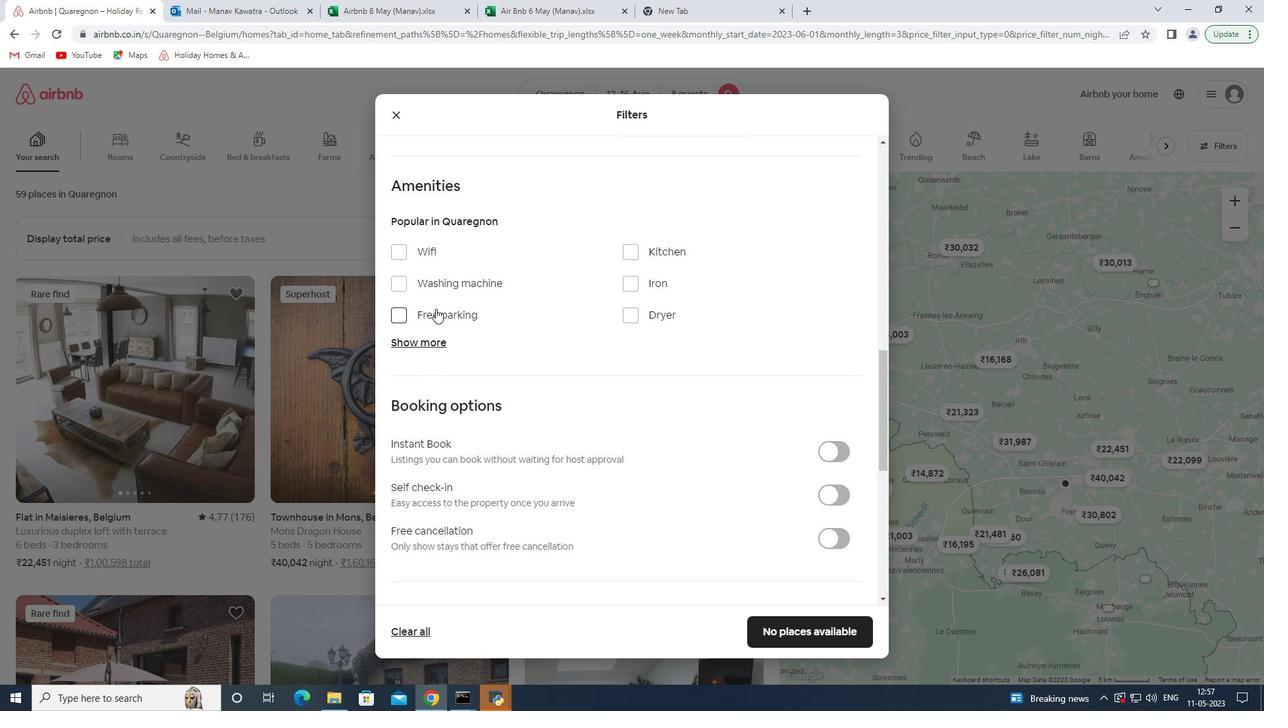 
Action: Mouse pressed left at (436, 308)
Screenshot: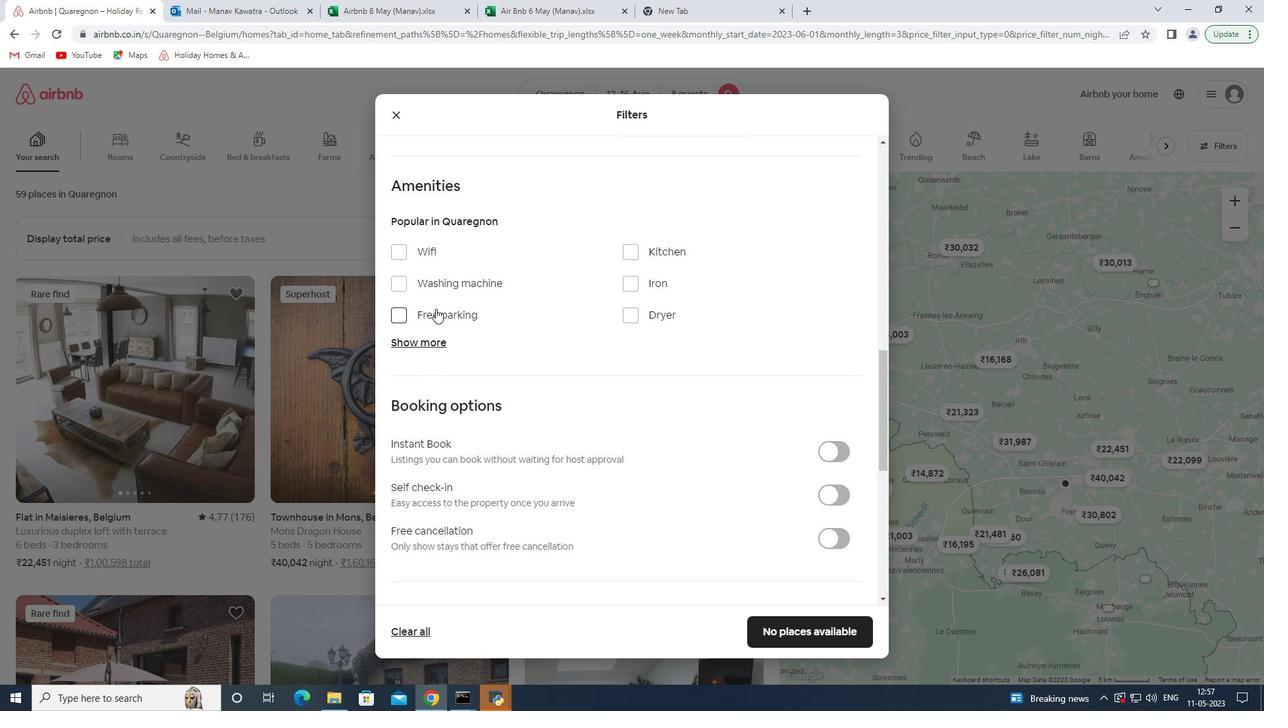 
Action: Mouse moved to (440, 343)
Screenshot: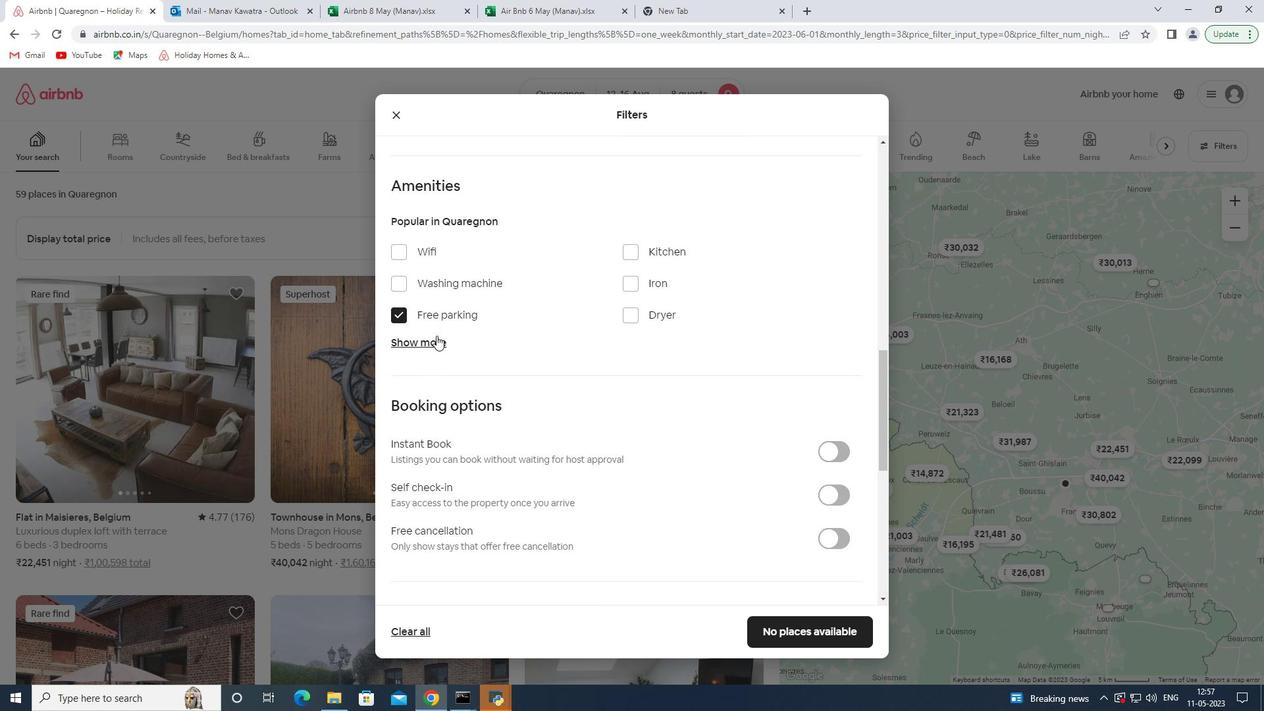 
Action: Mouse pressed left at (440, 343)
Screenshot: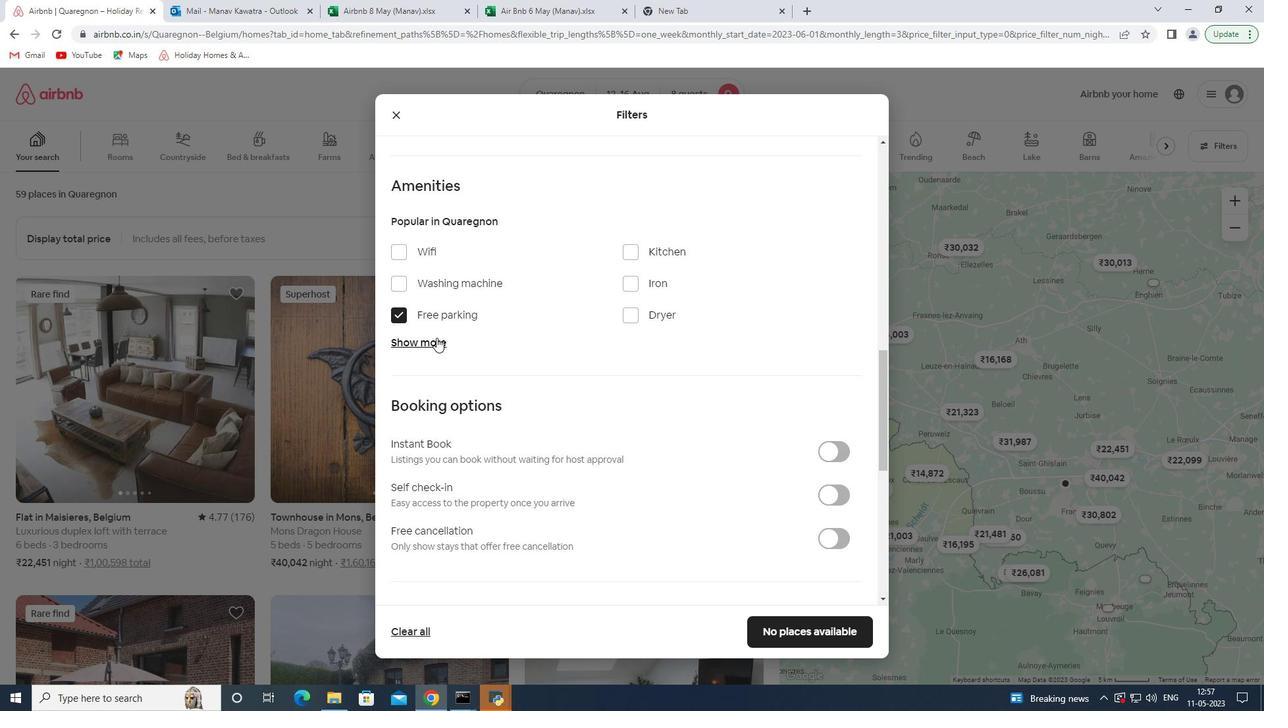 
Action: Mouse moved to (449, 312)
Screenshot: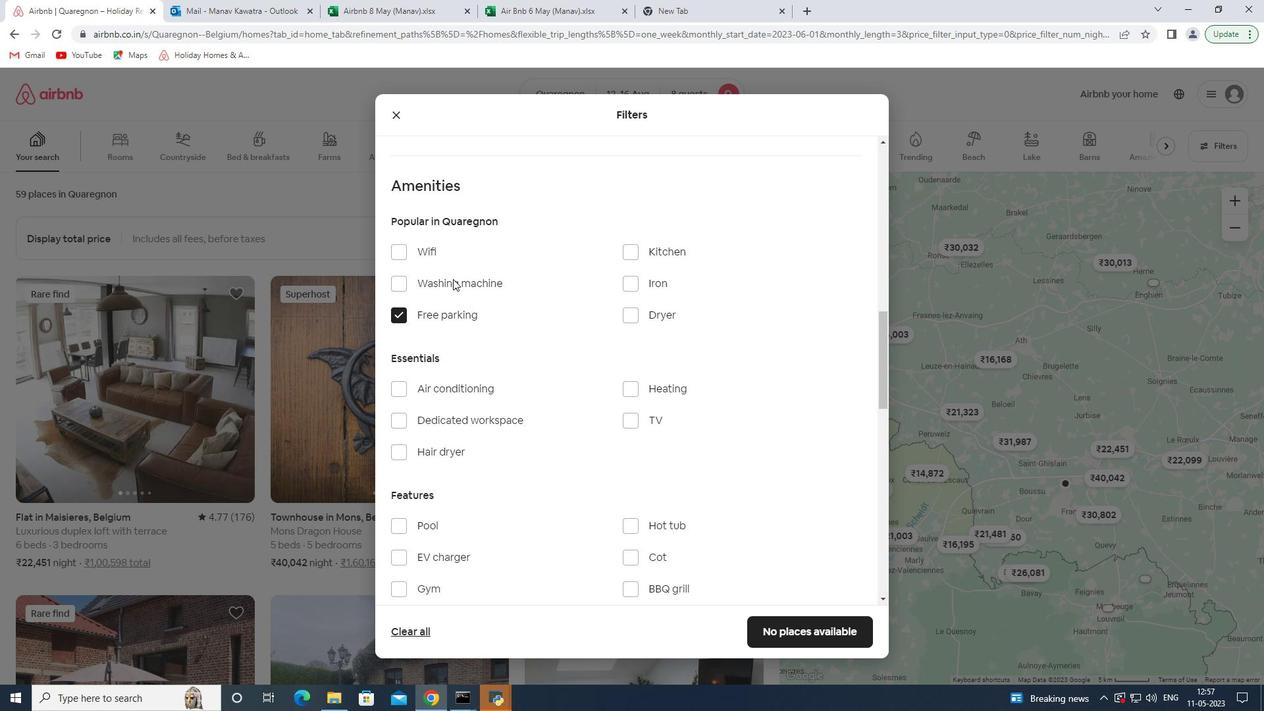 
Action: Mouse pressed left at (449, 312)
Screenshot: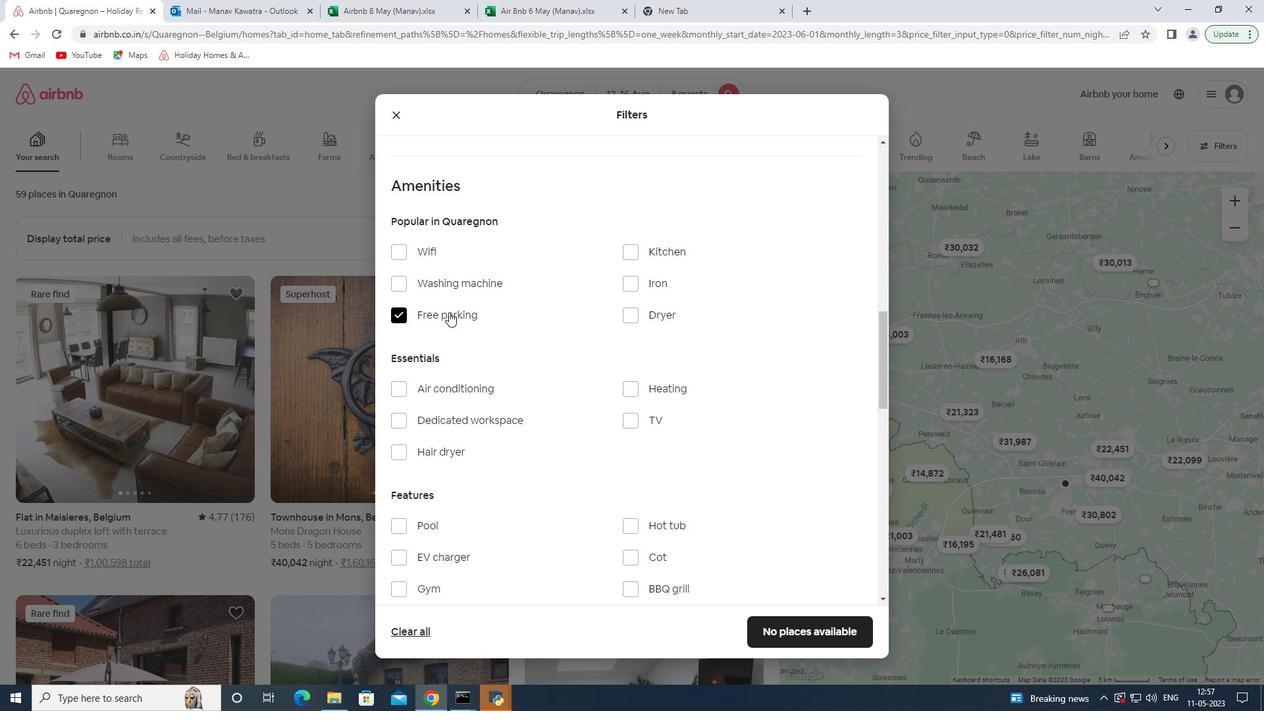 
Action: Mouse moved to (449, 279)
Screenshot: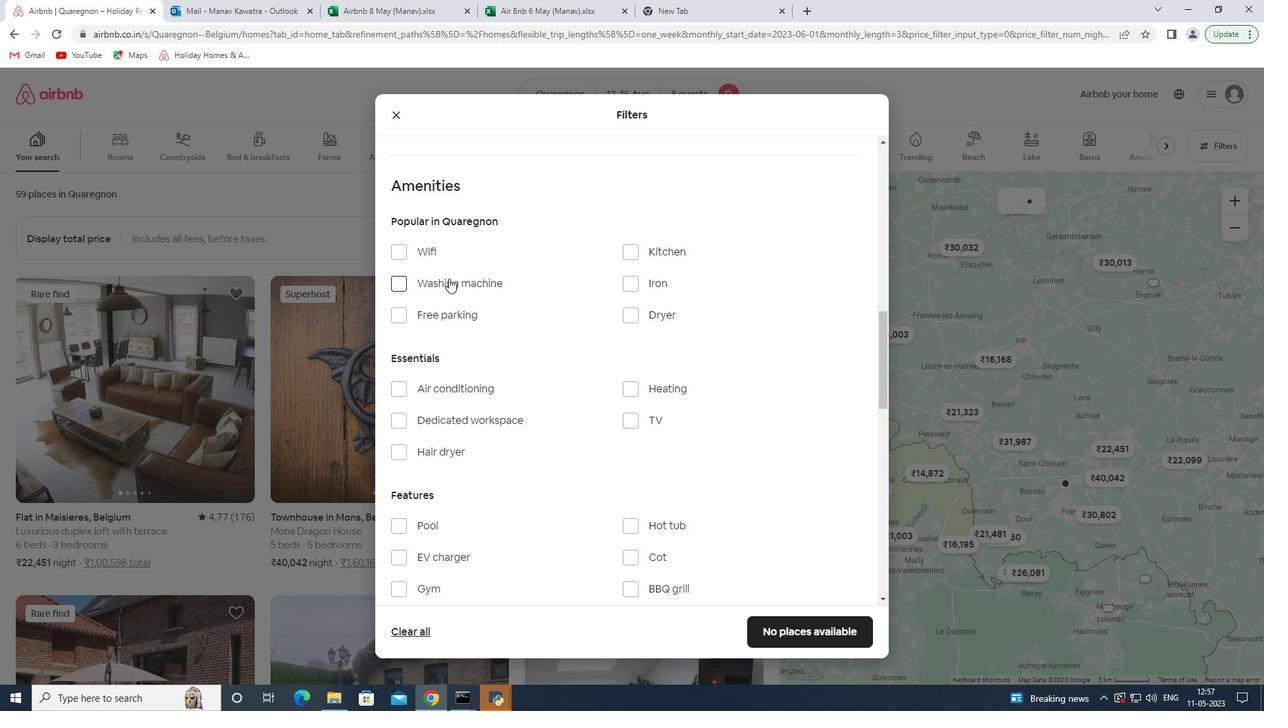 
Action: Mouse pressed left at (449, 279)
Screenshot: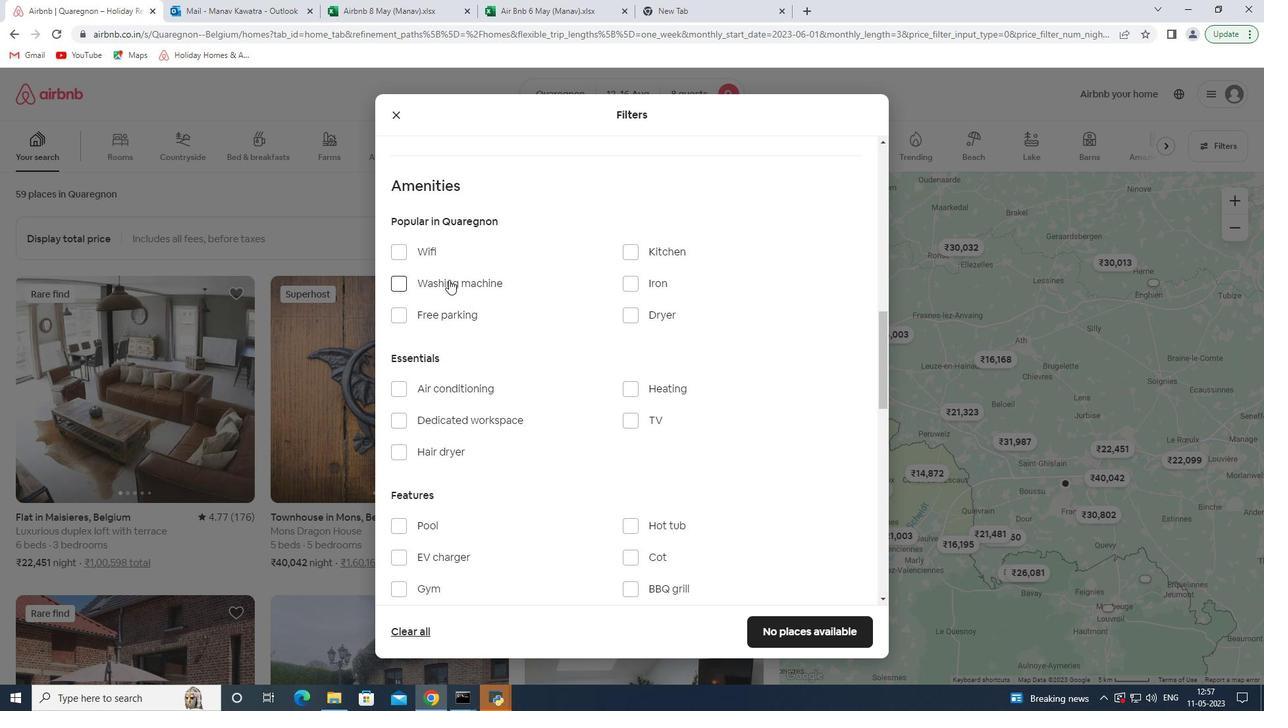 
Action: Mouse moved to (420, 248)
Screenshot: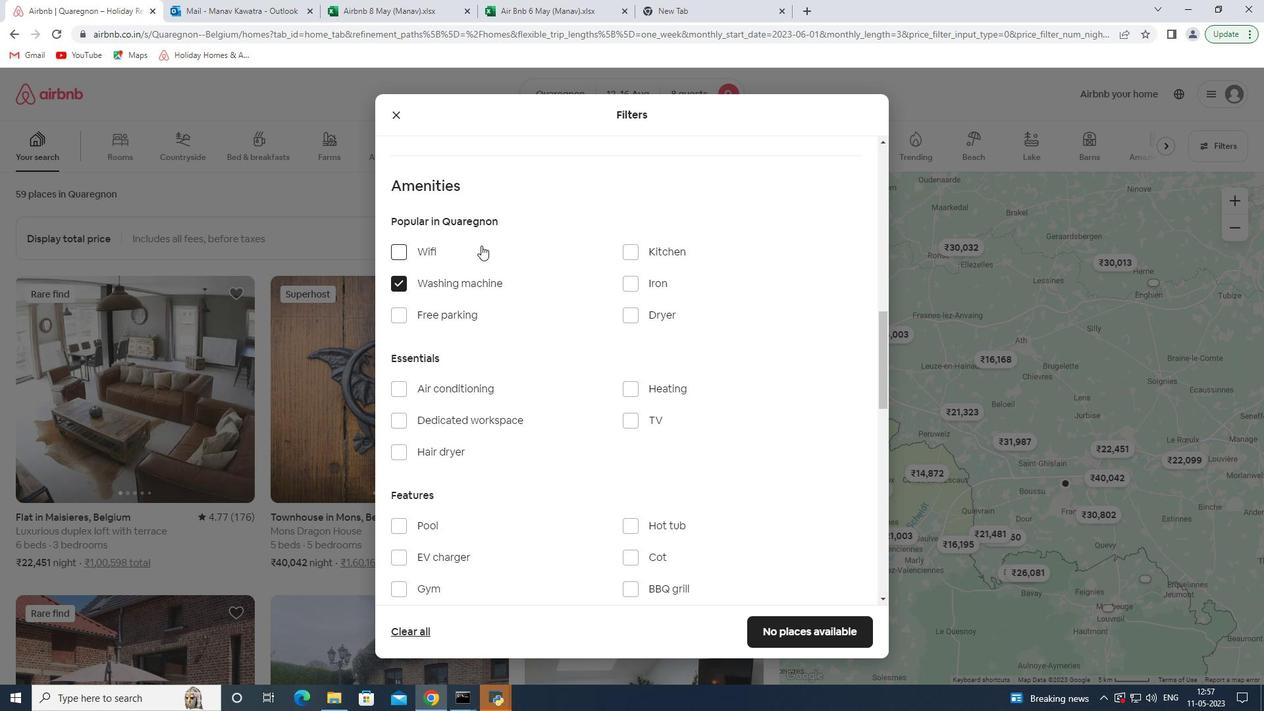 
Action: Mouse pressed left at (420, 248)
Screenshot: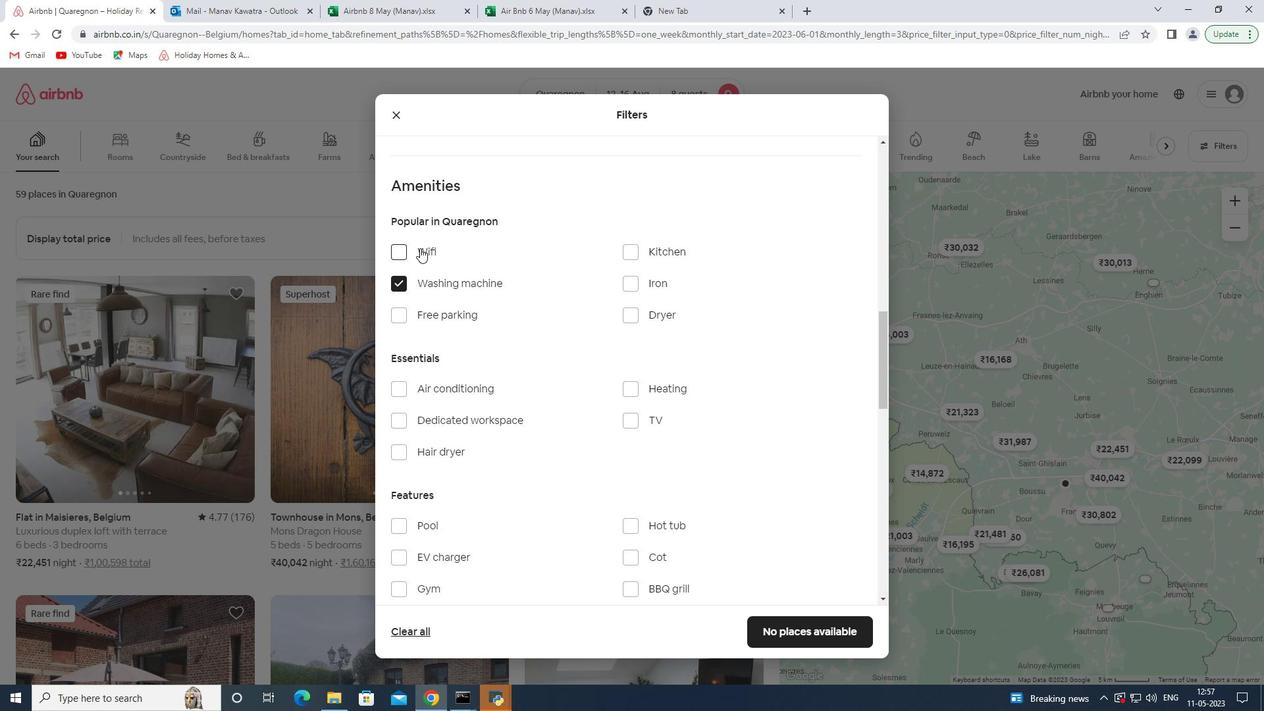 
Action: Mouse moved to (640, 416)
Screenshot: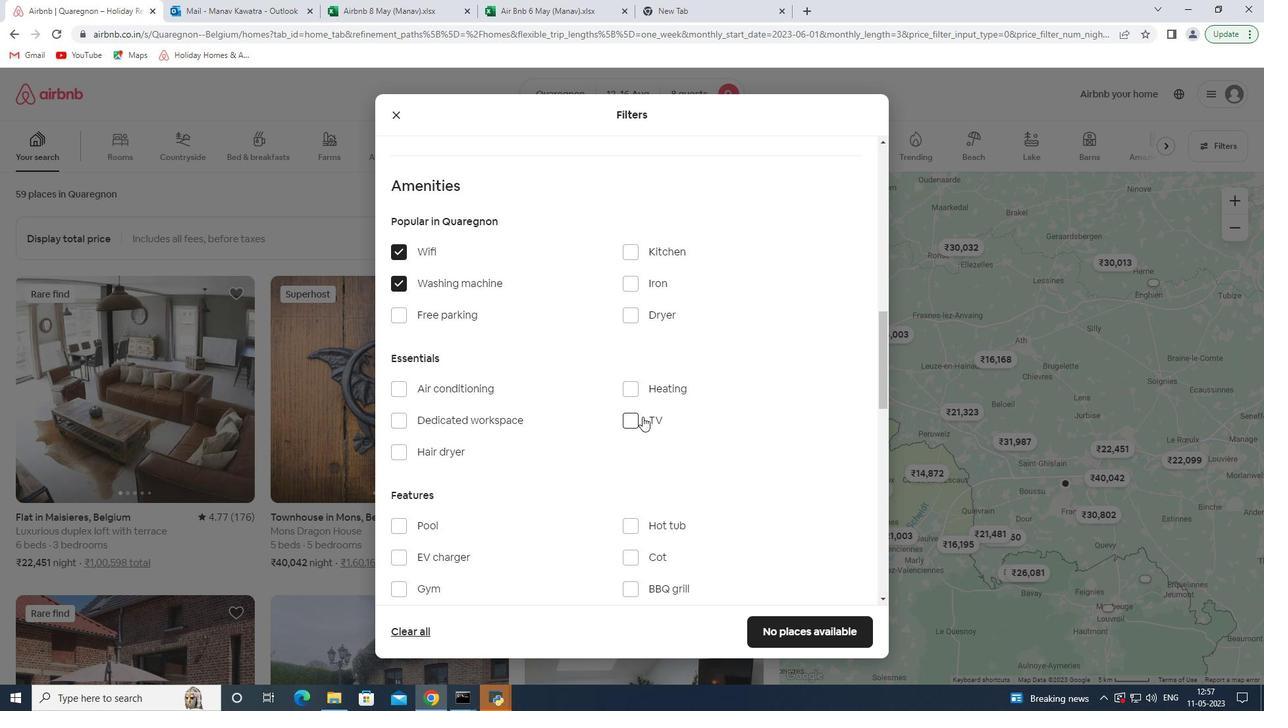 
Action: Mouse pressed left at (640, 416)
Screenshot: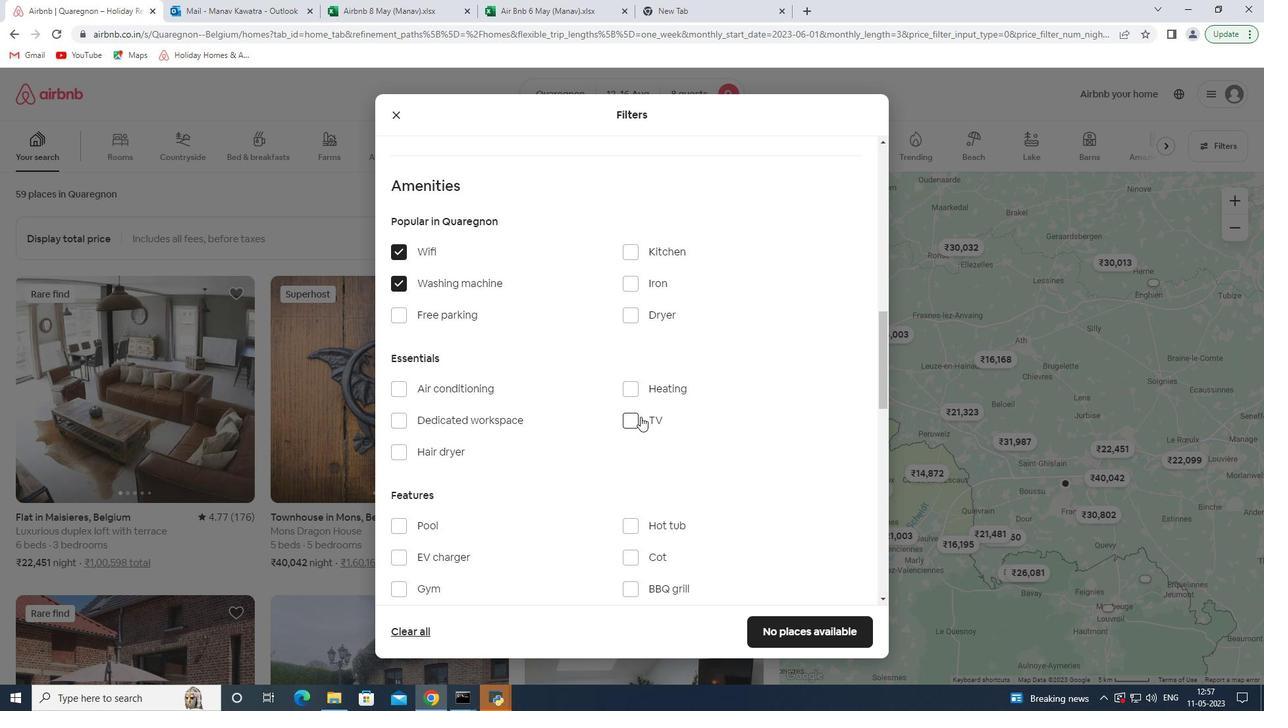 
Action: Mouse moved to (640, 416)
Screenshot: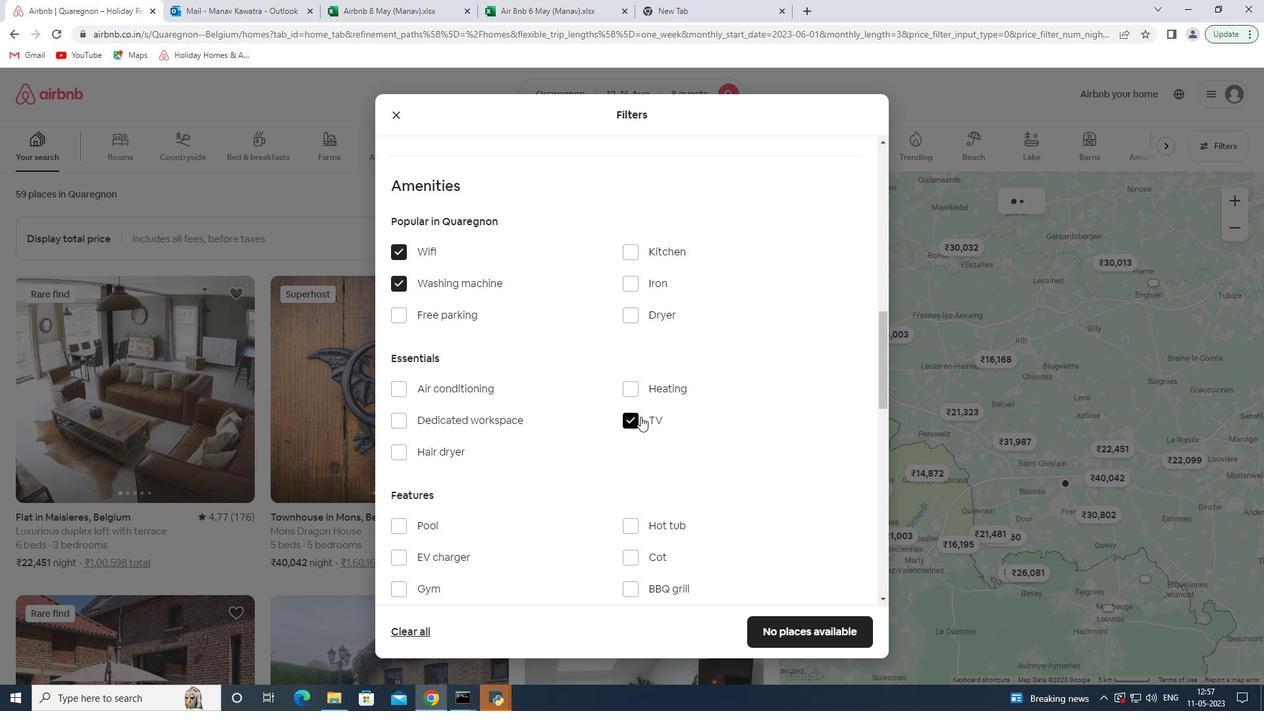
Action: Mouse scrolled (640, 416) with delta (0, 0)
Screenshot: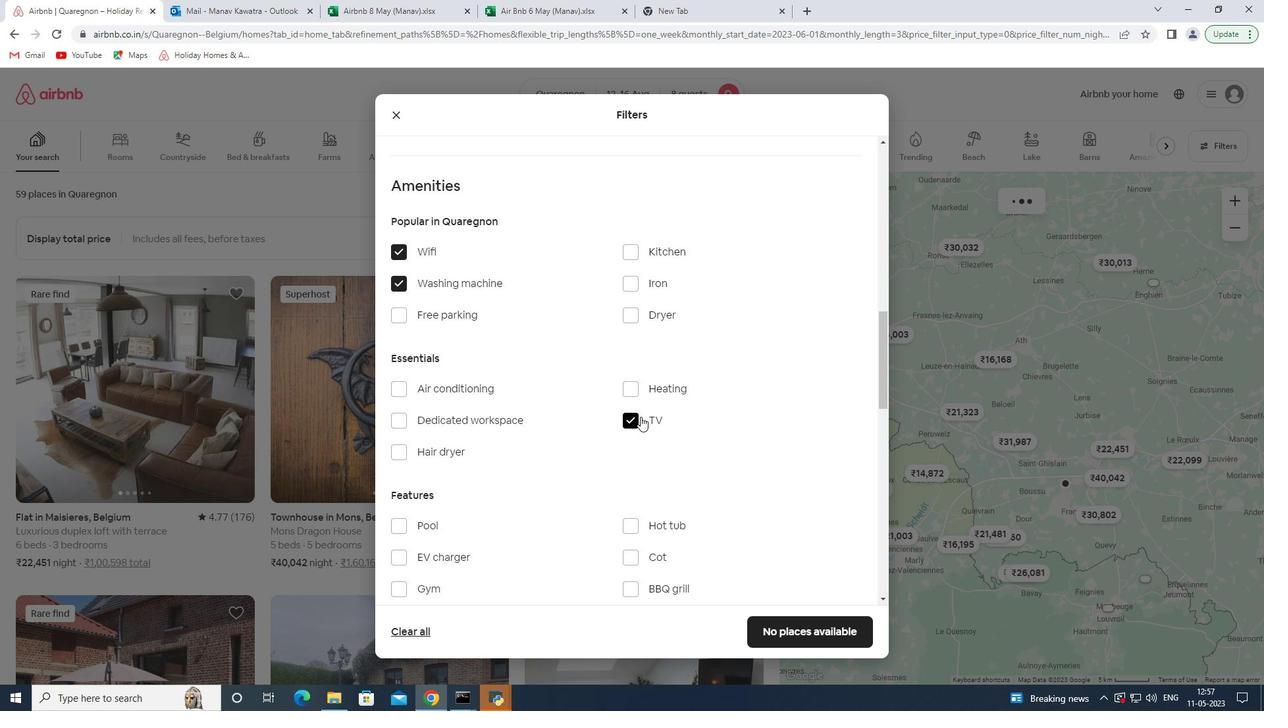 
Action: Mouse moved to (672, 322)
Screenshot: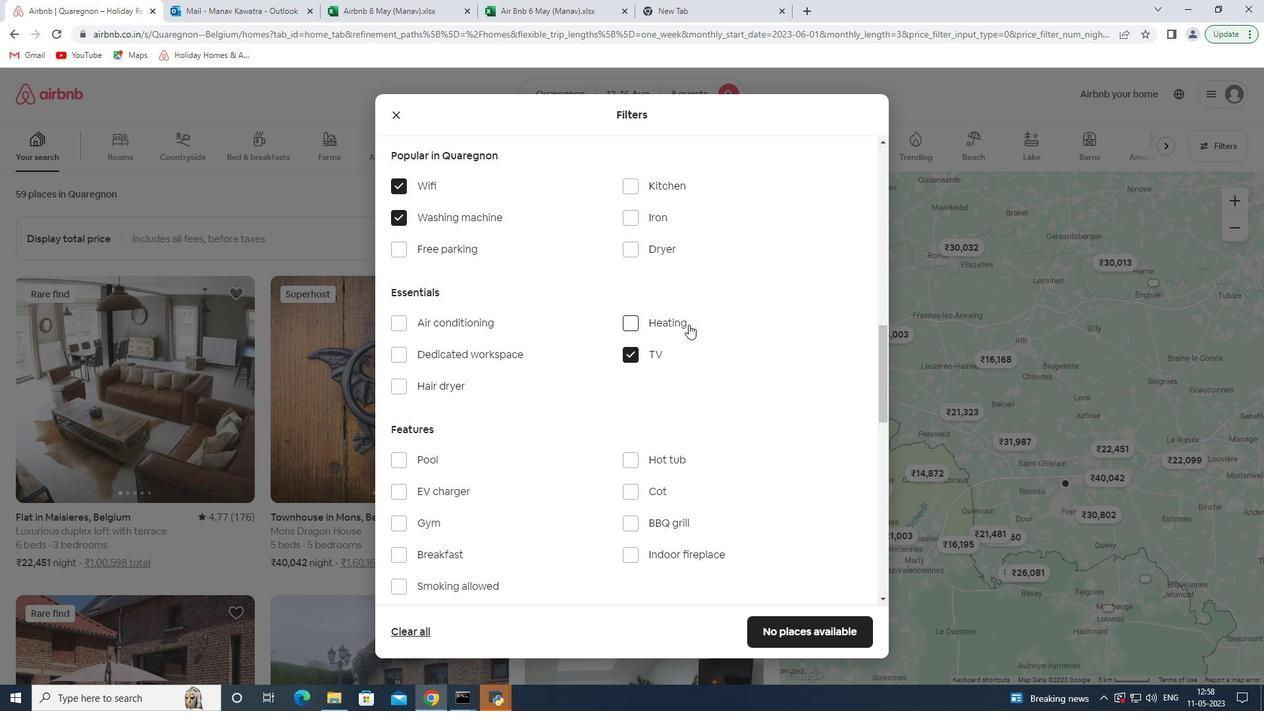 
Action: Mouse pressed left at (672, 322)
Screenshot: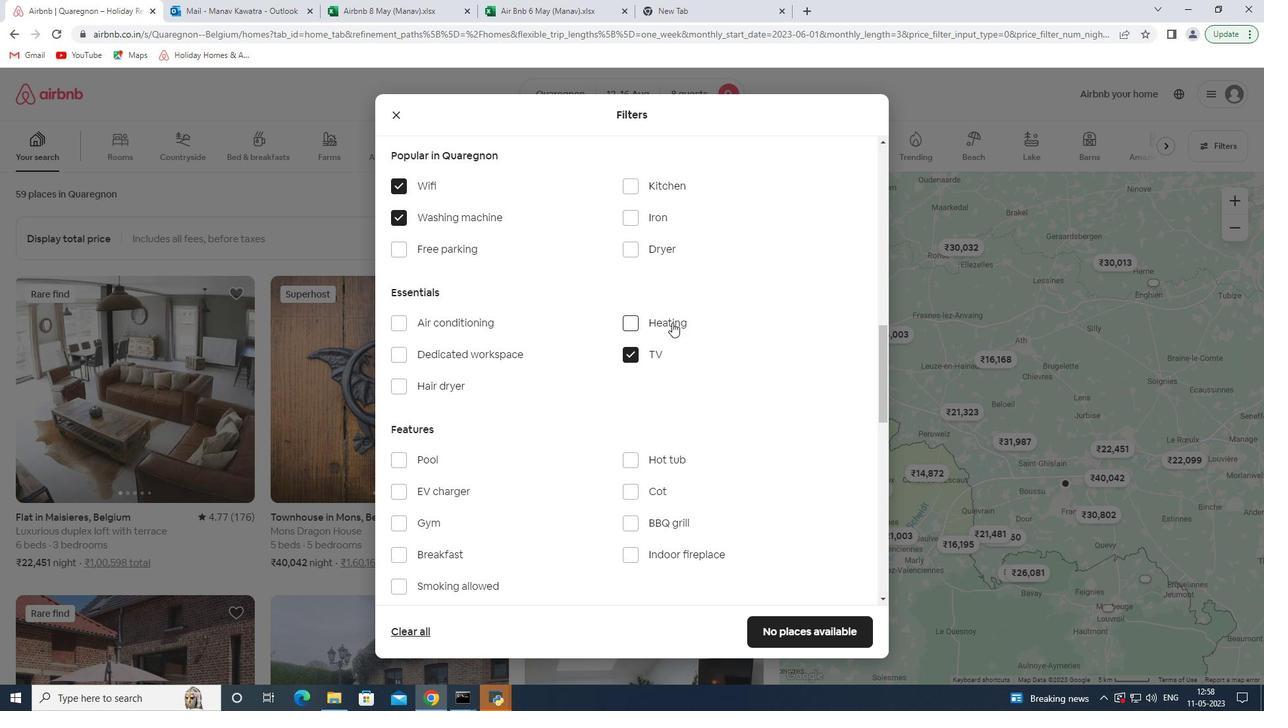 
Action: Mouse moved to (646, 343)
Screenshot: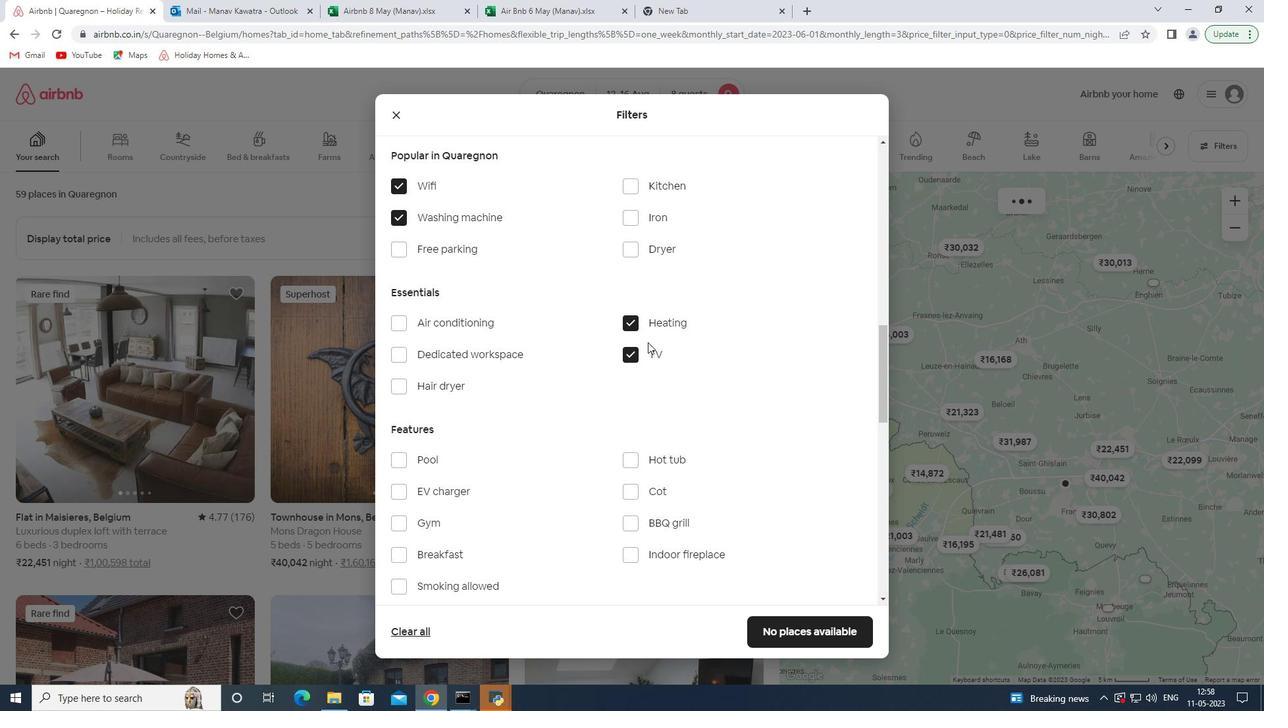 
Action: Mouse scrolled (646, 343) with delta (0, 0)
Screenshot: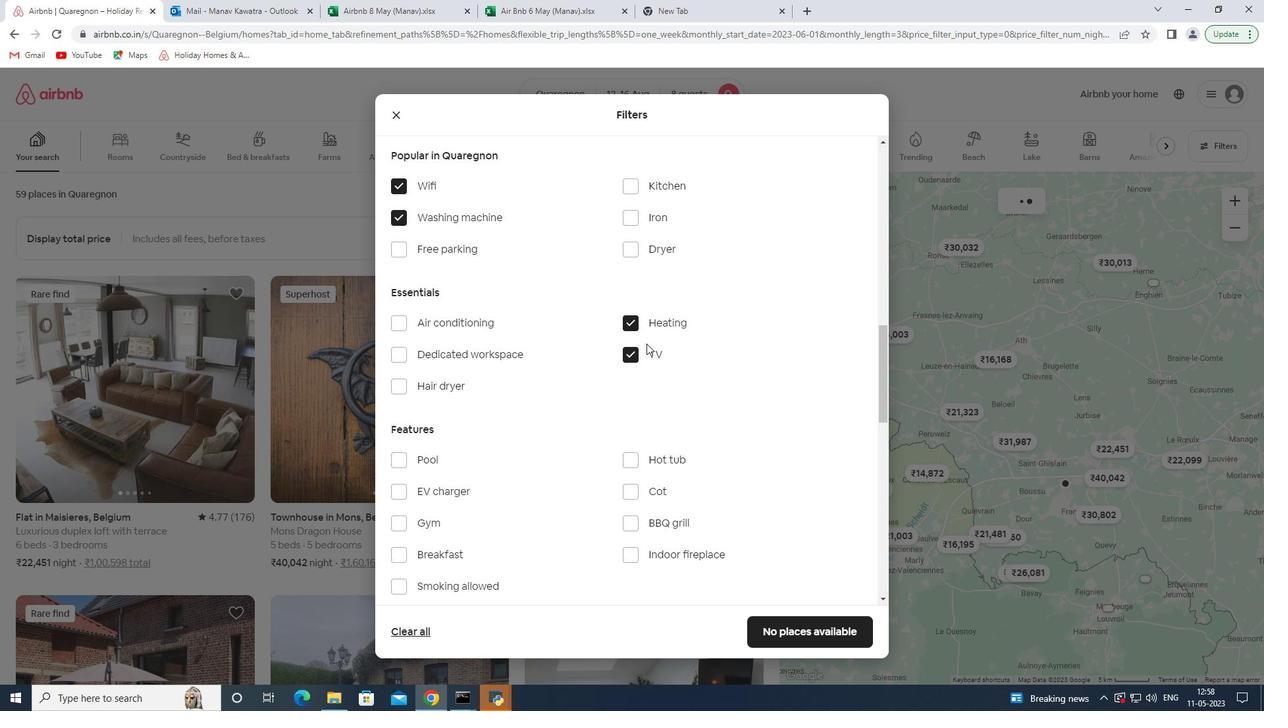 
Action: Mouse scrolled (646, 343) with delta (0, 0)
Screenshot: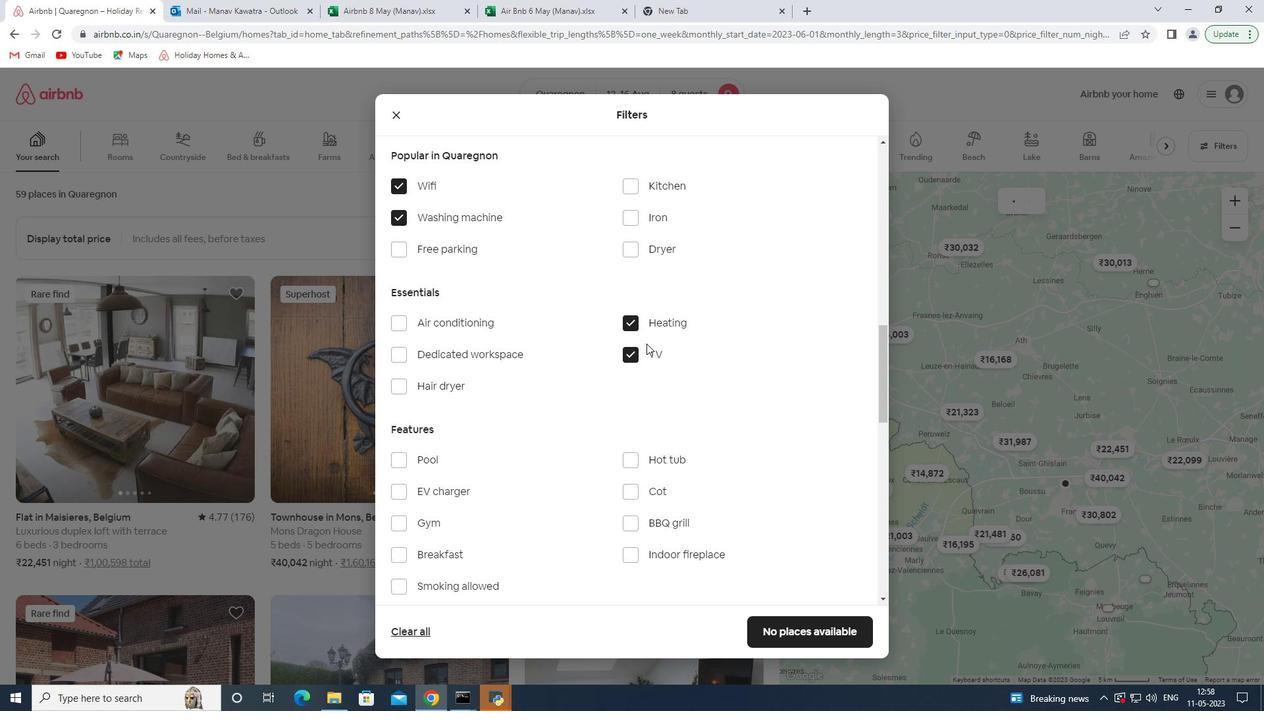 
Action: Mouse scrolled (646, 343) with delta (0, 0)
Screenshot: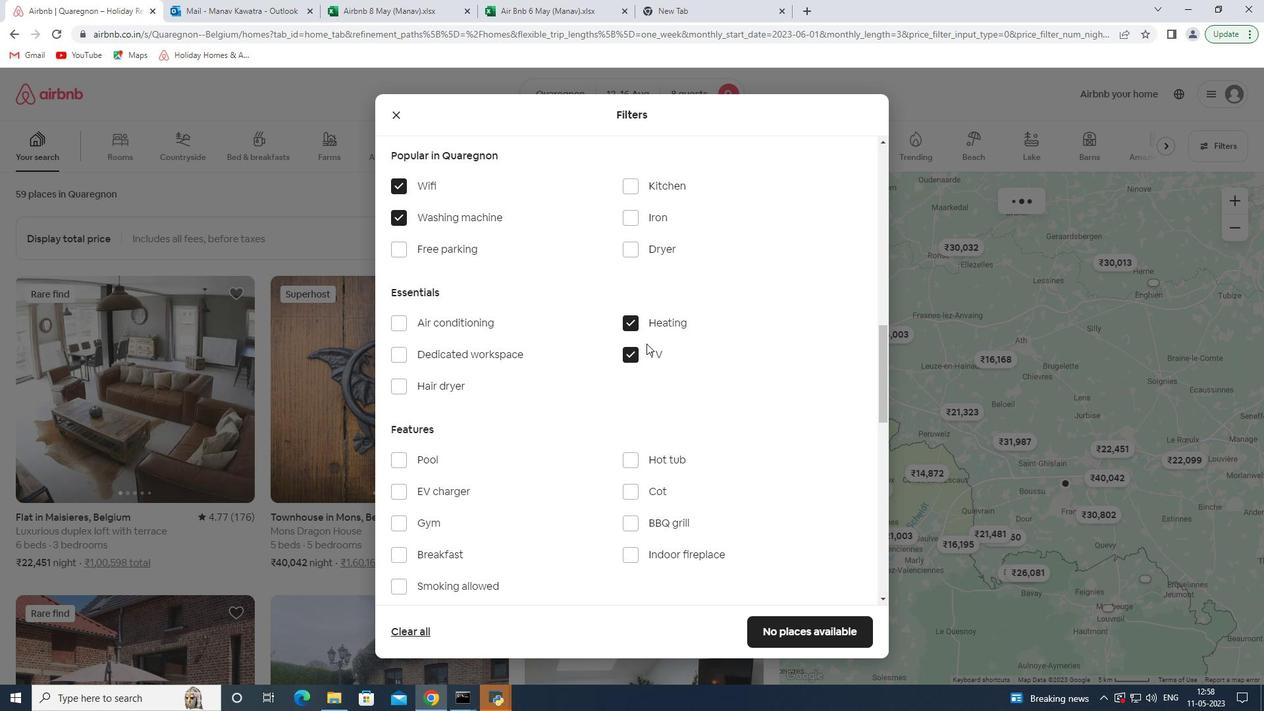 
Action: Mouse moved to (638, 258)
Screenshot: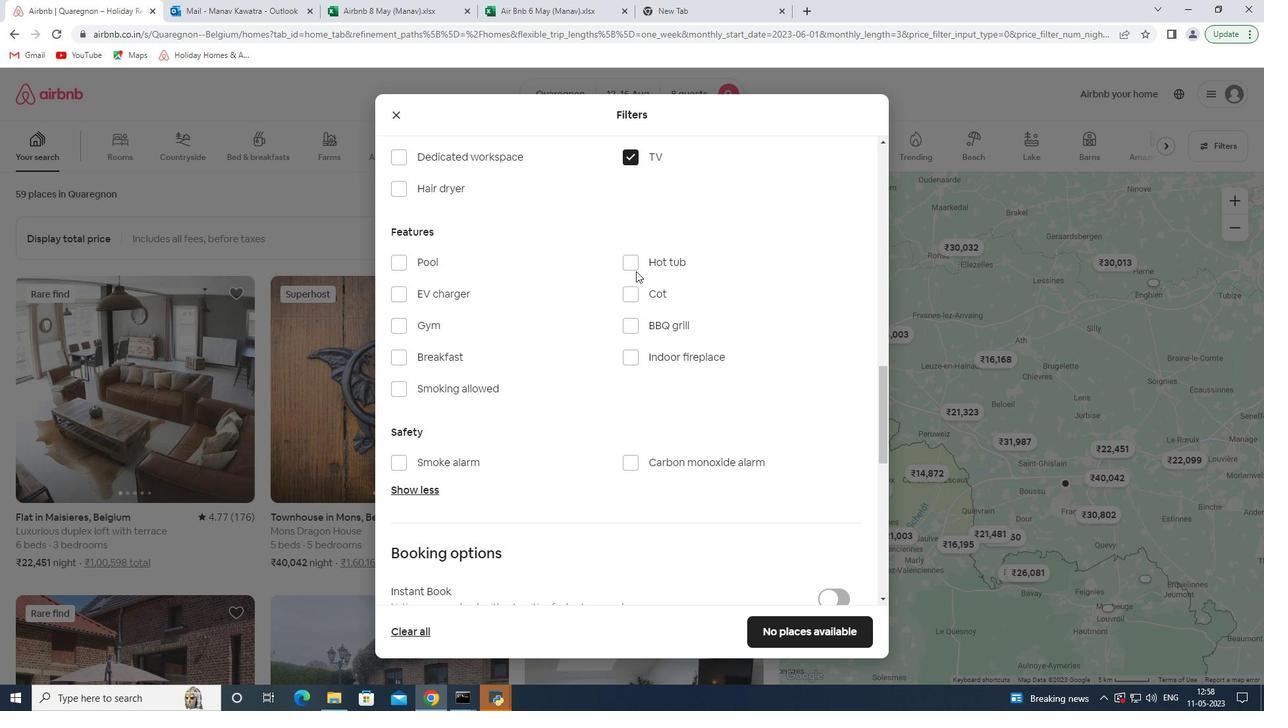 
Action: Mouse pressed left at (638, 258)
Screenshot: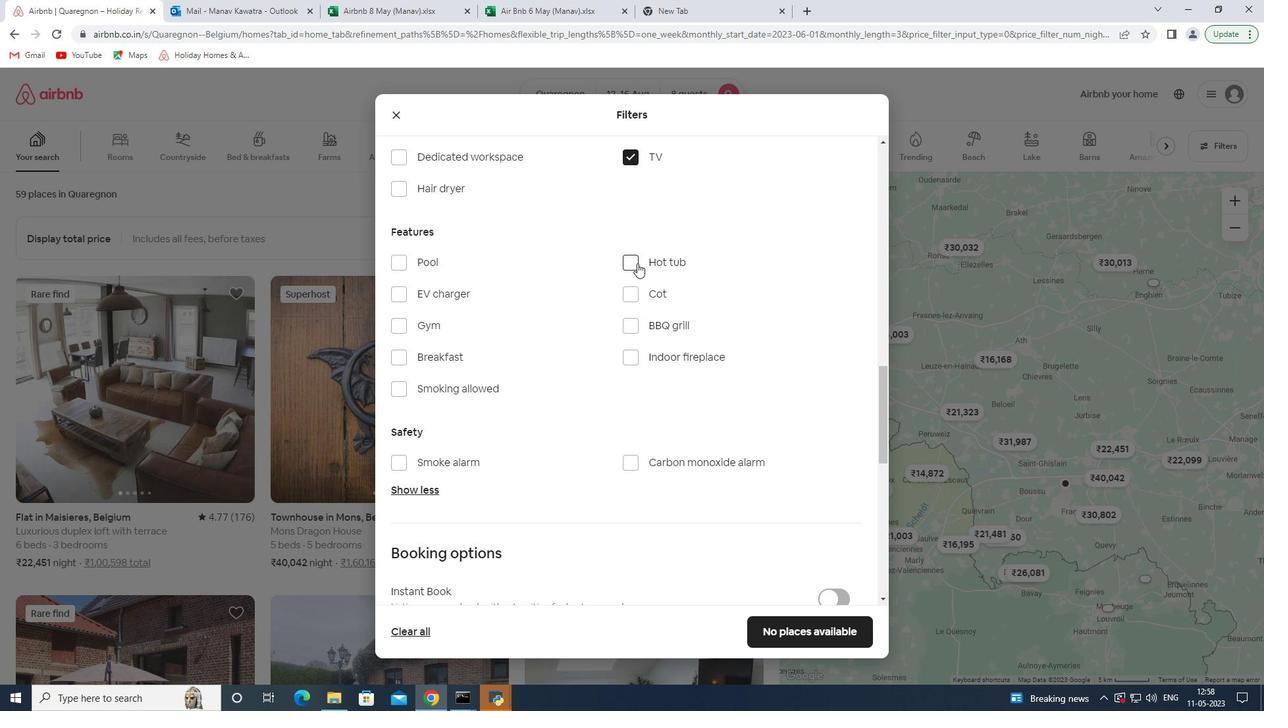 
Action: Mouse moved to (500, 308)
Screenshot: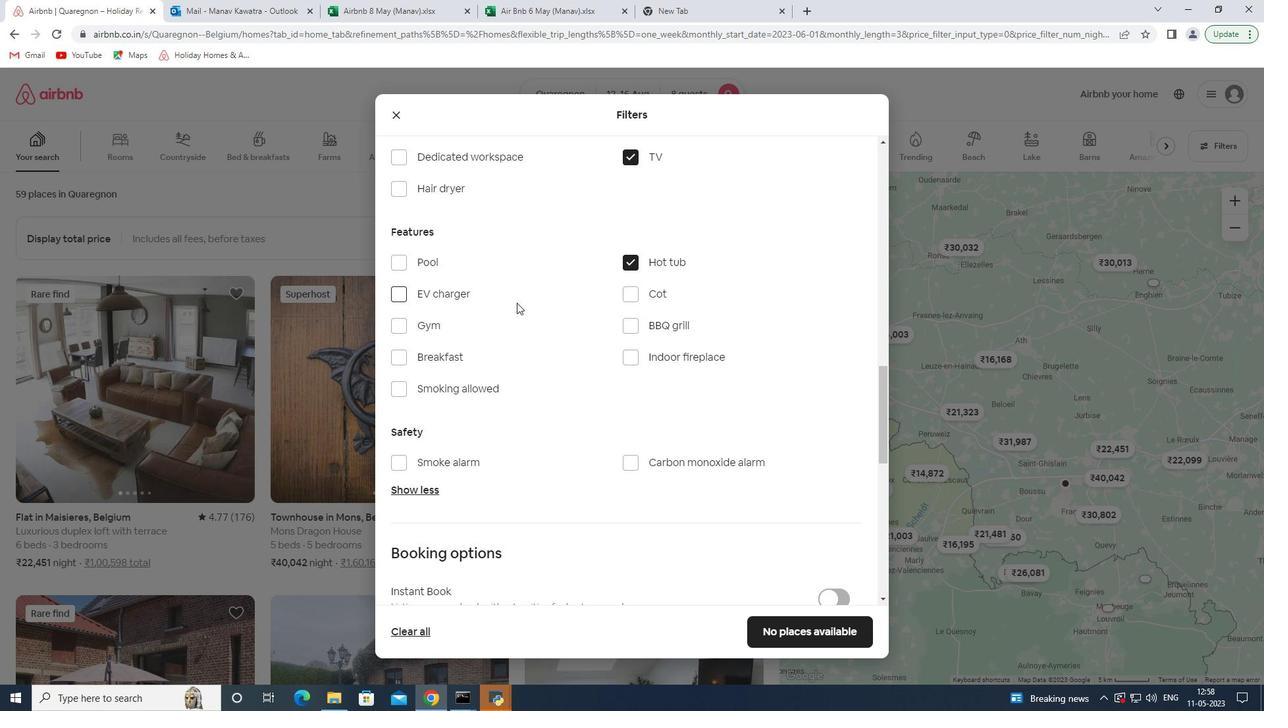 
Action: Mouse scrolled (500, 307) with delta (0, 0)
Screenshot: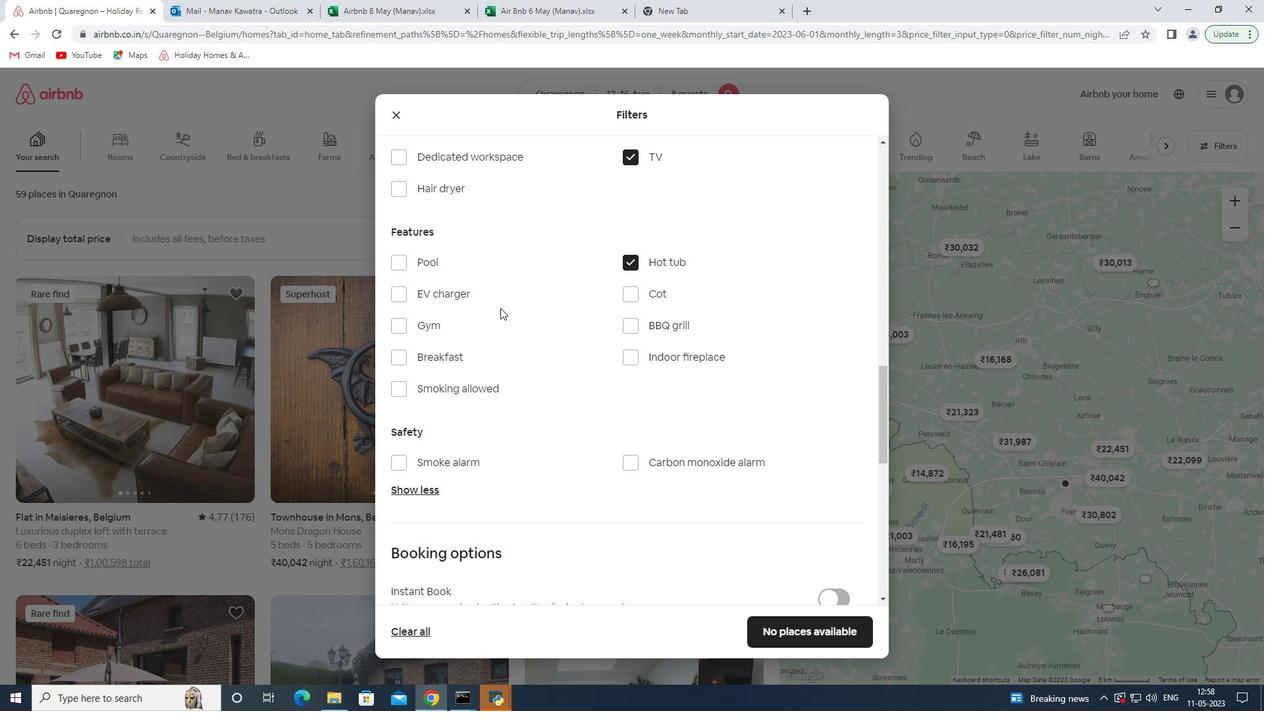 
Action: Mouse moved to (432, 264)
Screenshot: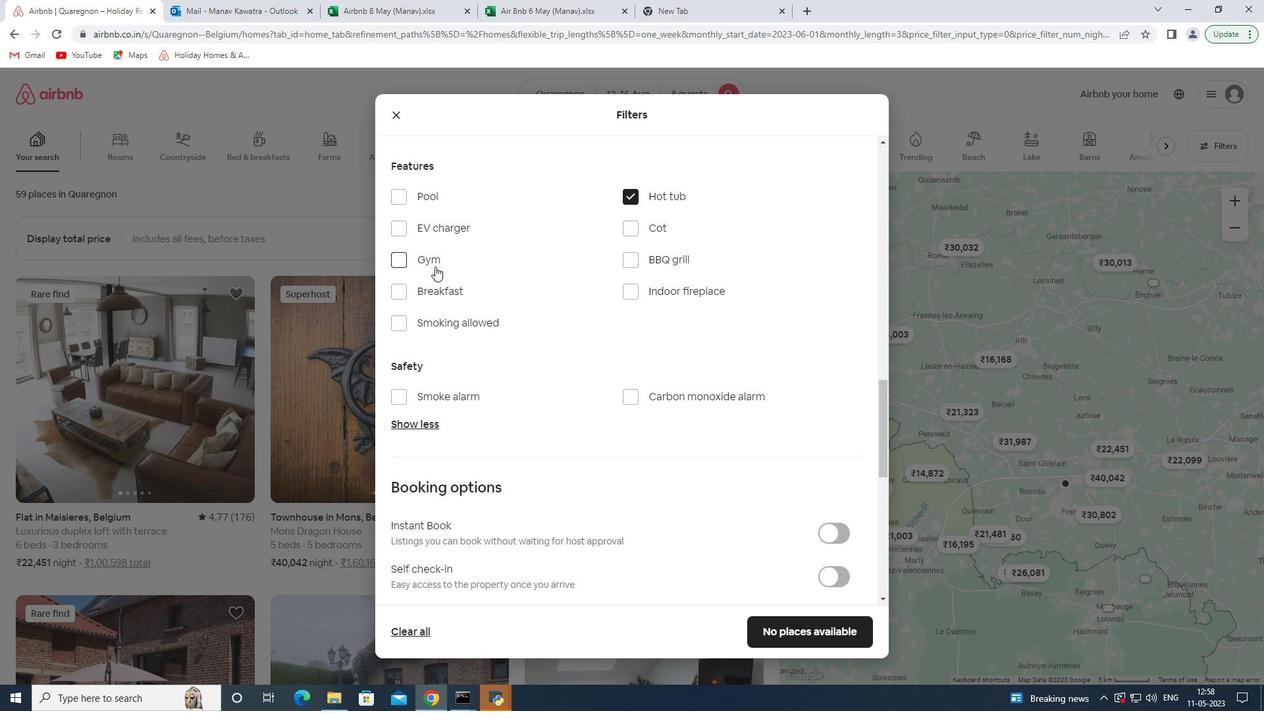 
Action: Mouse pressed left at (432, 264)
Screenshot: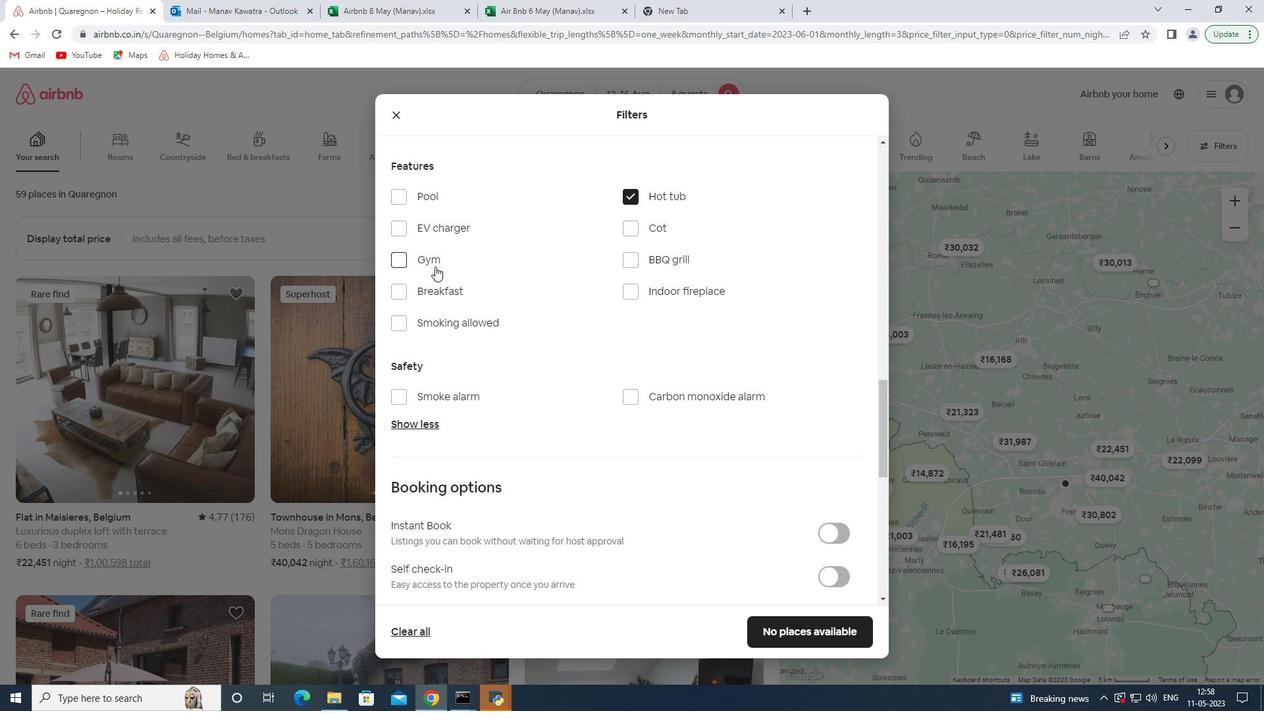 
Action: Mouse moved to (455, 326)
Screenshot: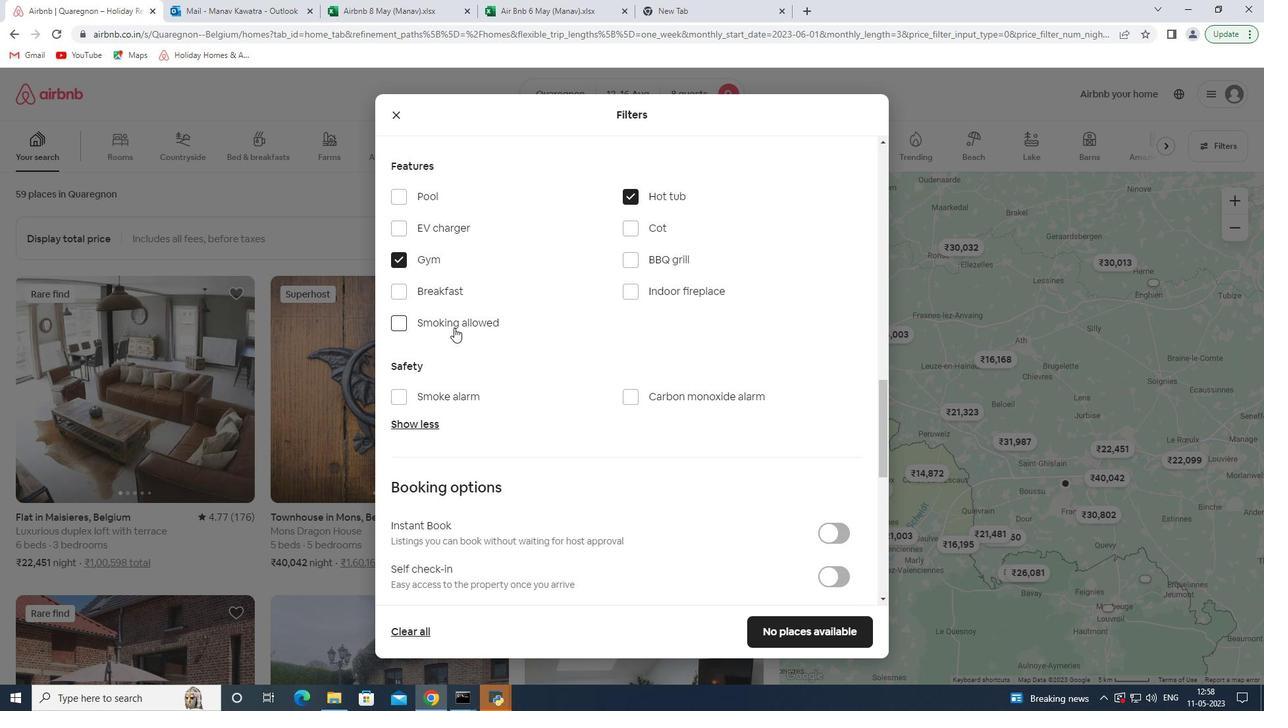 
Action: Mouse pressed left at (455, 326)
Screenshot: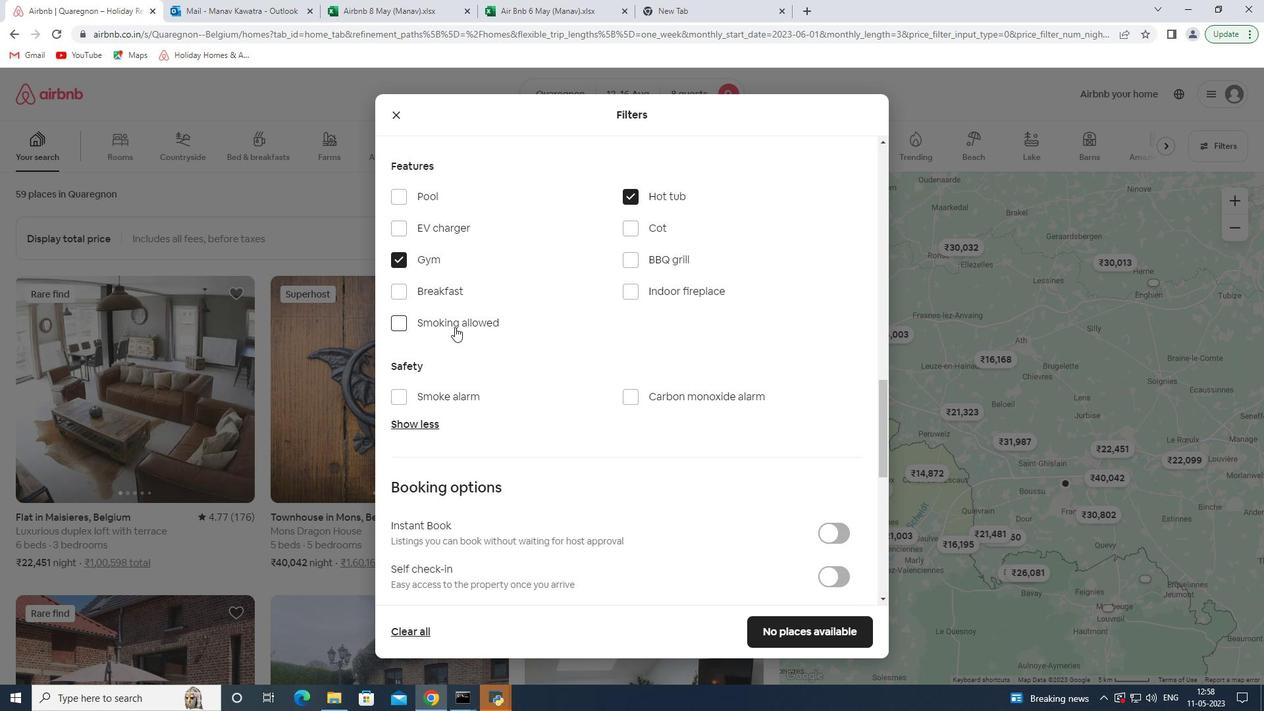 
Action: Mouse moved to (629, 439)
Screenshot: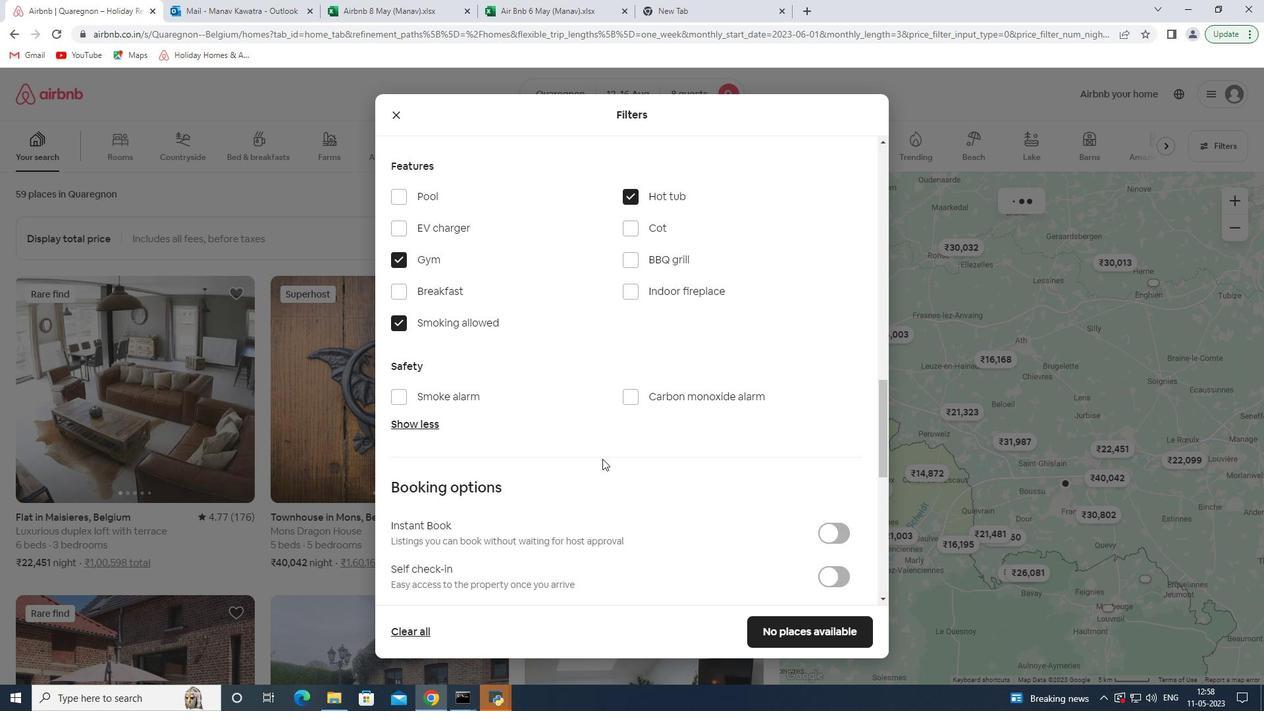 
Action: Mouse scrolled (629, 438) with delta (0, 0)
Screenshot: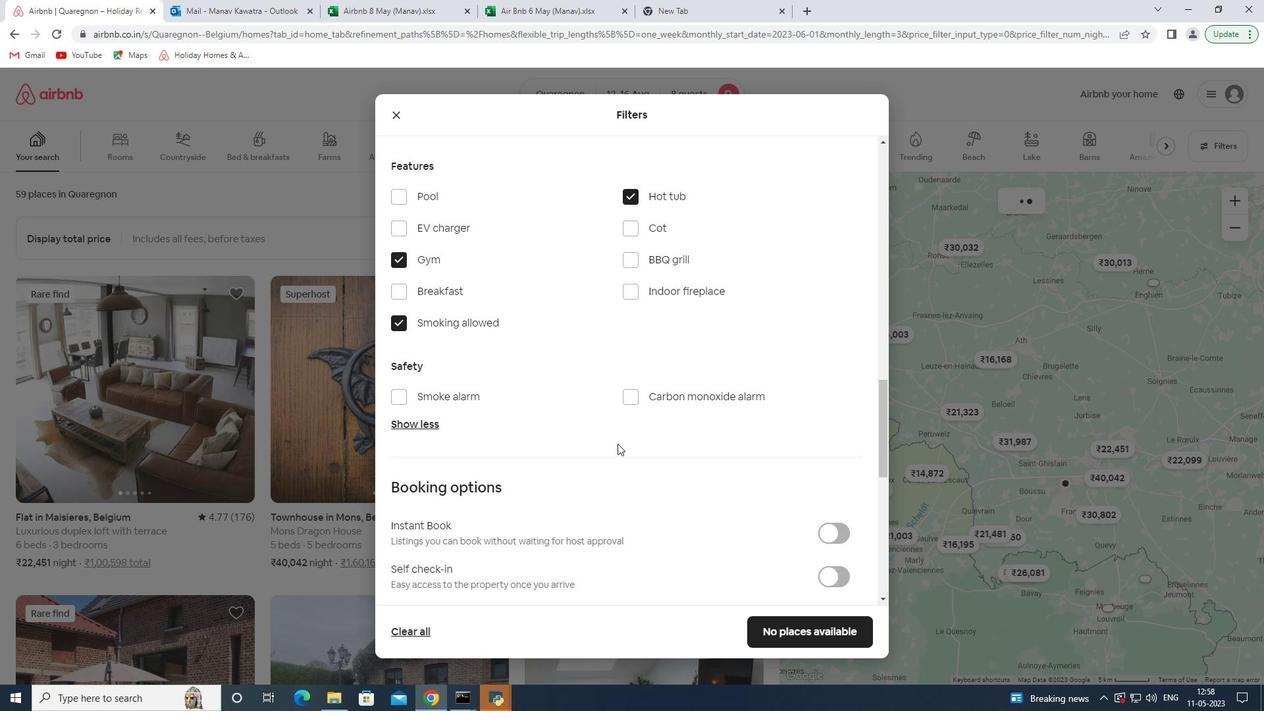 
Action: Mouse scrolled (629, 438) with delta (0, 0)
Screenshot: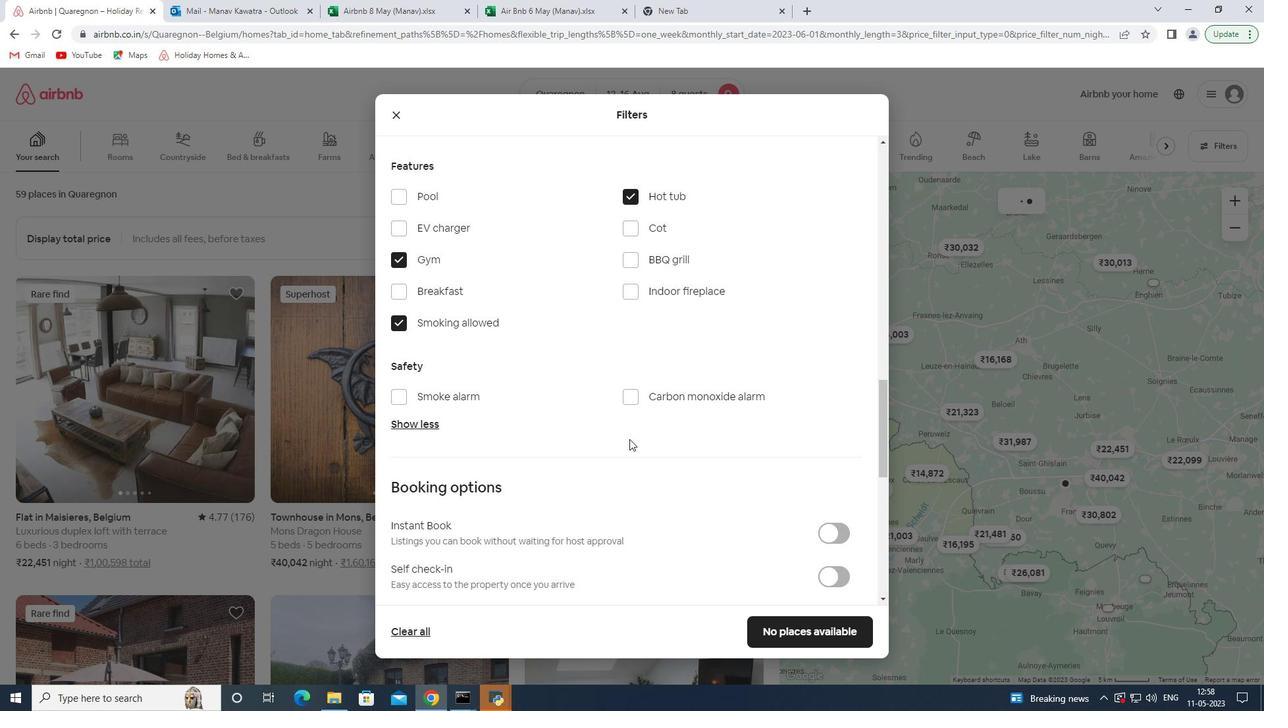 
Action: Mouse scrolled (629, 438) with delta (0, 0)
Screenshot: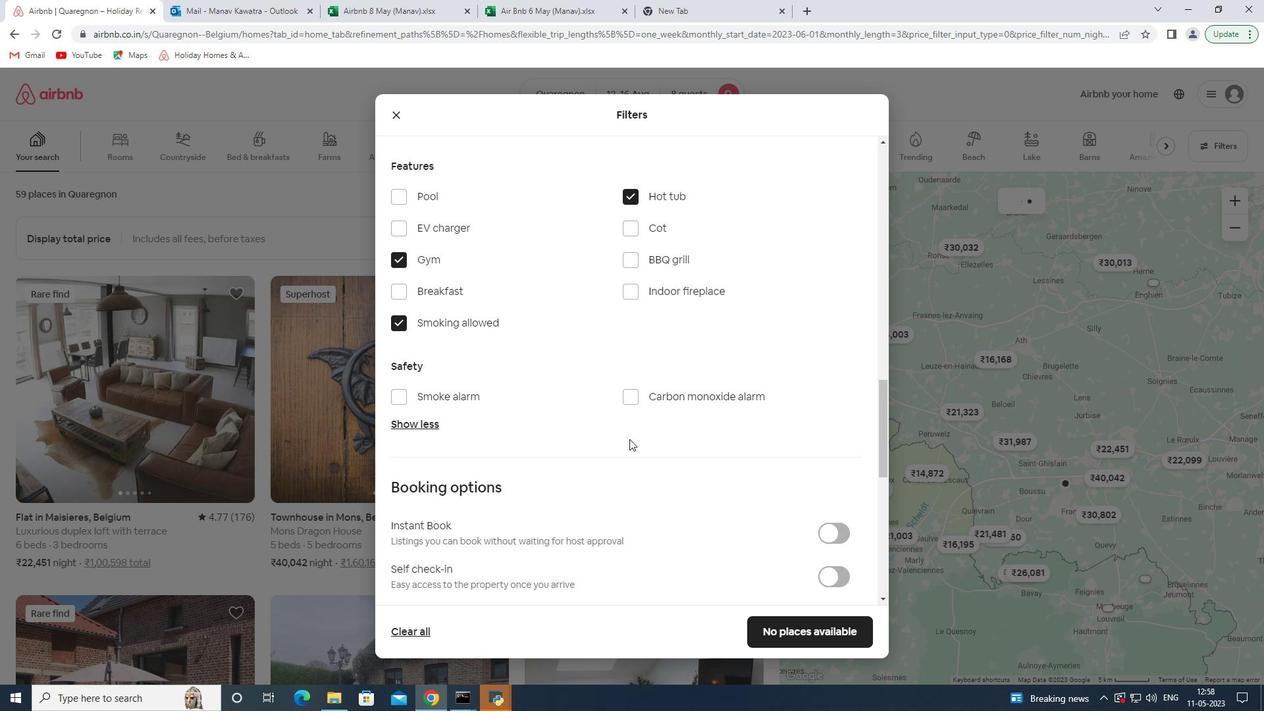 
Action: Mouse moved to (826, 380)
Screenshot: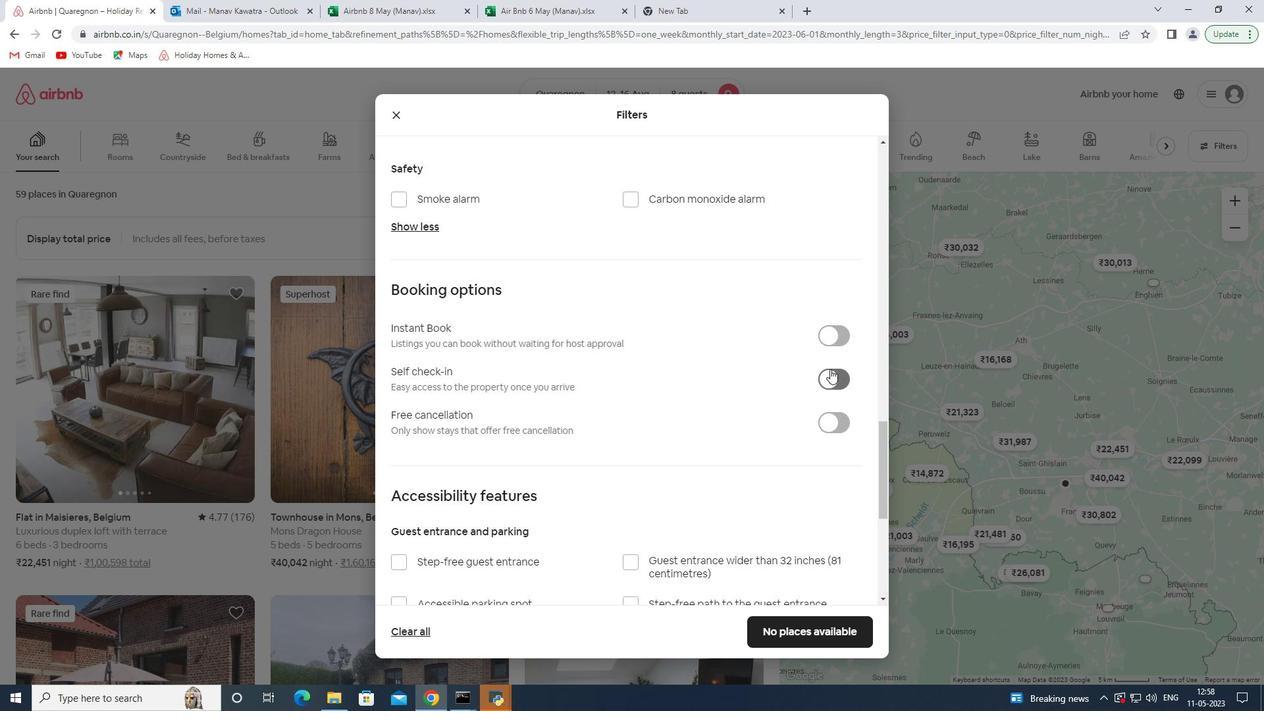 
Action: Mouse pressed left at (826, 380)
Screenshot: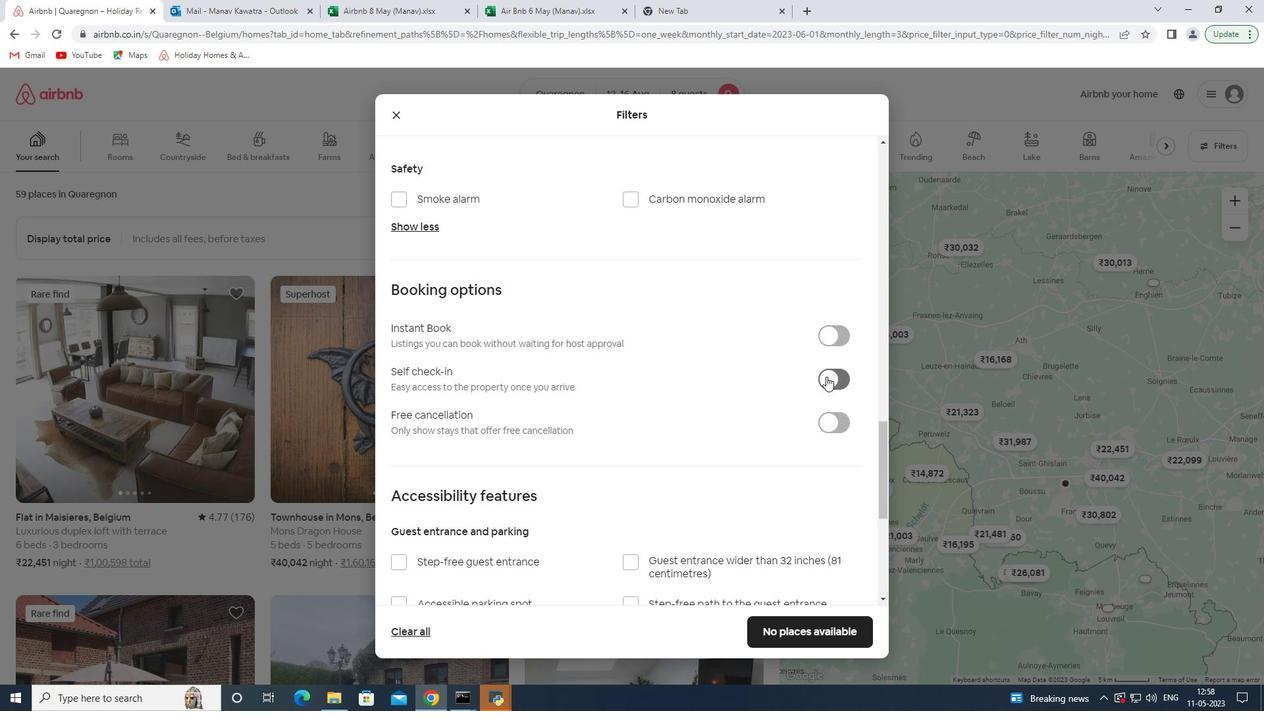 
Action: Mouse moved to (654, 427)
Screenshot: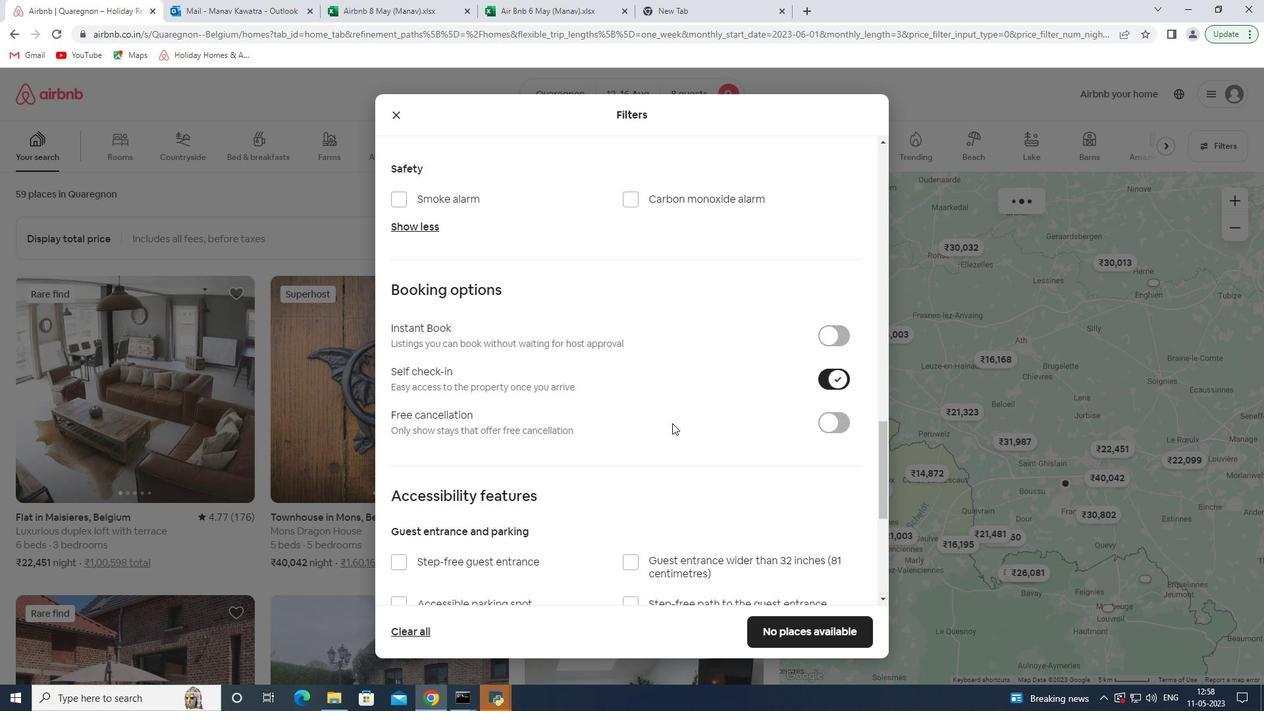 
Action: Mouse scrolled (654, 426) with delta (0, 0)
Screenshot: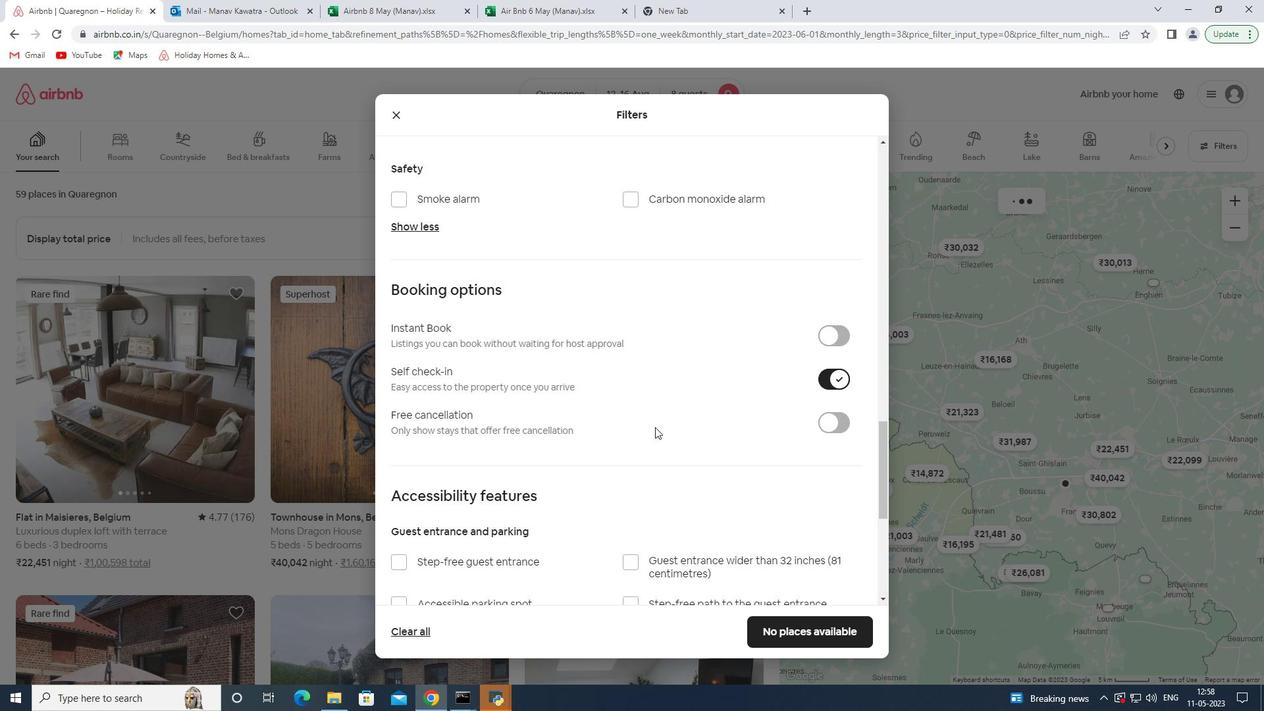 
Action: Mouse scrolled (654, 426) with delta (0, 0)
Screenshot: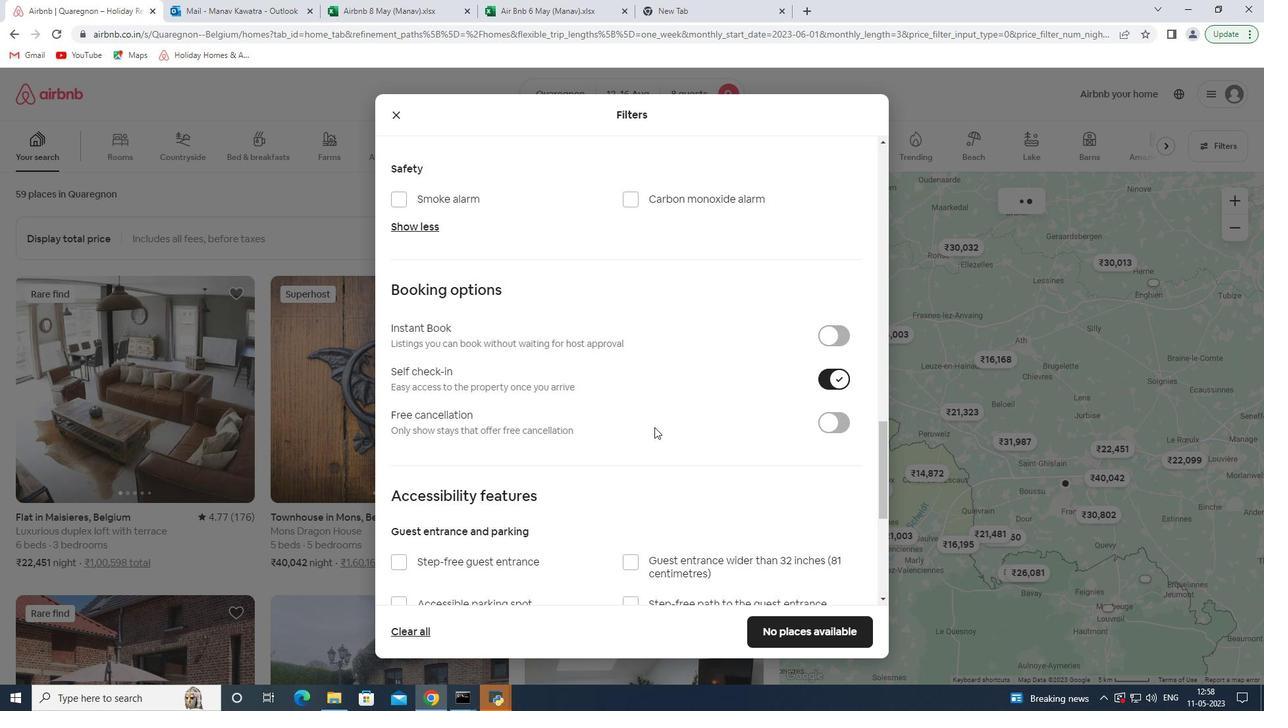 
Action: Mouse scrolled (654, 426) with delta (0, 0)
Screenshot: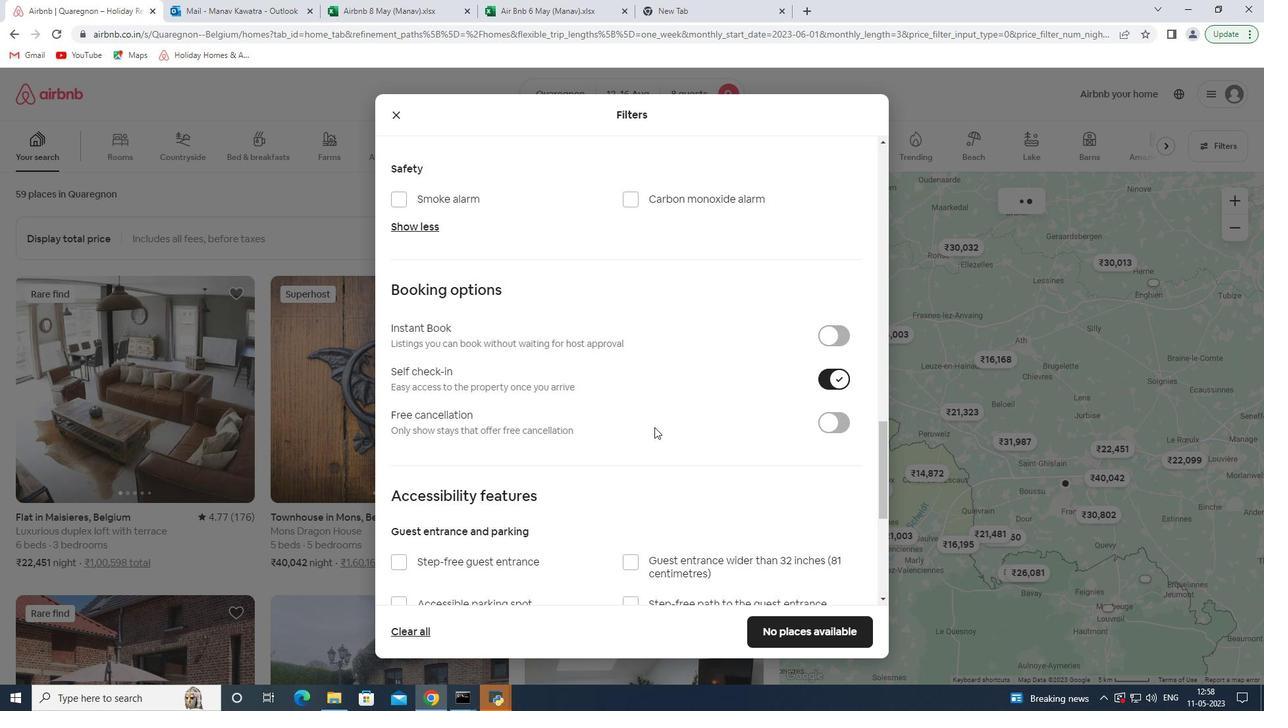 
Action: Mouse scrolled (654, 426) with delta (0, 0)
Screenshot: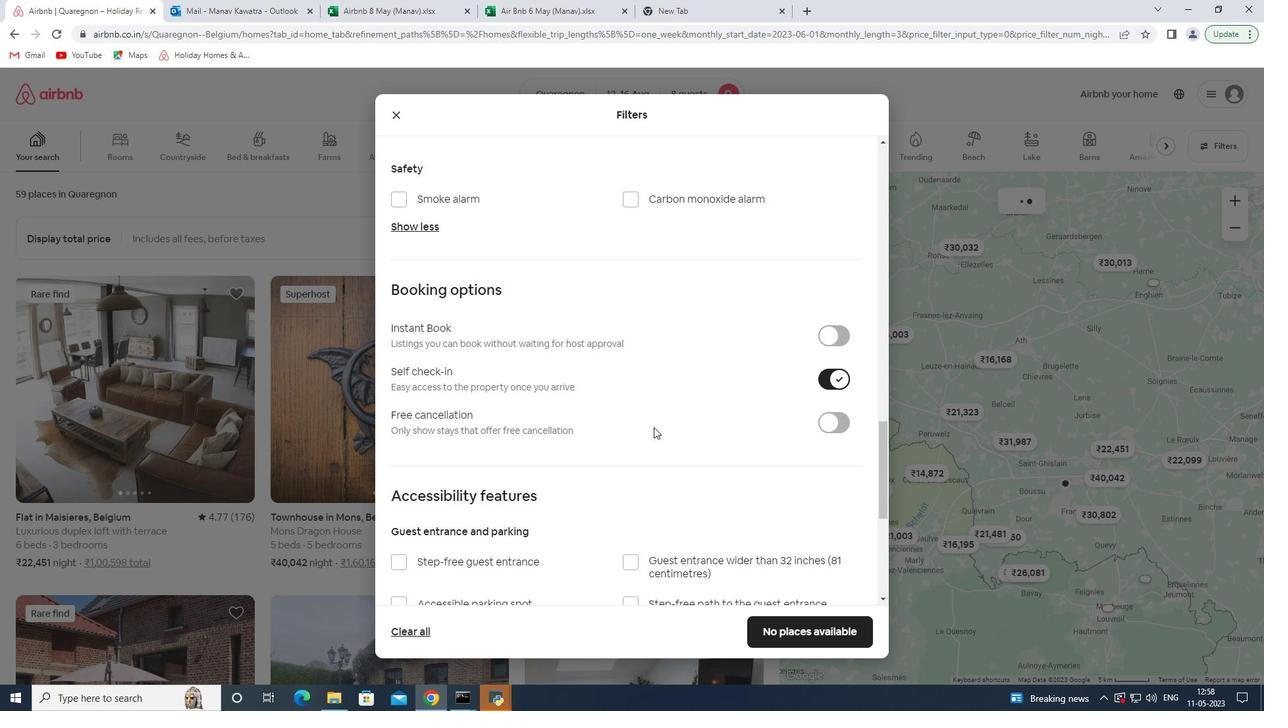 
Action: Mouse scrolled (654, 426) with delta (0, 0)
Screenshot: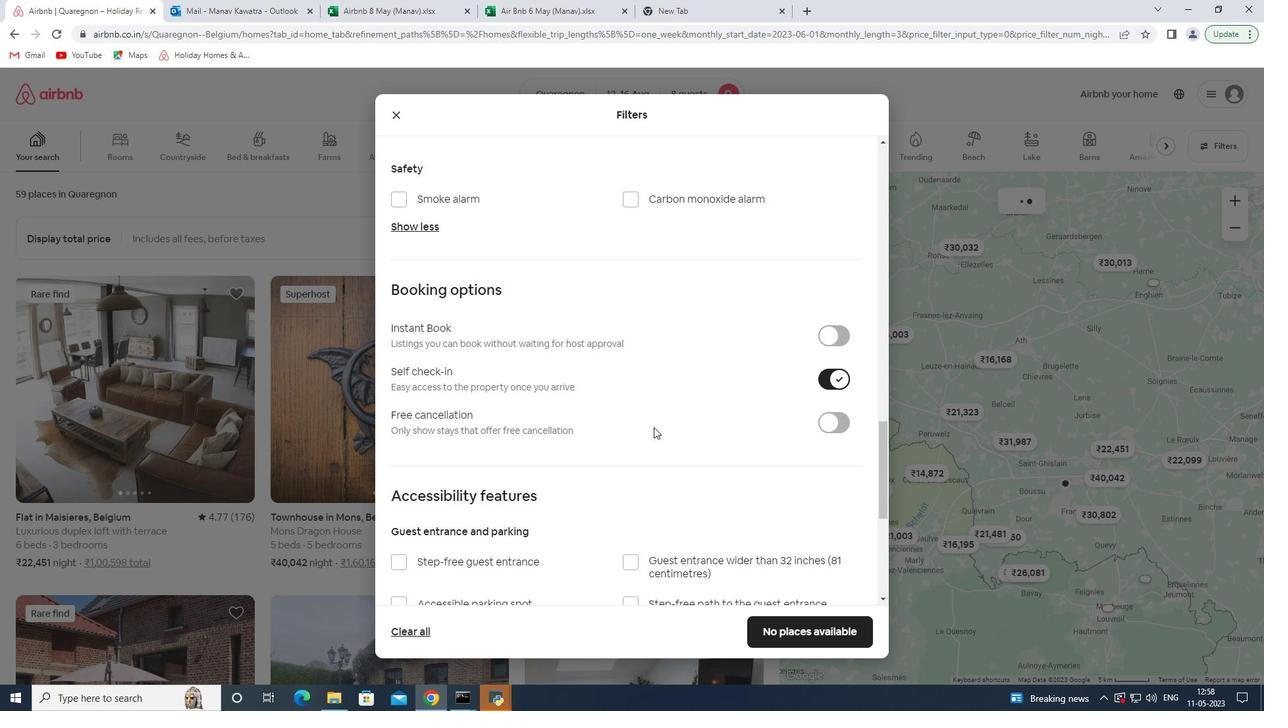 
Action: Mouse scrolled (654, 426) with delta (0, 0)
Screenshot: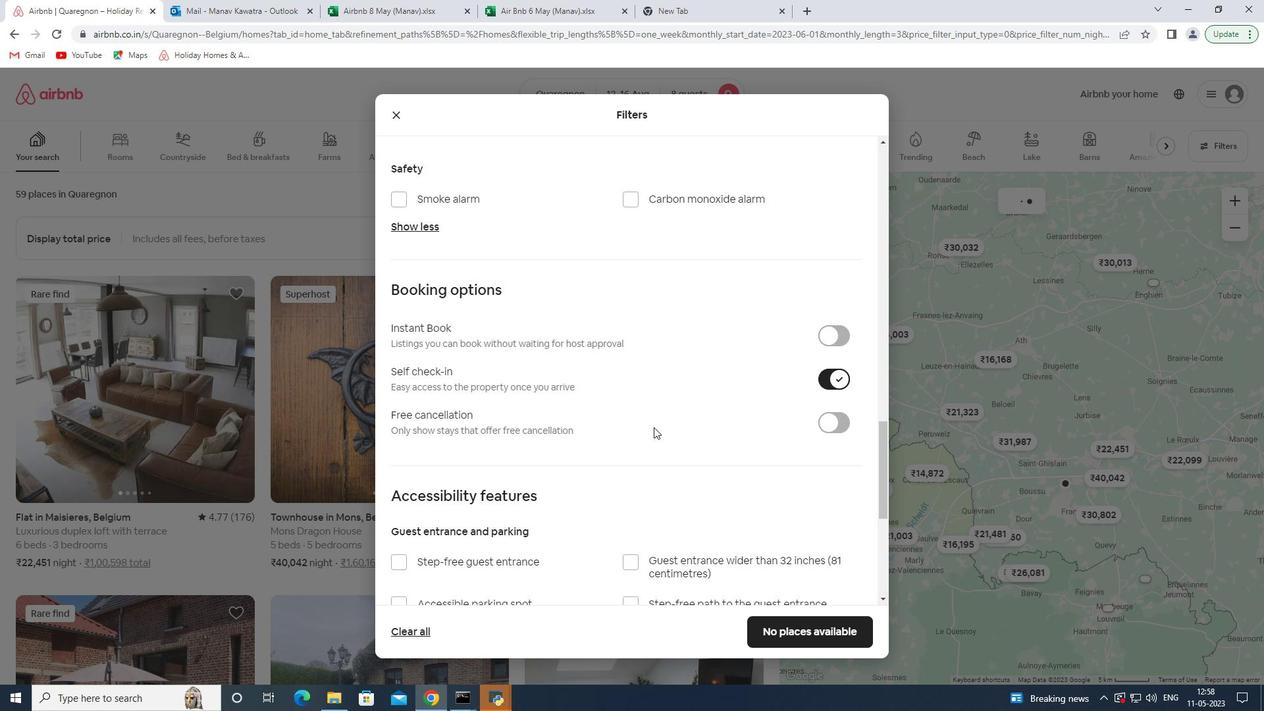 
Action: Mouse moved to (440, 515)
Screenshot: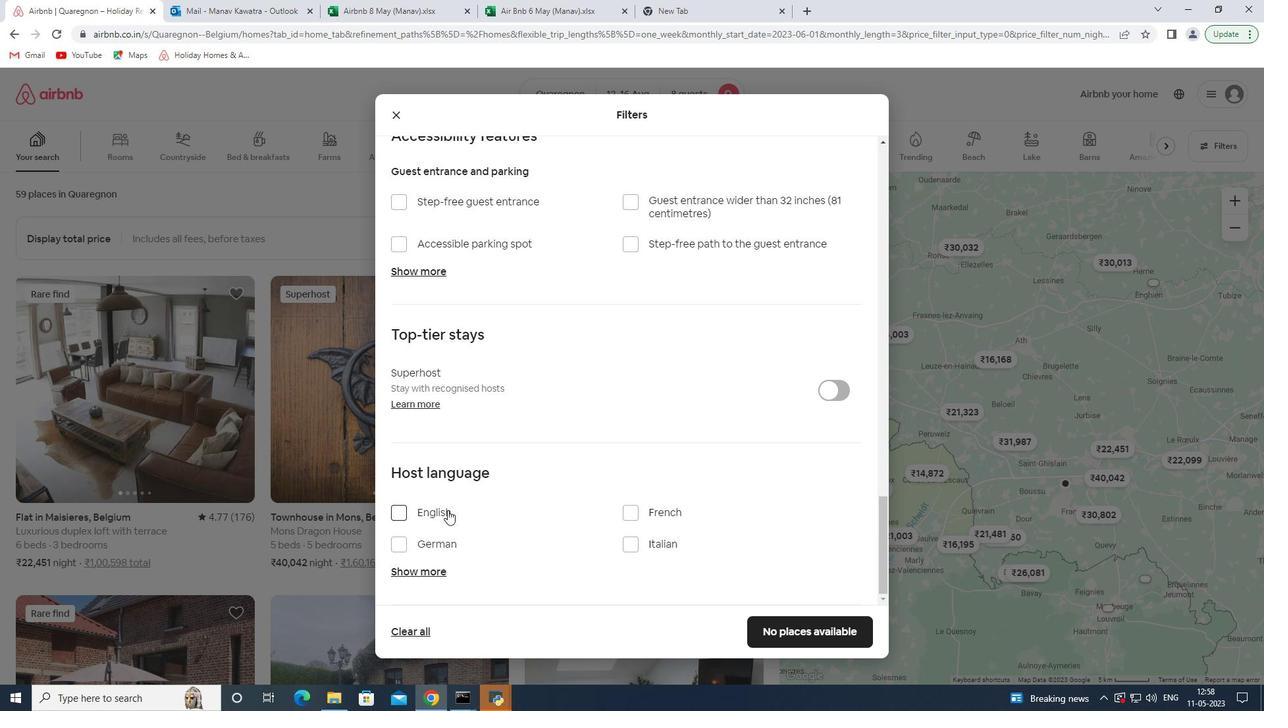
Action: Mouse pressed left at (440, 515)
Screenshot: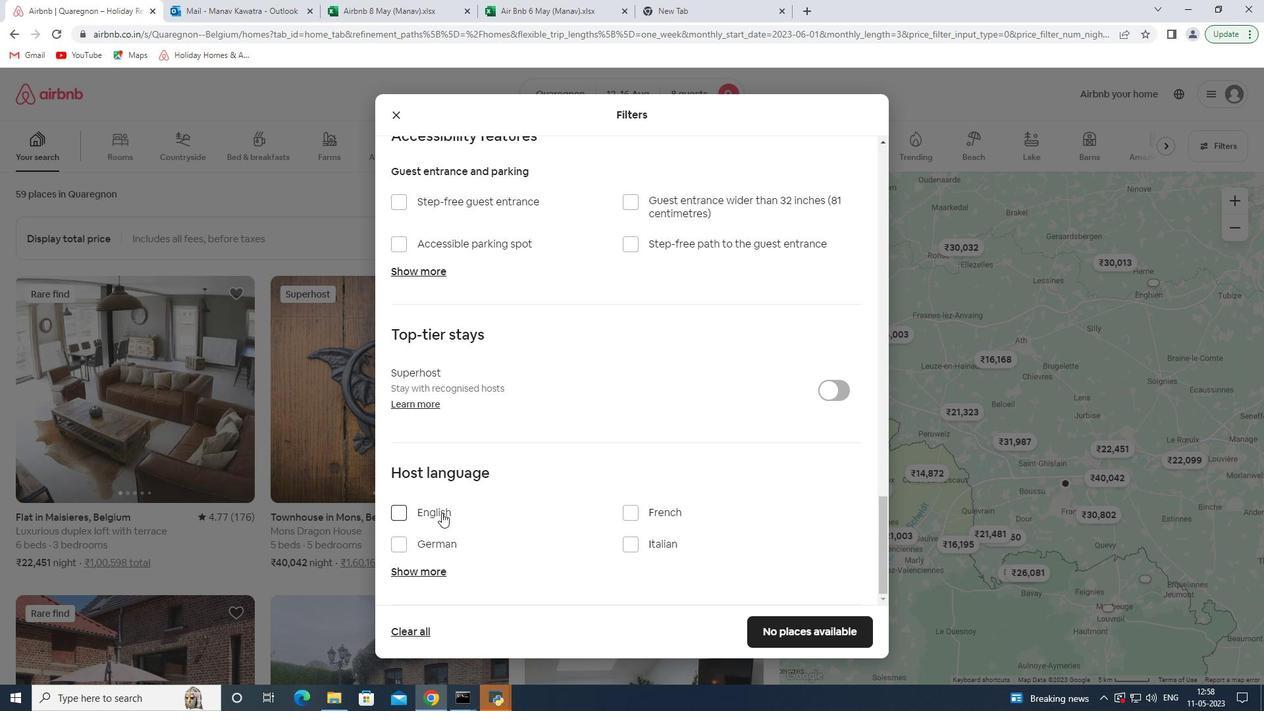 
Action: Mouse moved to (818, 629)
Screenshot: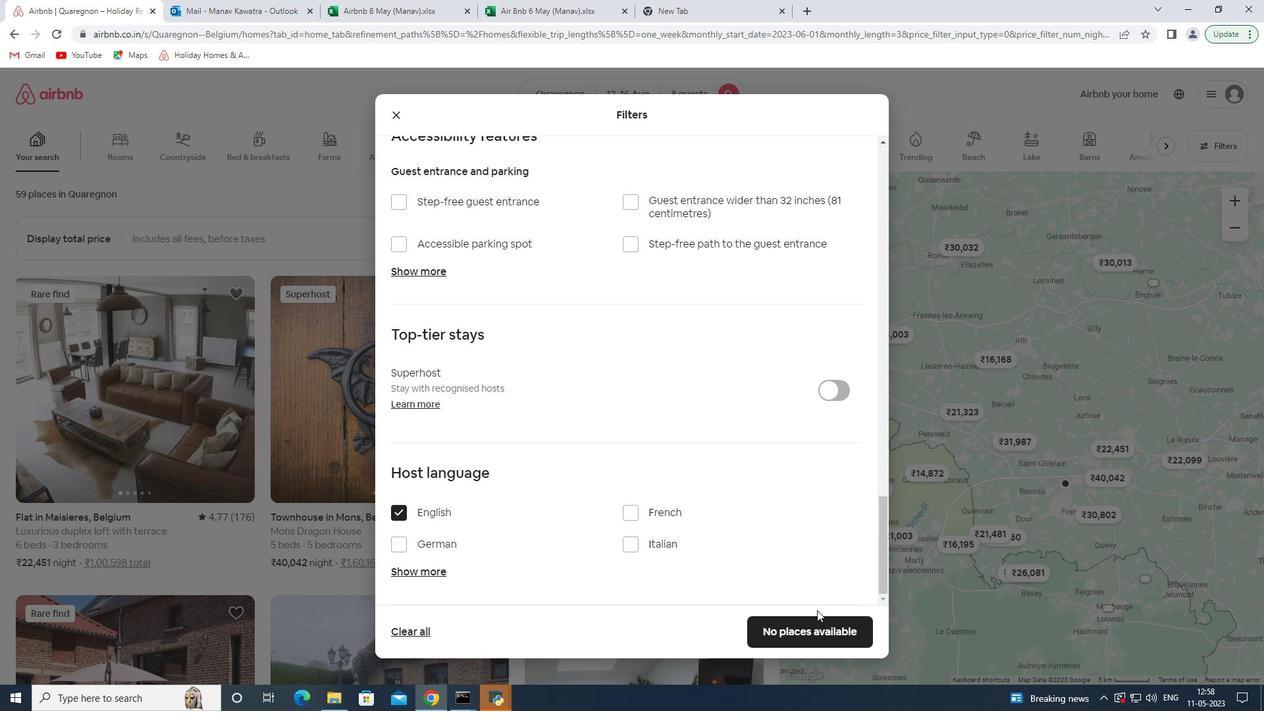 
Action: Mouse pressed left at (818, 629)
Screenshot: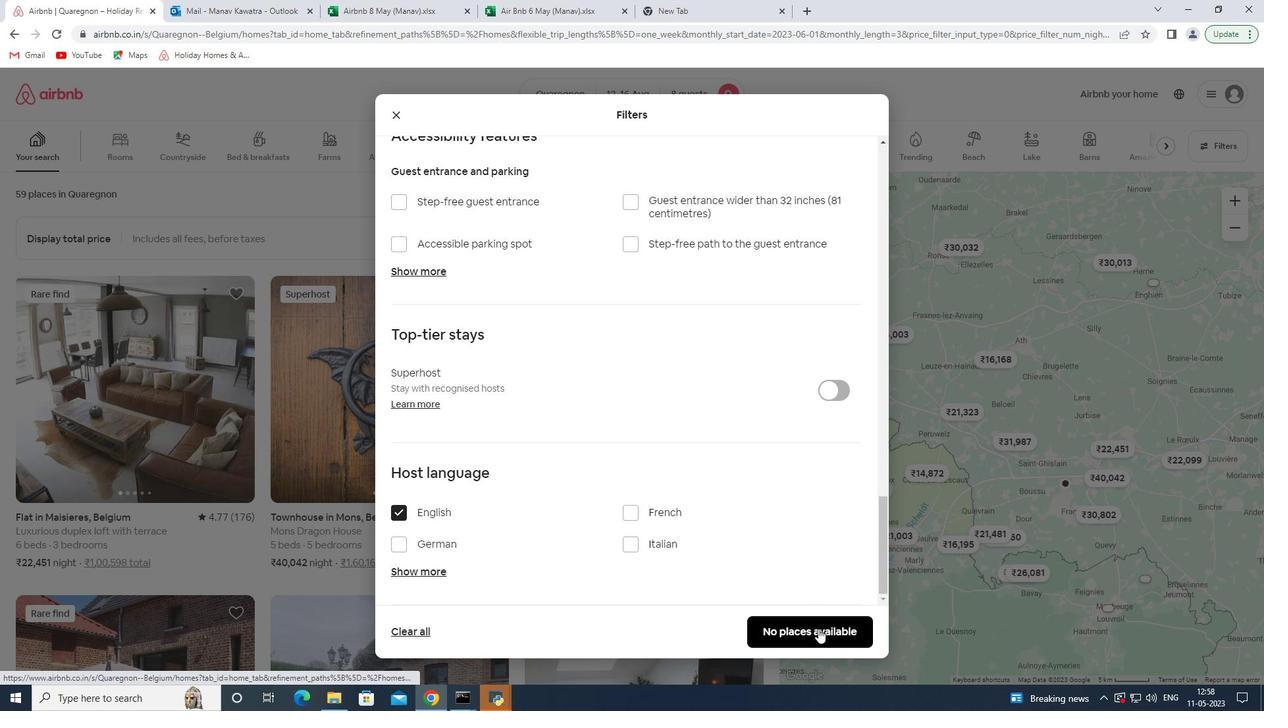 
